 Task: Find connections with filter location Moreton with filter topic #Marketswith filter profile language English with filter current company National High Speed Rail Corporation Ltd (NHSRCL) with filter school Management Development Institute, Gurgaon with filter industry Audio and Video Equipment Manufacturing with filter service category Ghostwriting with filter keywords title Housekeeper
Action: Mouse moved to (635, 66)
Screenshot: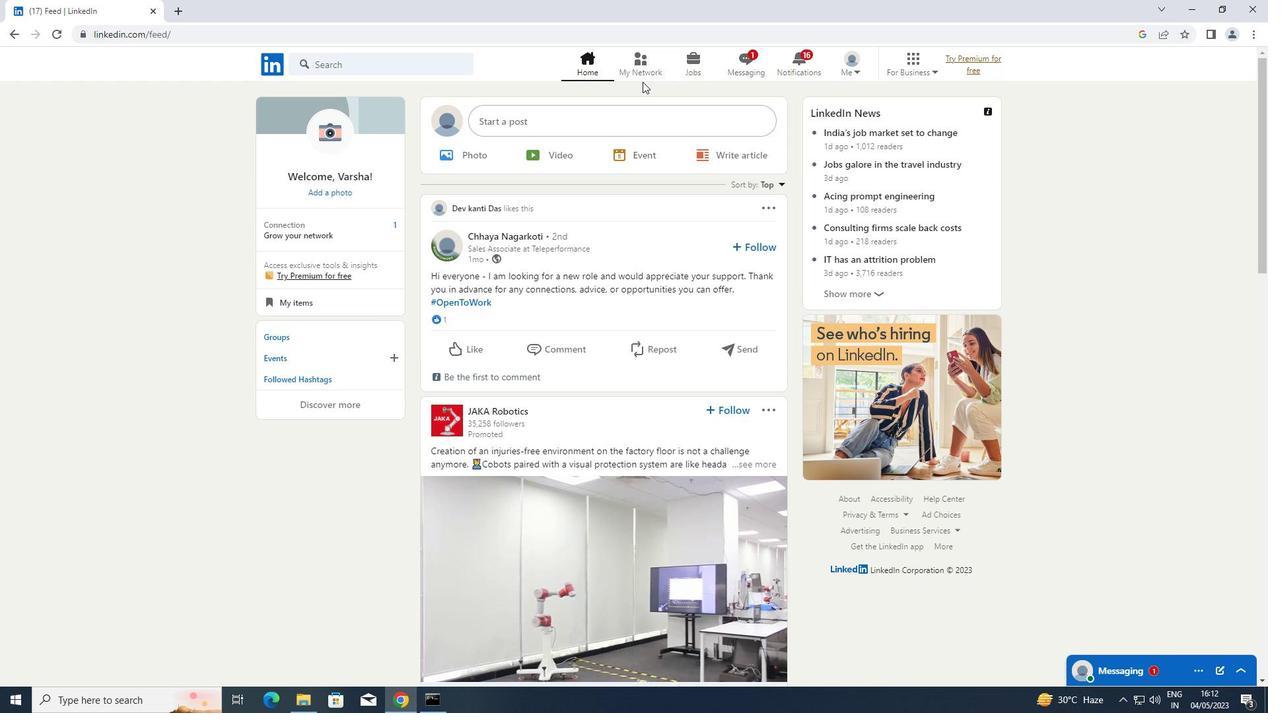 
Action: Mouse pressed left at (635, 66)
Screenshot: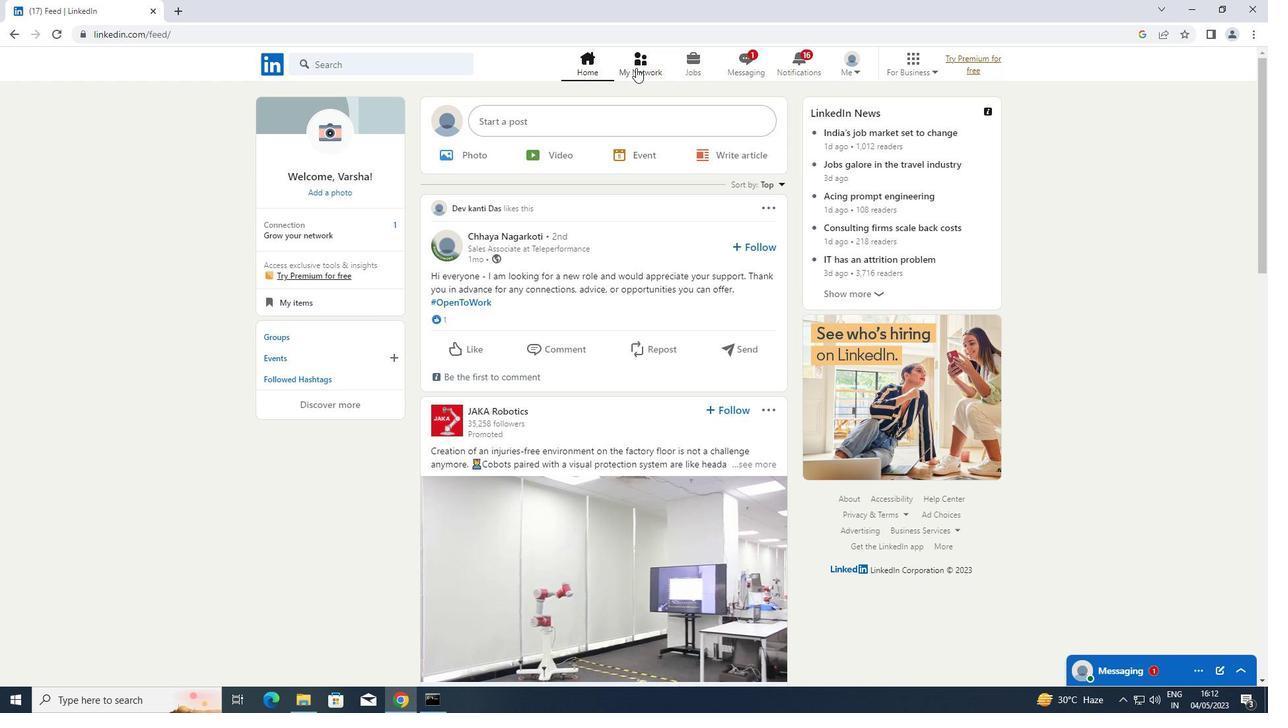 
Action: Mouse moved to (334, 130)
Screenshot: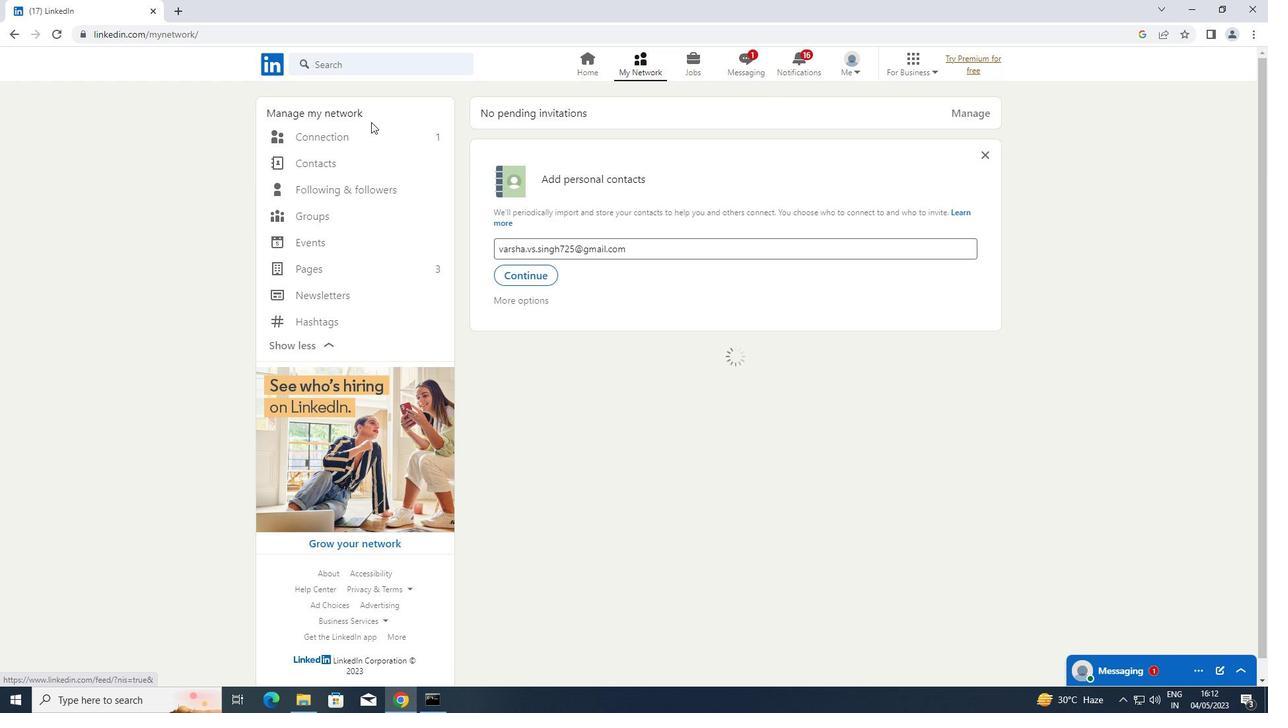 
Action: Mouse pressed left at (334, 130)
Screenshot: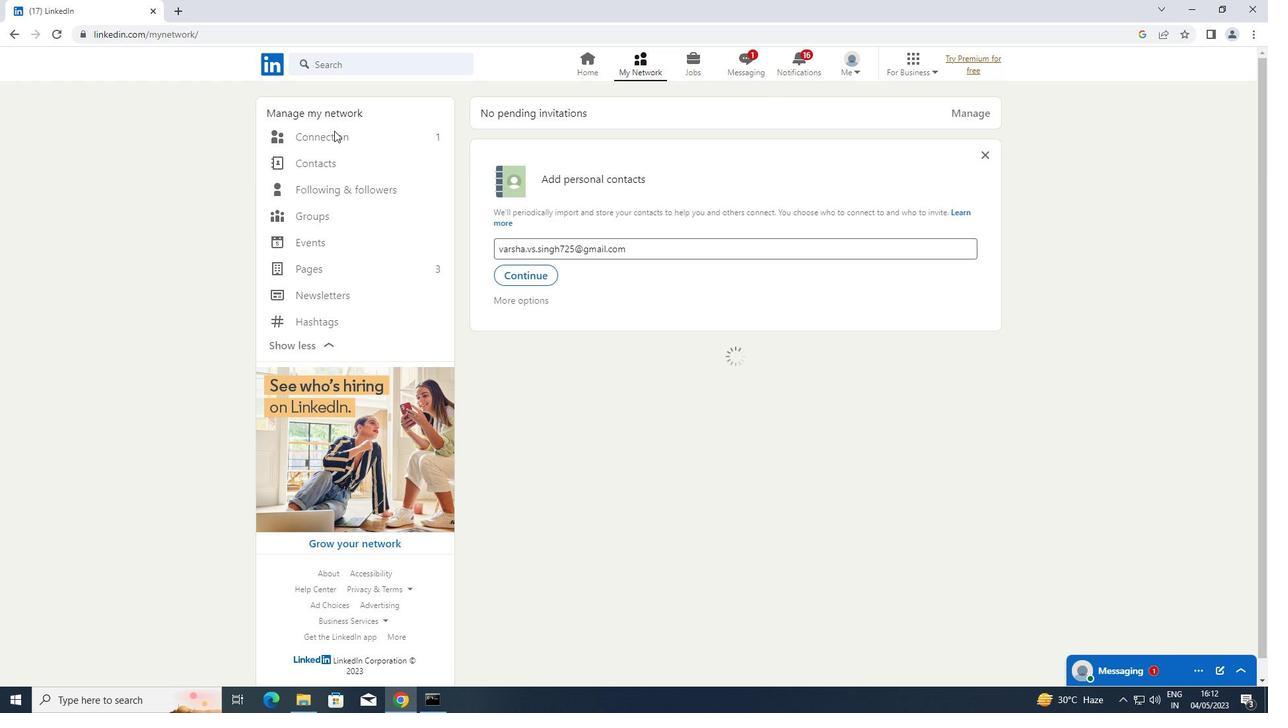 
Action: Mouse moved to (714, 137)
Screenshot: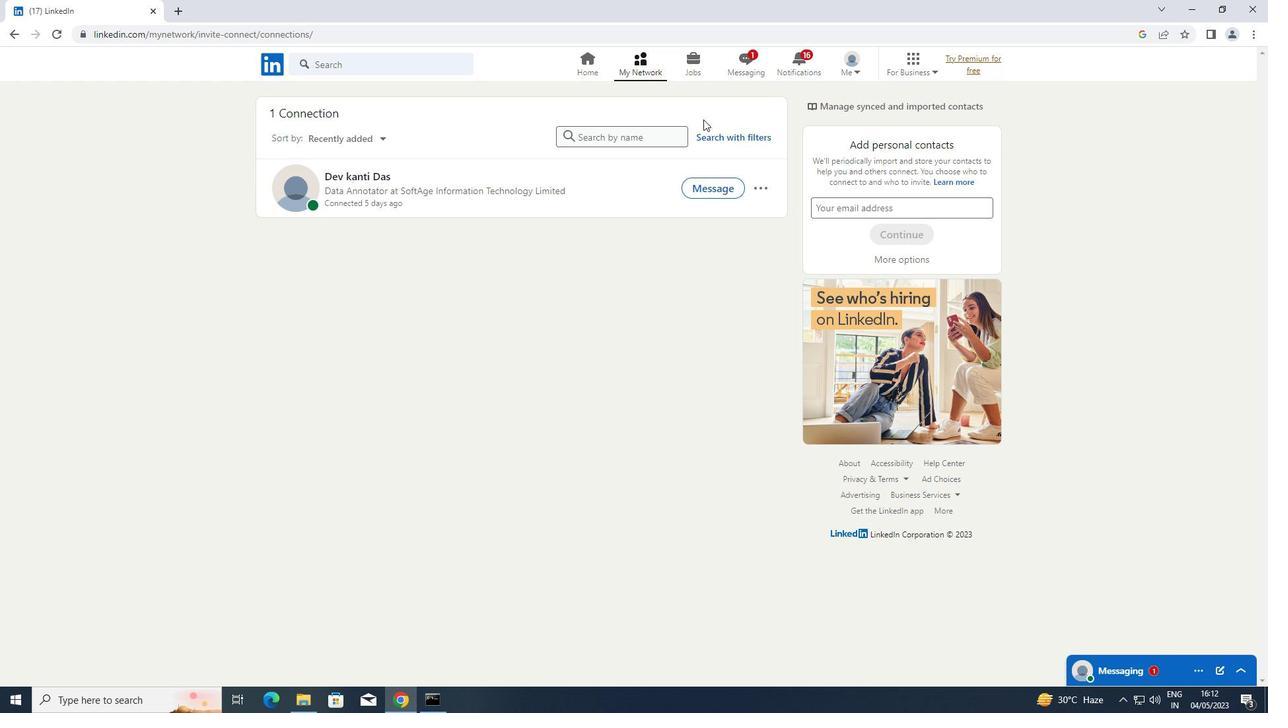 
Action: Mouse pressed left at (714, 137)
Screenshot: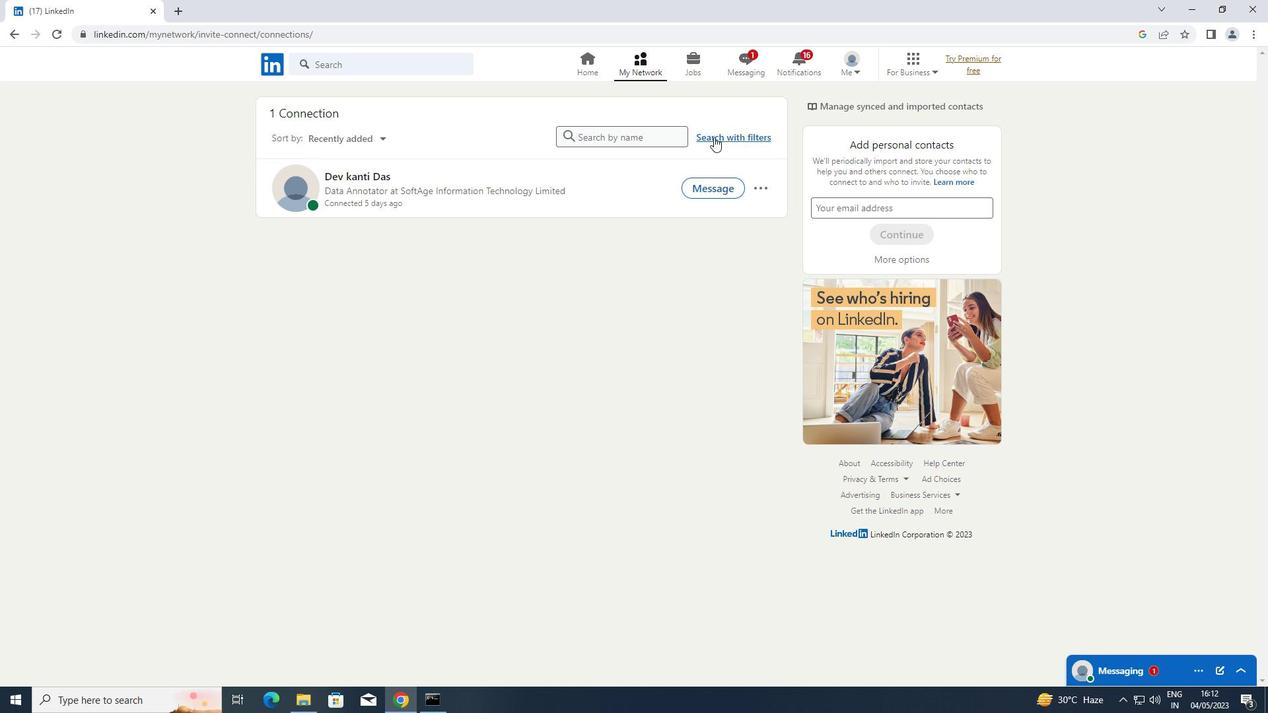 
Action: Mouse moved to (682, 99)
Screenshot: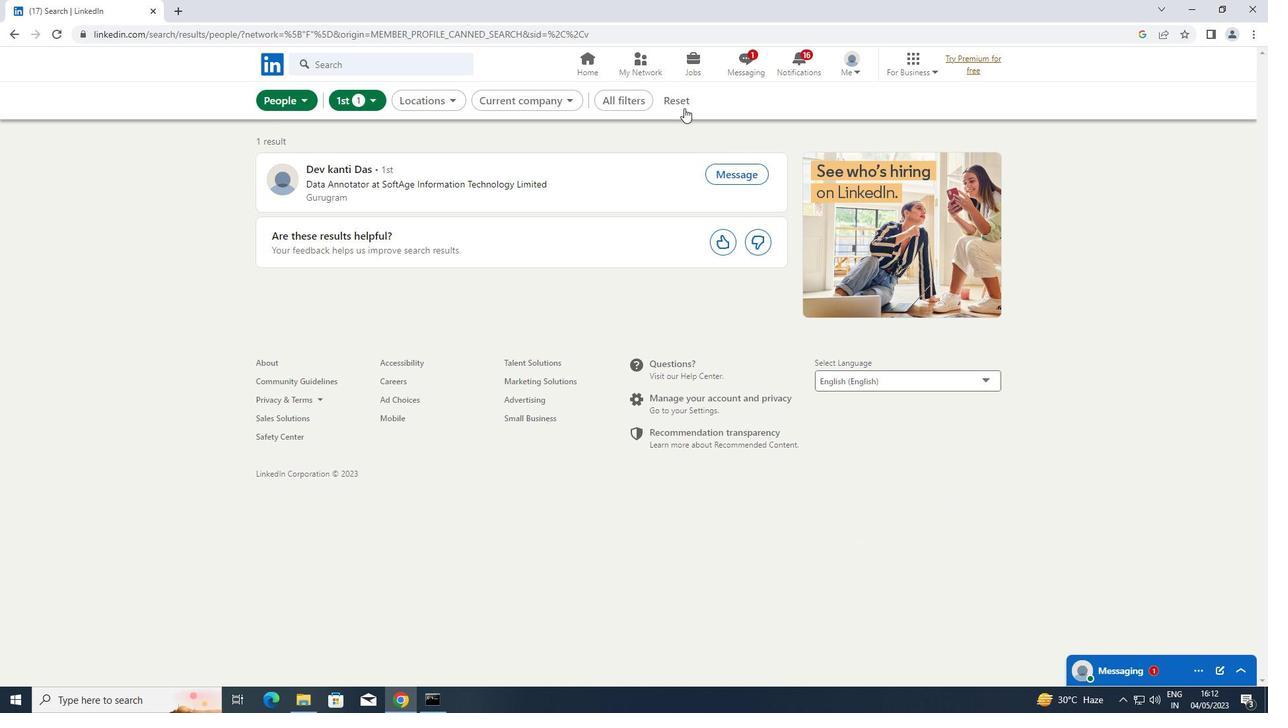 
Action: Mouse pressed left at (682, 99)
Screenshot: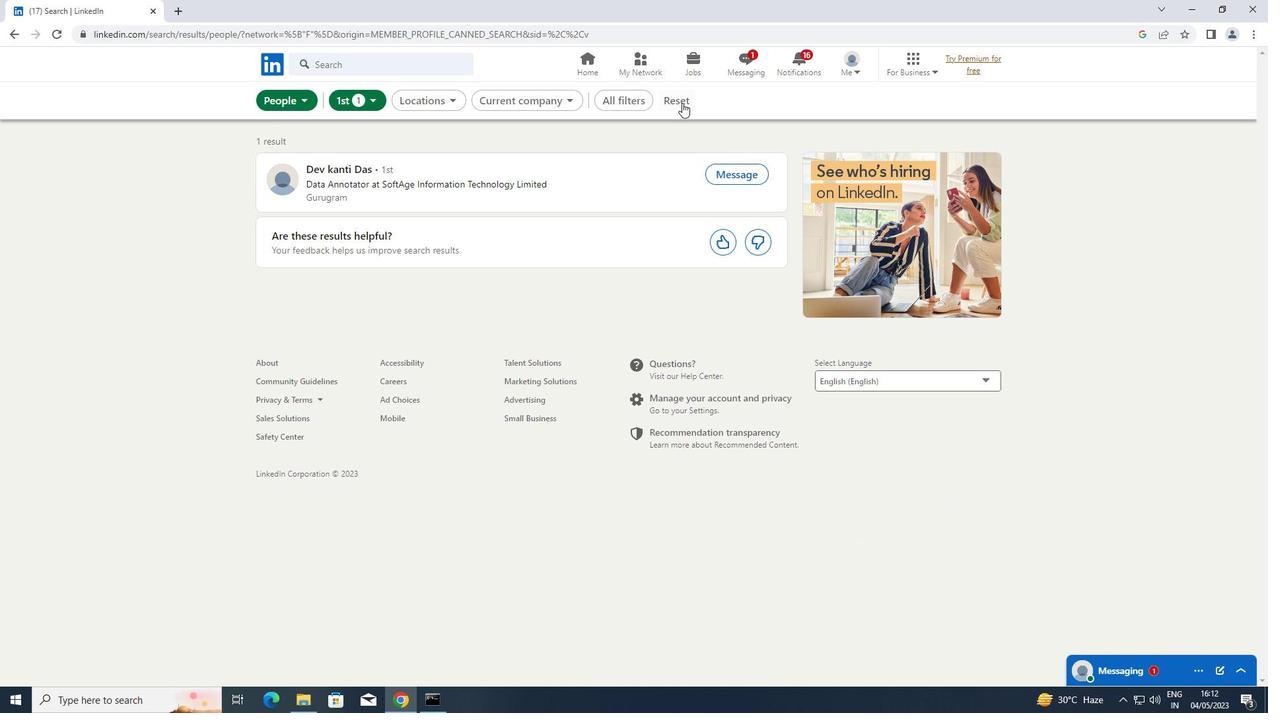 
Action: Mouse moved to (667, 97)
Screenshot: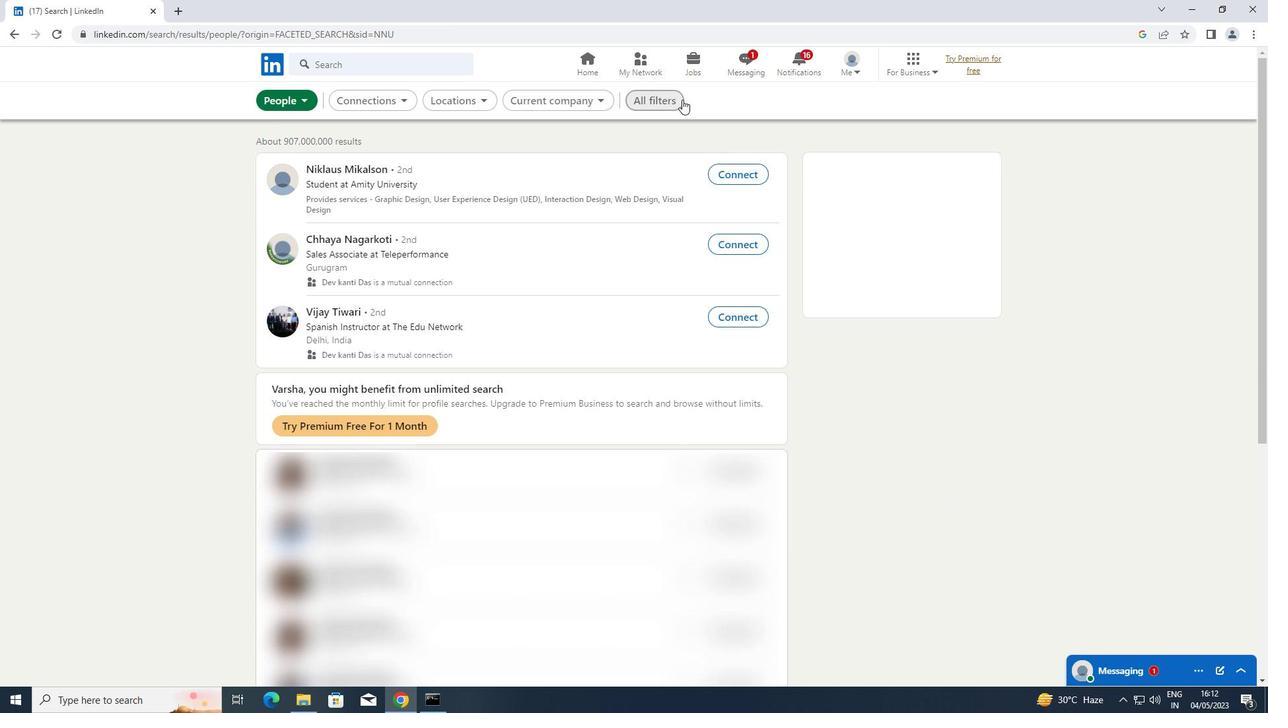 
Action: Mouse pressed left at (667, 97)
Screenshot: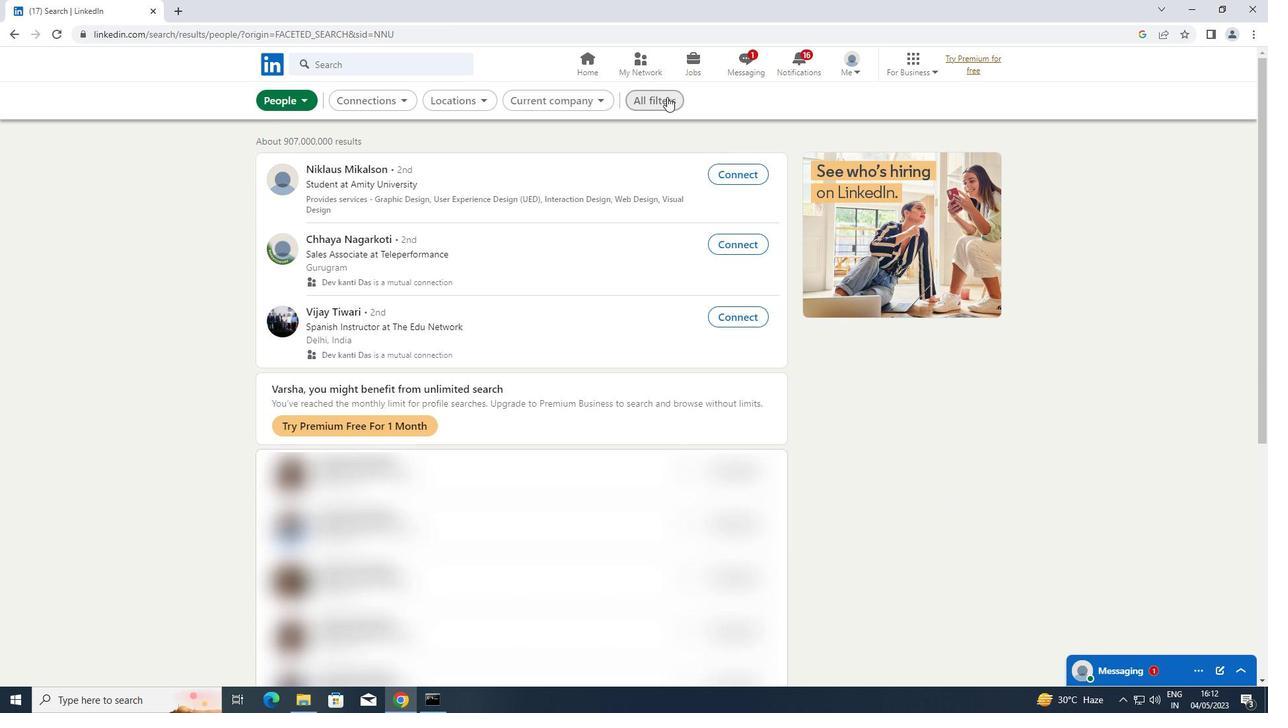 
Action: Mouse moved to (960, 243)
Screenshot: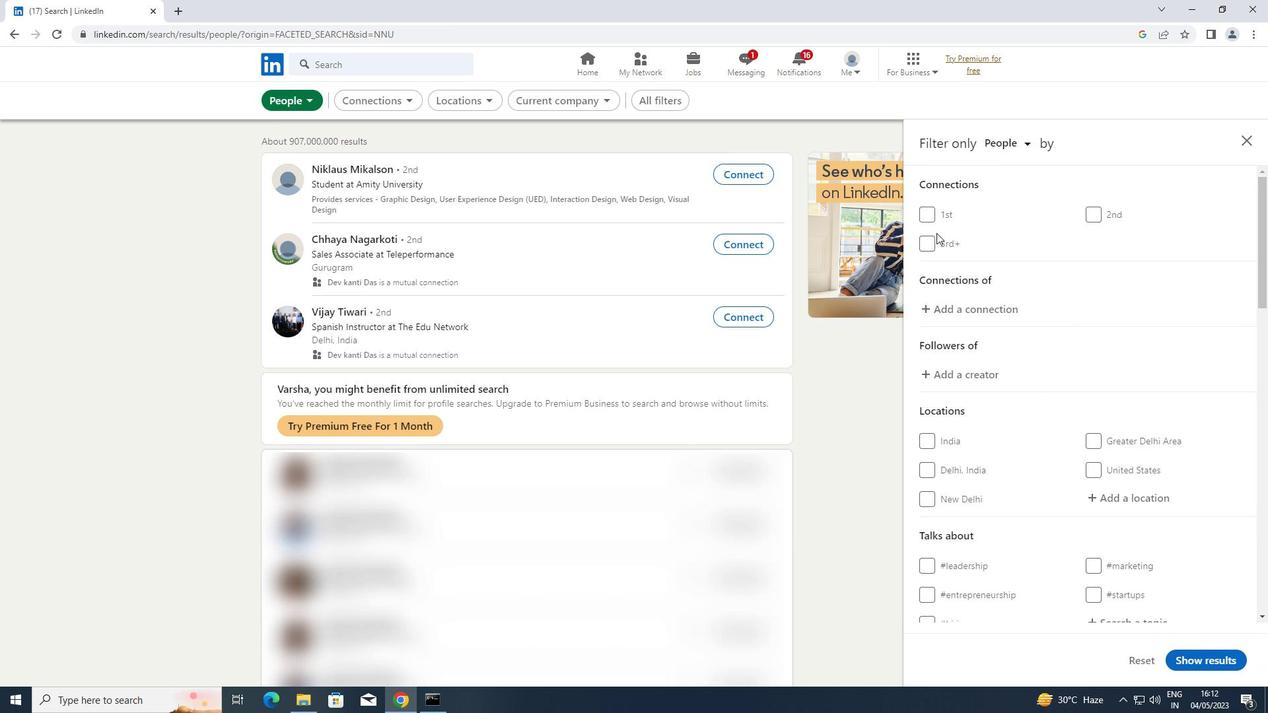 
Action: Mouse scrolled (960, 242) with delta (0, 0)
Screenshot: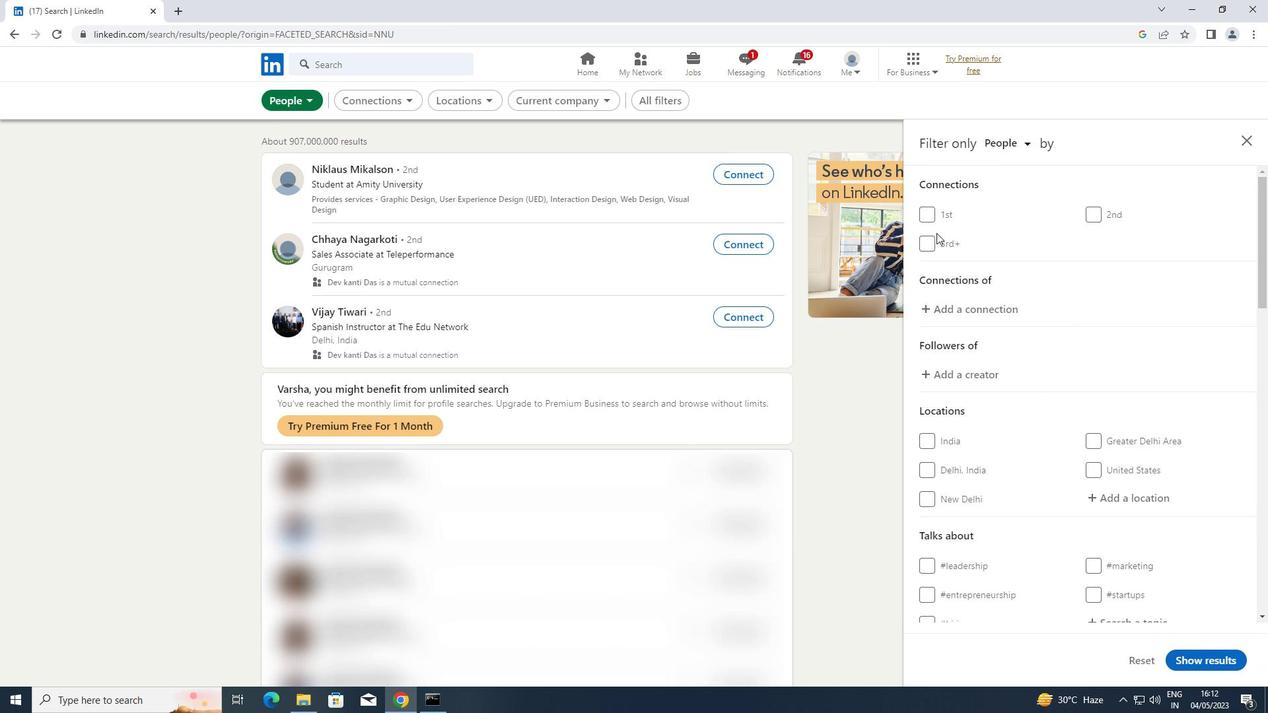 
Action: Mouse moved to (963, 245)
Screenshot: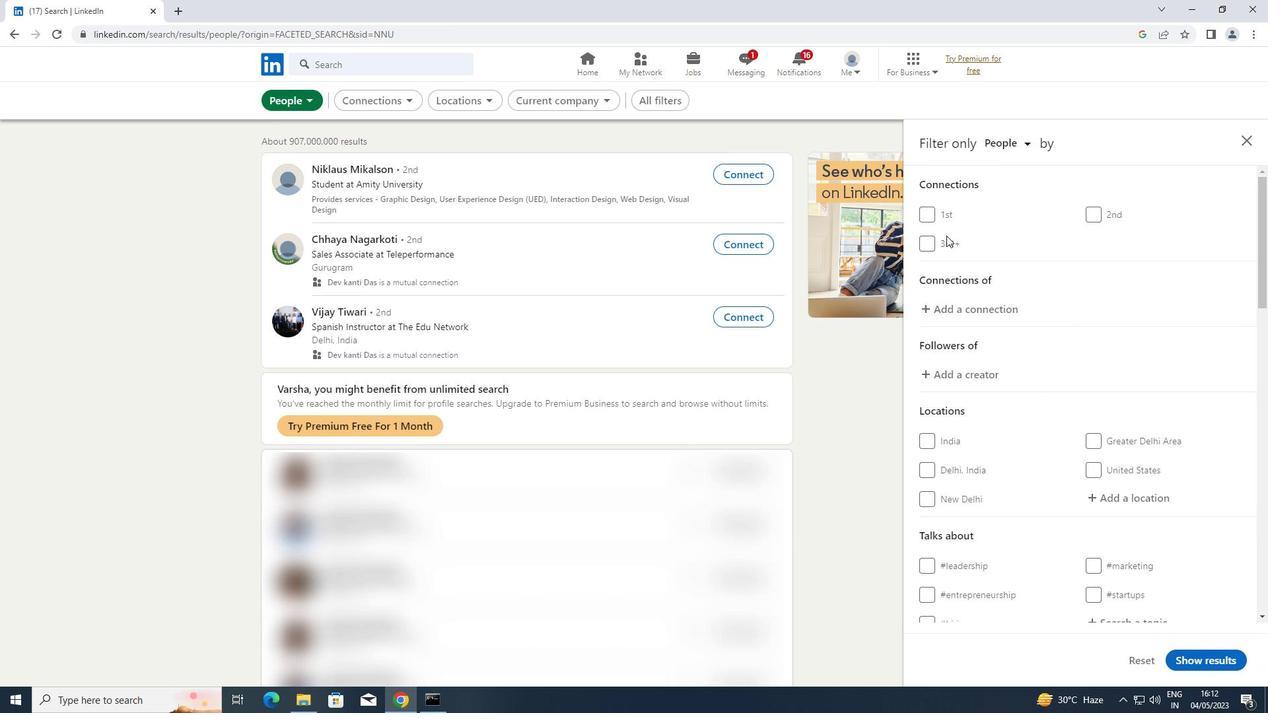 
Action: Mouse scrolled (963, 245) with delta (0, 0)
Screenshot: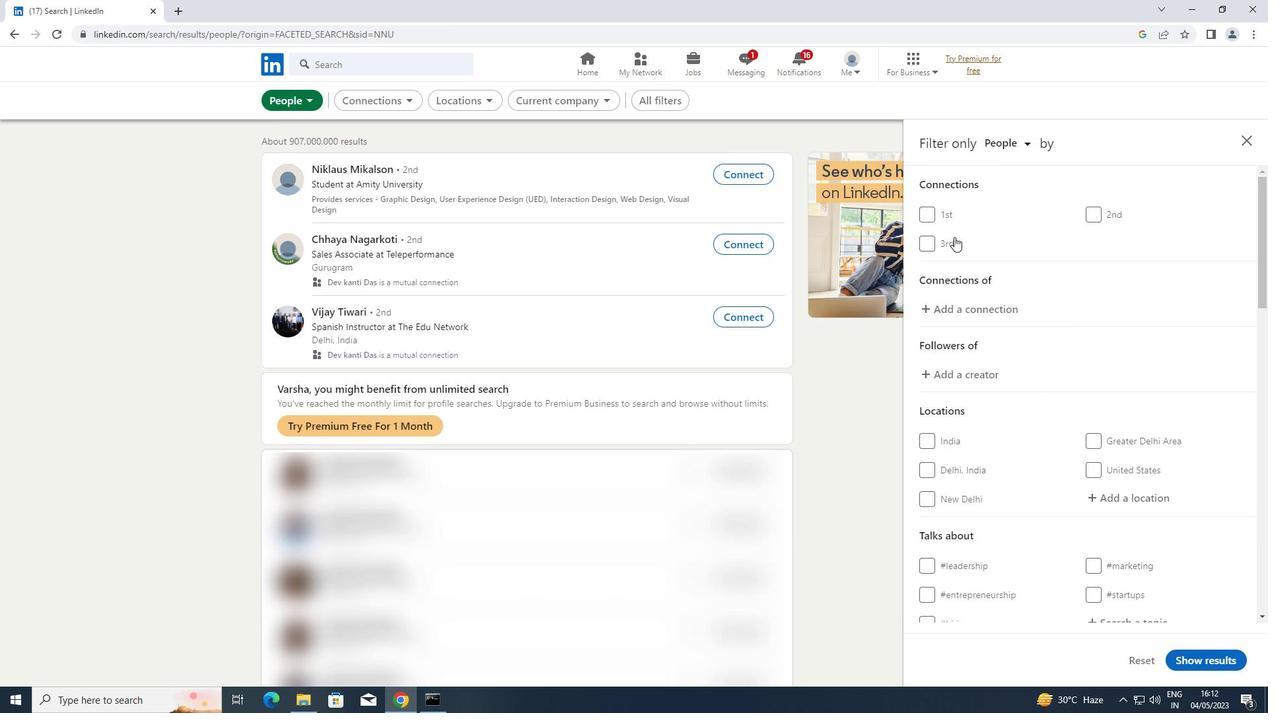 
Action: Mouse moved to (1115, 359)
Screenshot: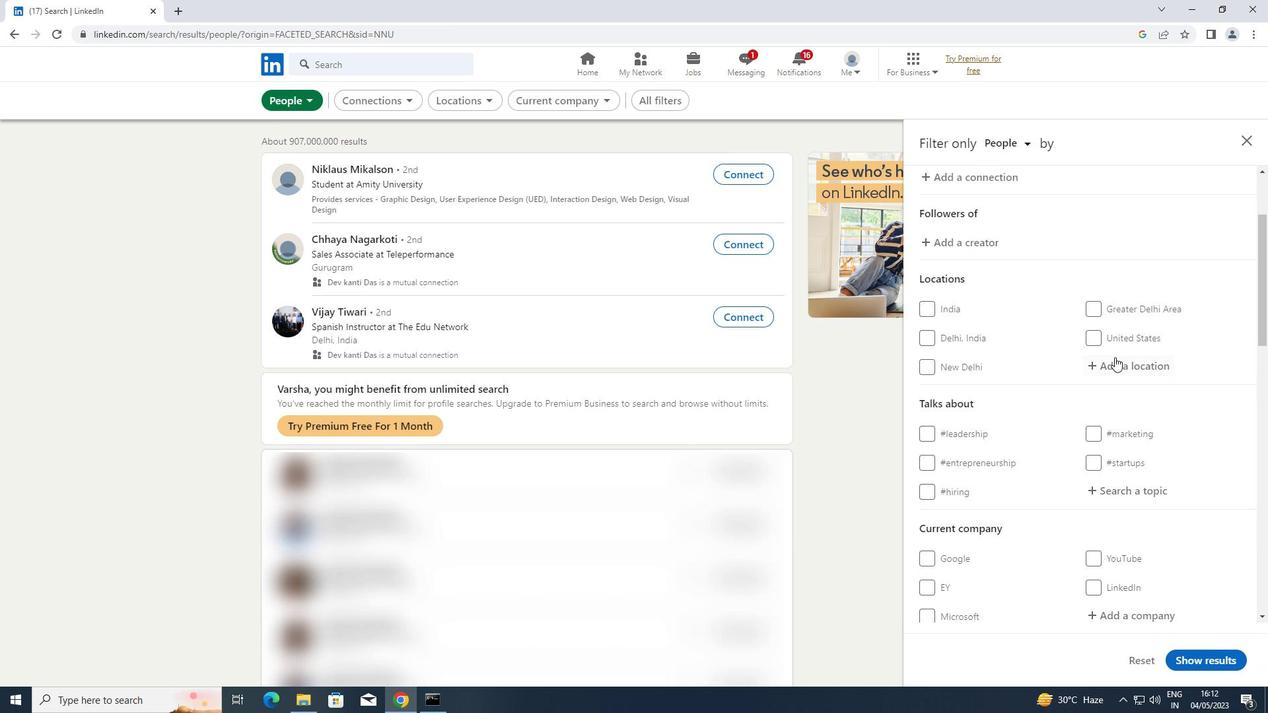 
Action: Mouse pressed left at (1115, 359)
Screenshot: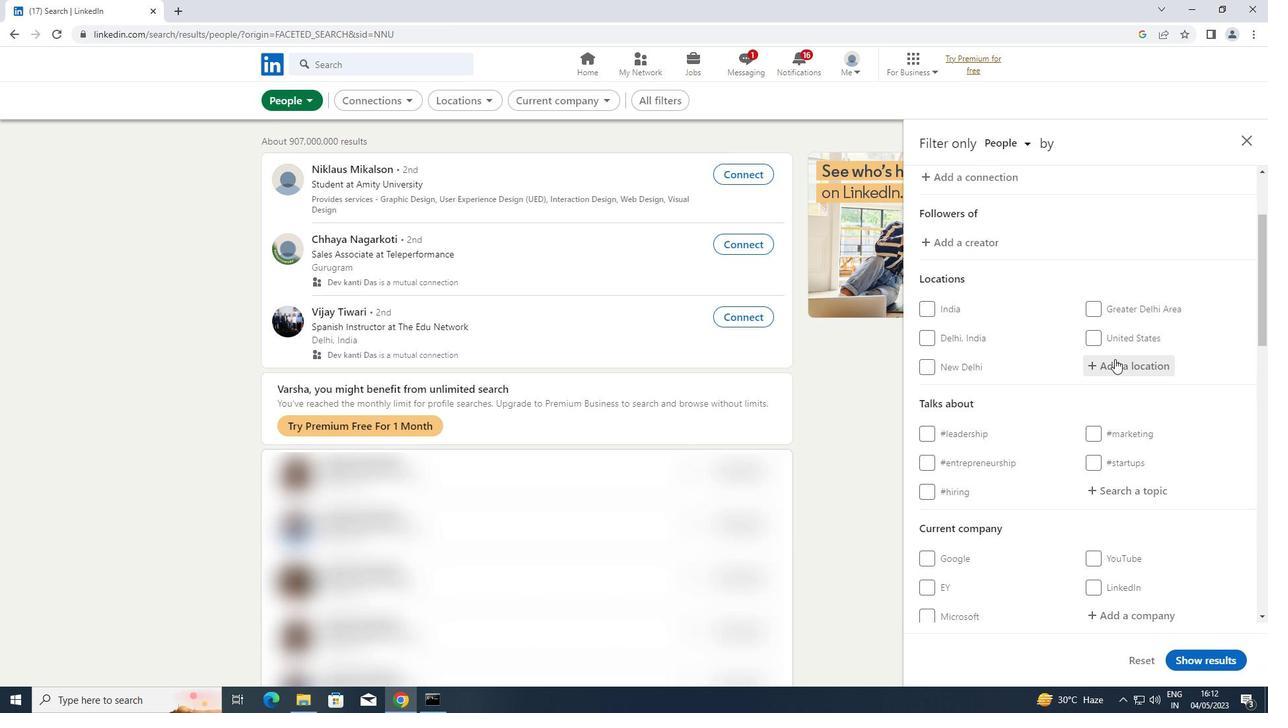 
Action: Key pressed <Key.shift>MORETON
Screenshot: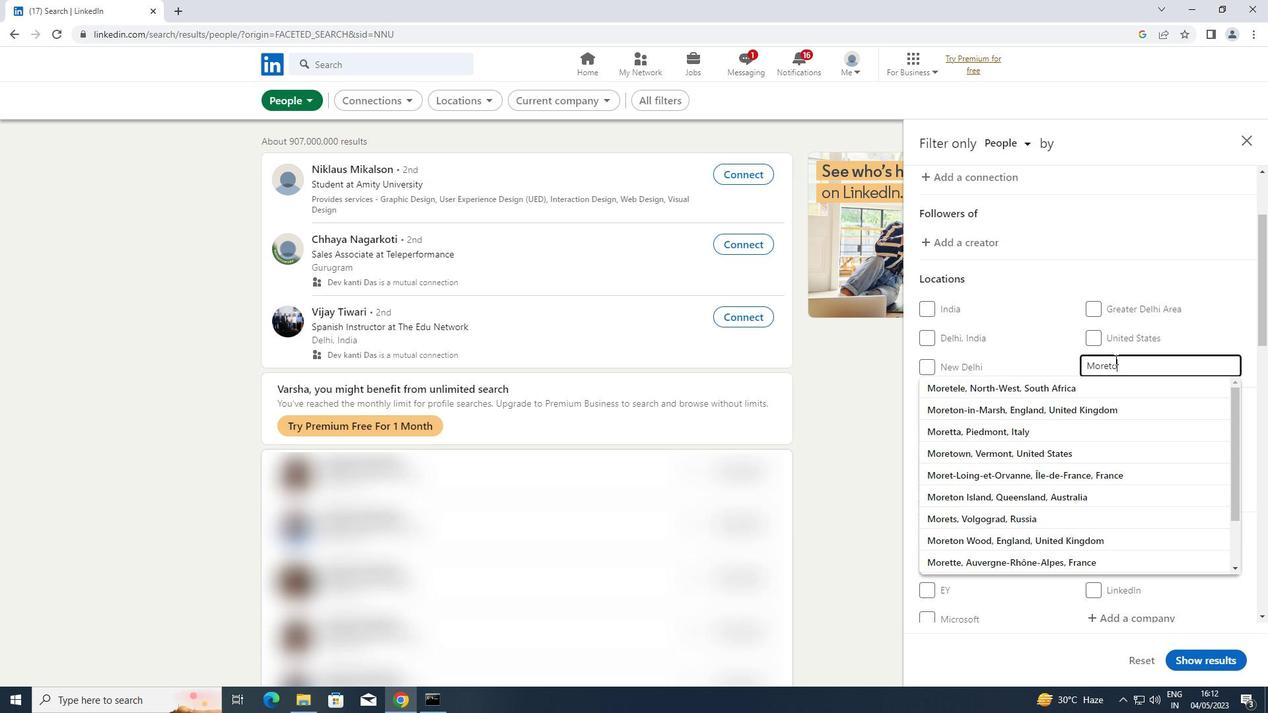
Action: Mouse moved to (1104, 490)
Screenshot: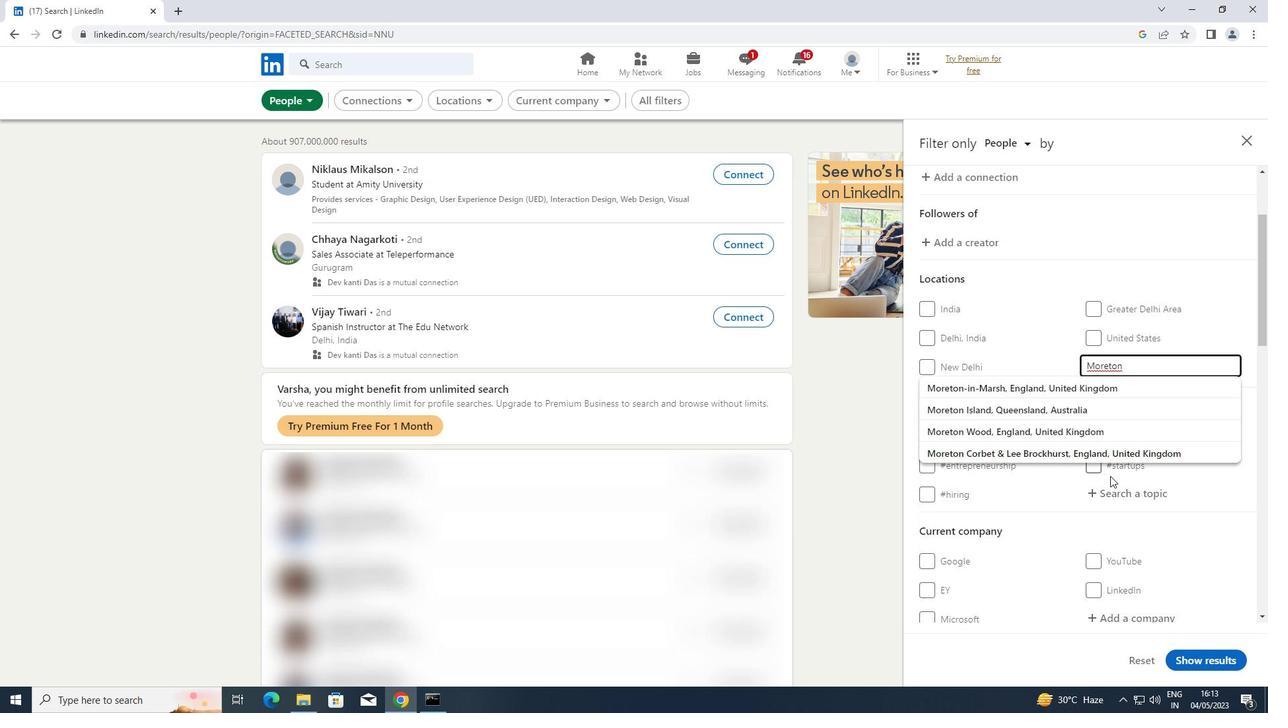 
Action: Mouse pressed left at (1104, 490)
Screenshot: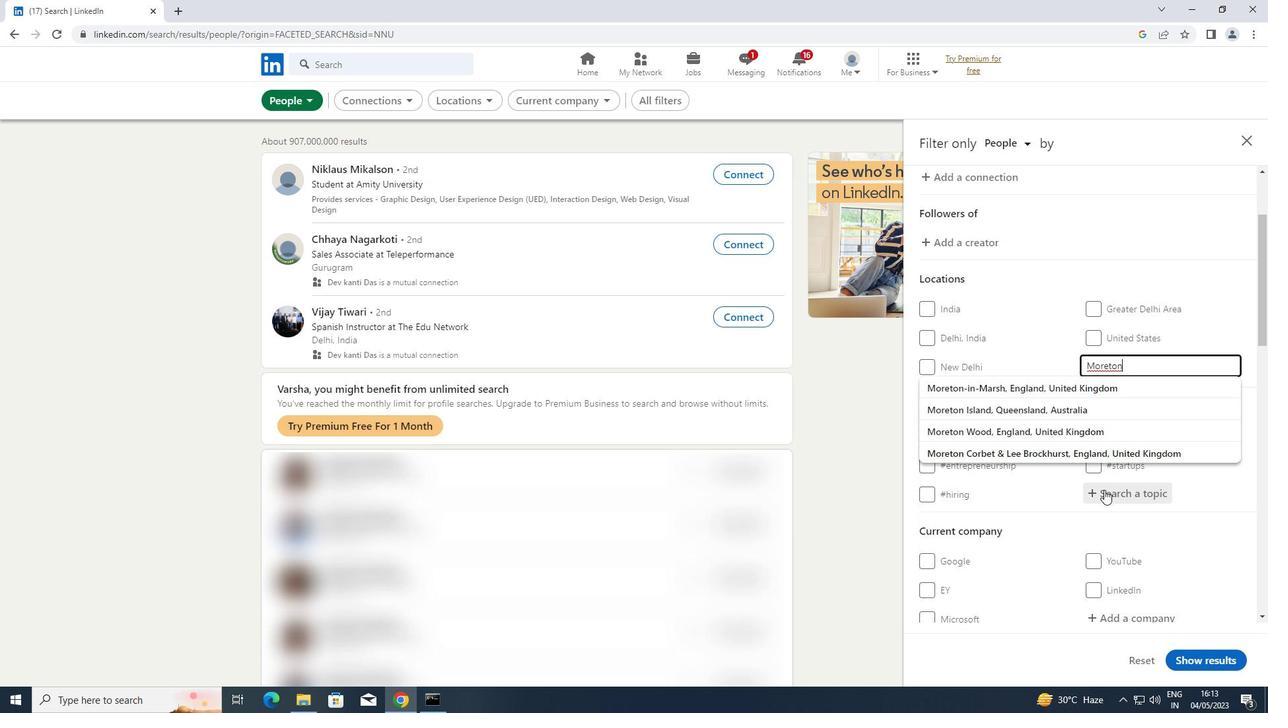 
Action: Key pressed <Key.shift>MARKETS
Screenshot: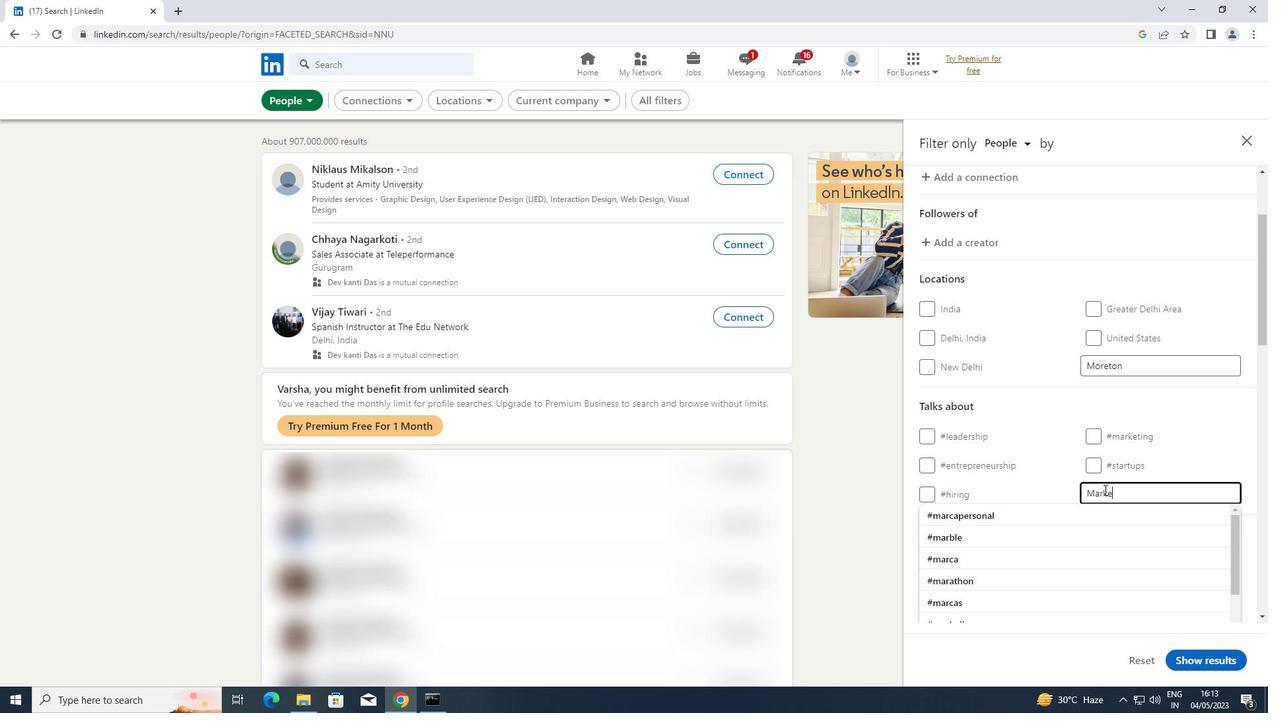 
Action: Mouse moved to (1027, 515)
Screenshot: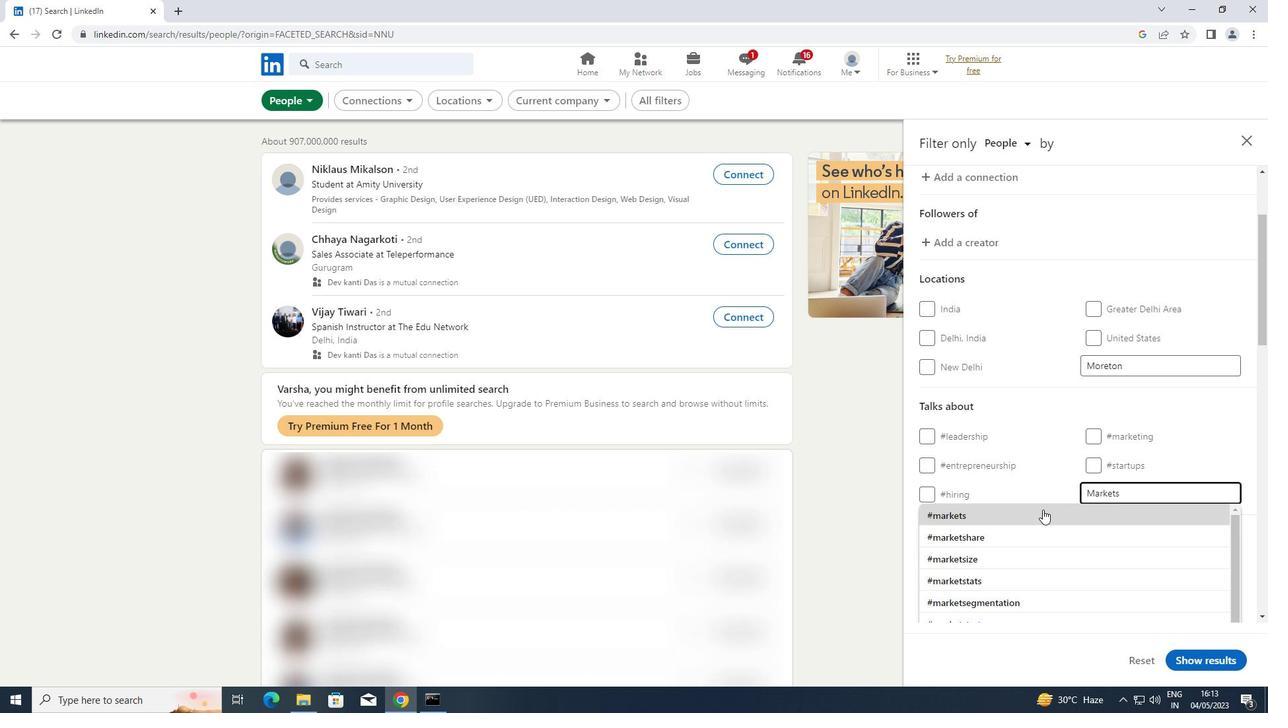 
Action: Mouse pressed left at (1027, 515)
Screenshot: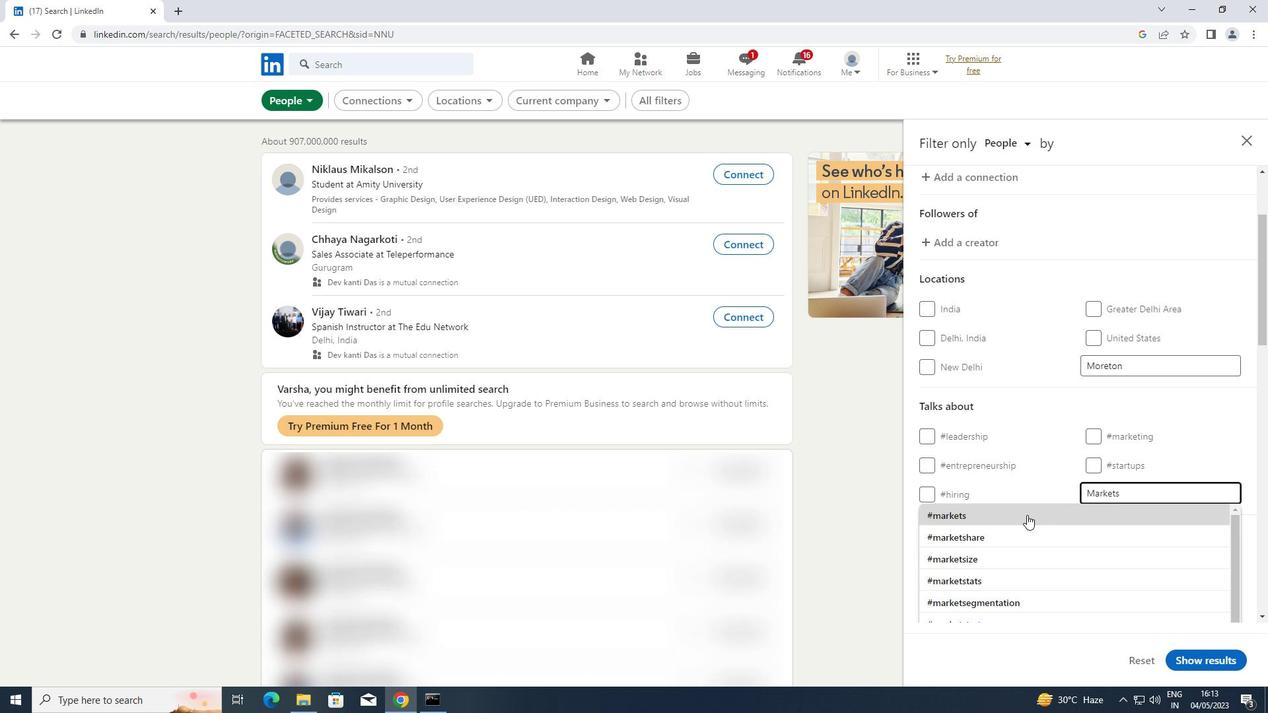 
Action: Mouse moved to (1025, 514)
Screenshot: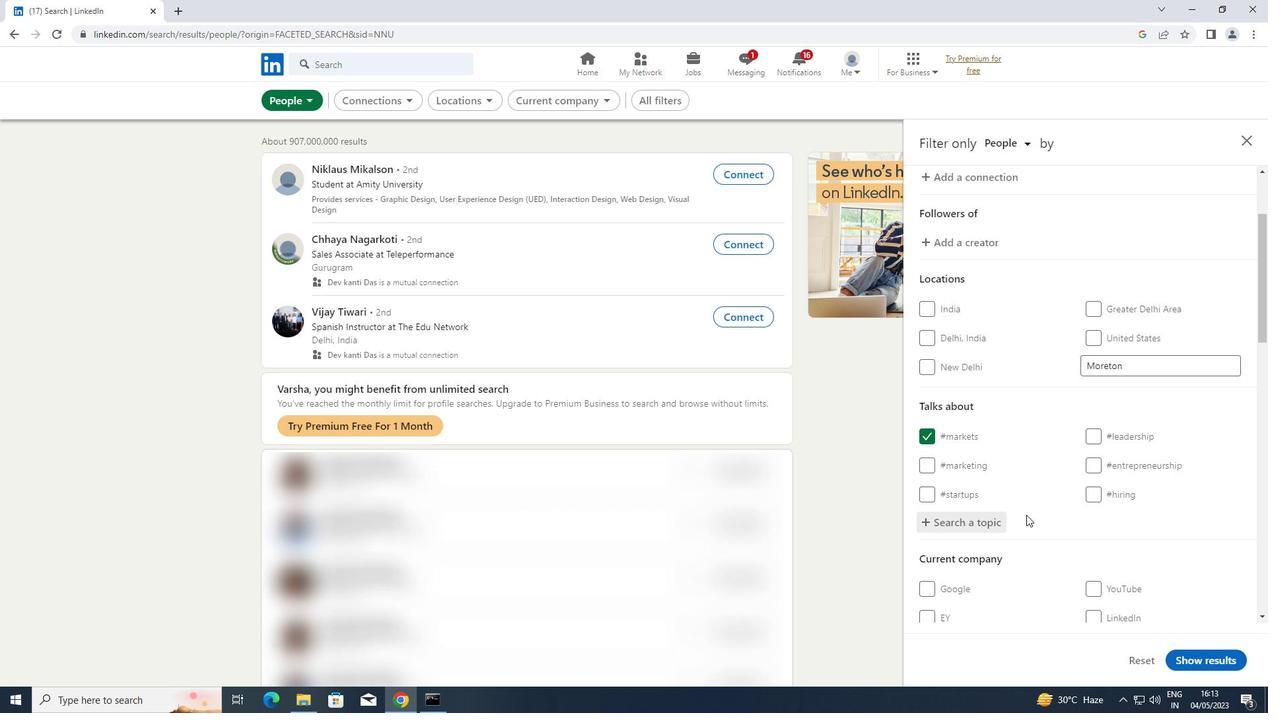 
Action: Mouse scrolled (1025, 513) with delta (0, 0)
Screenshot: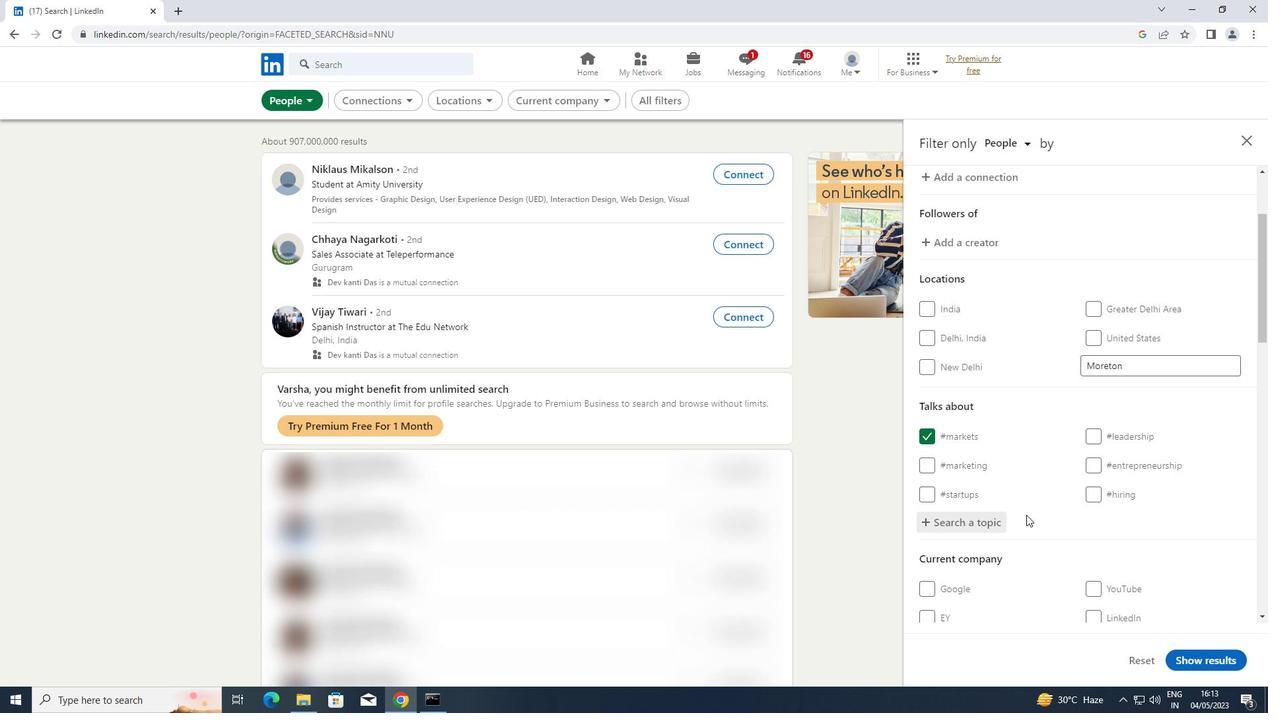 
Action: Mouse scrolled (1025, 513) with delta (0, 0)
Screenshot: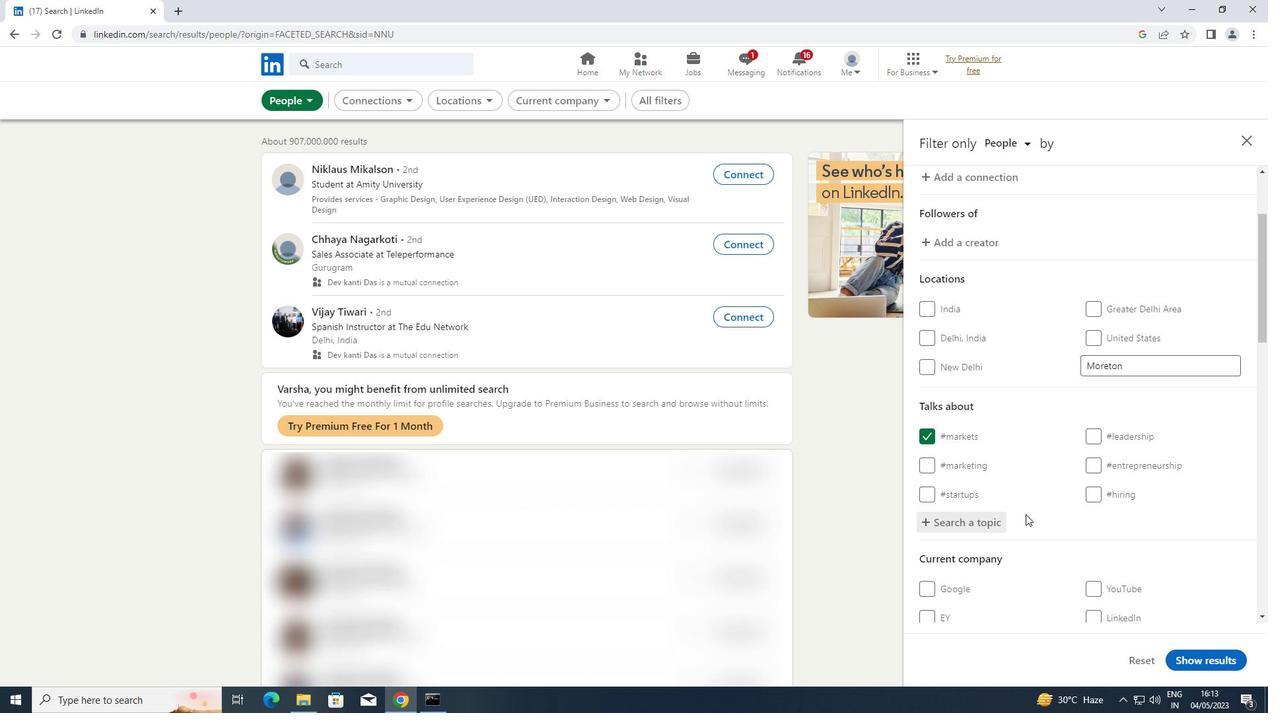 
Action: Mouse scrolled (1025, 513) with delta (0, 0)
Screenshot: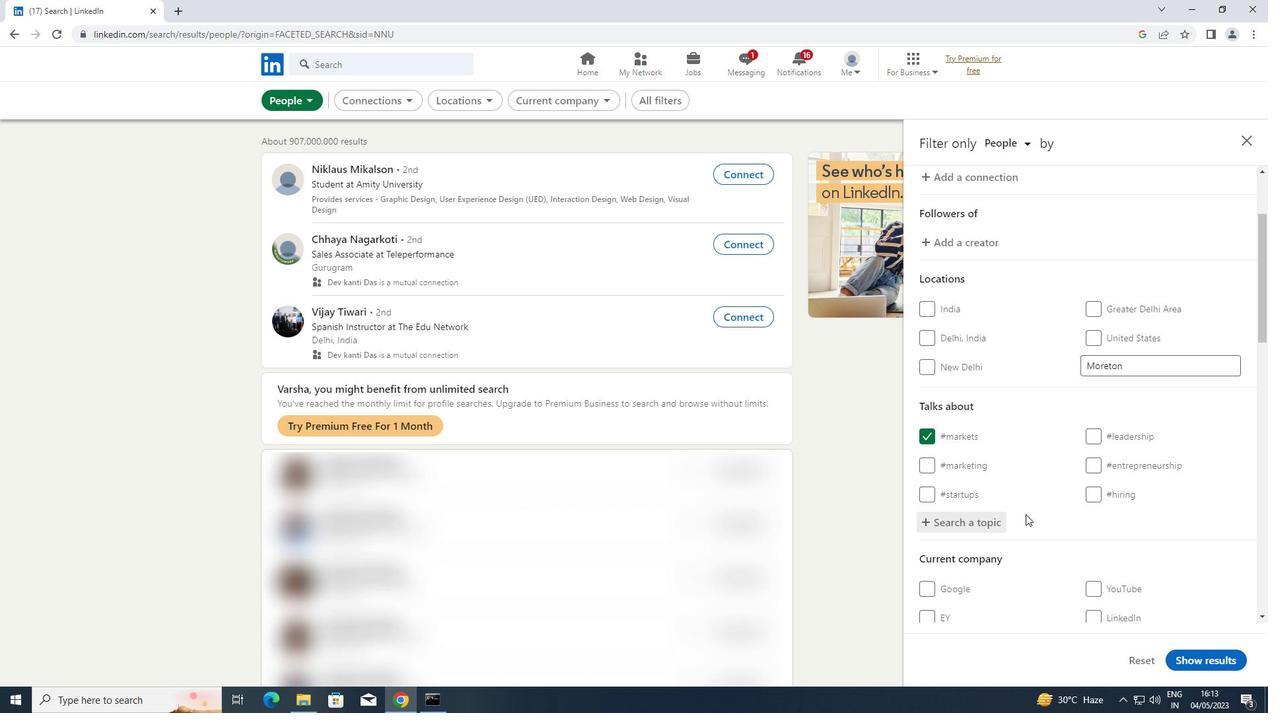 
Action: Mouse scrolled (1025, 513) with delta (0, 0)
Screenshot: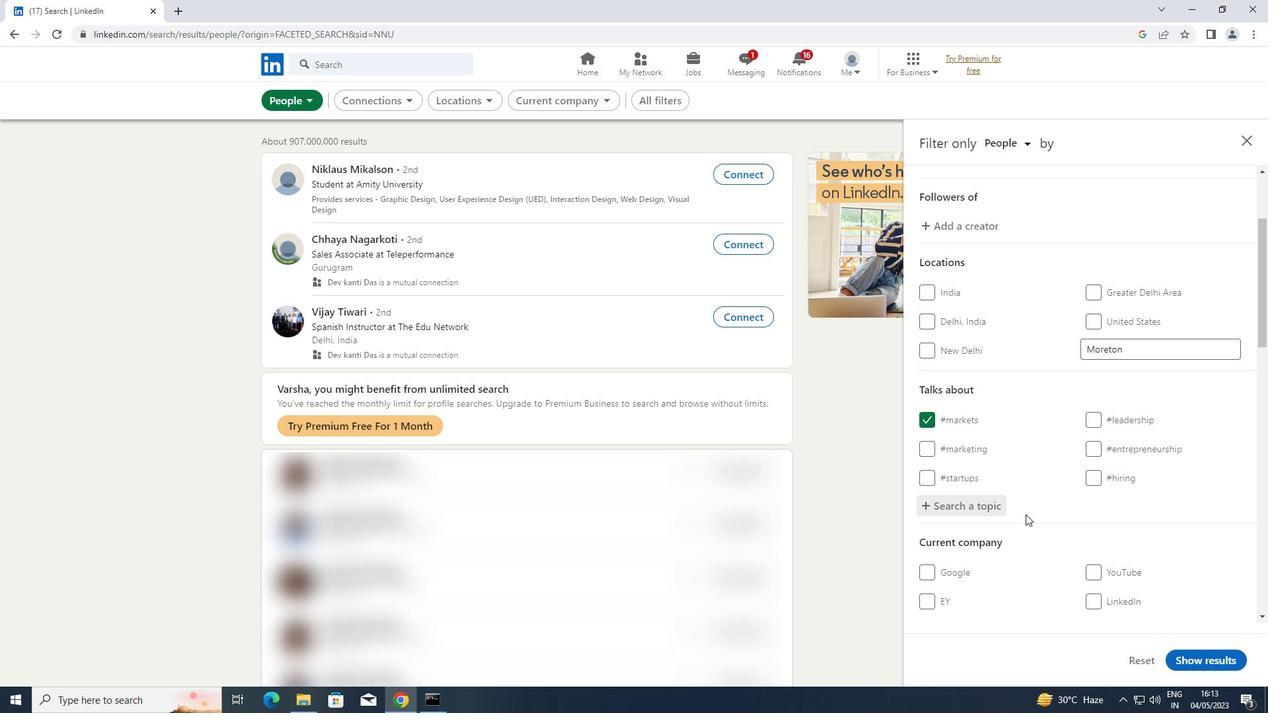 
Action: Mouse moved to (1024, 513)
Screenshot: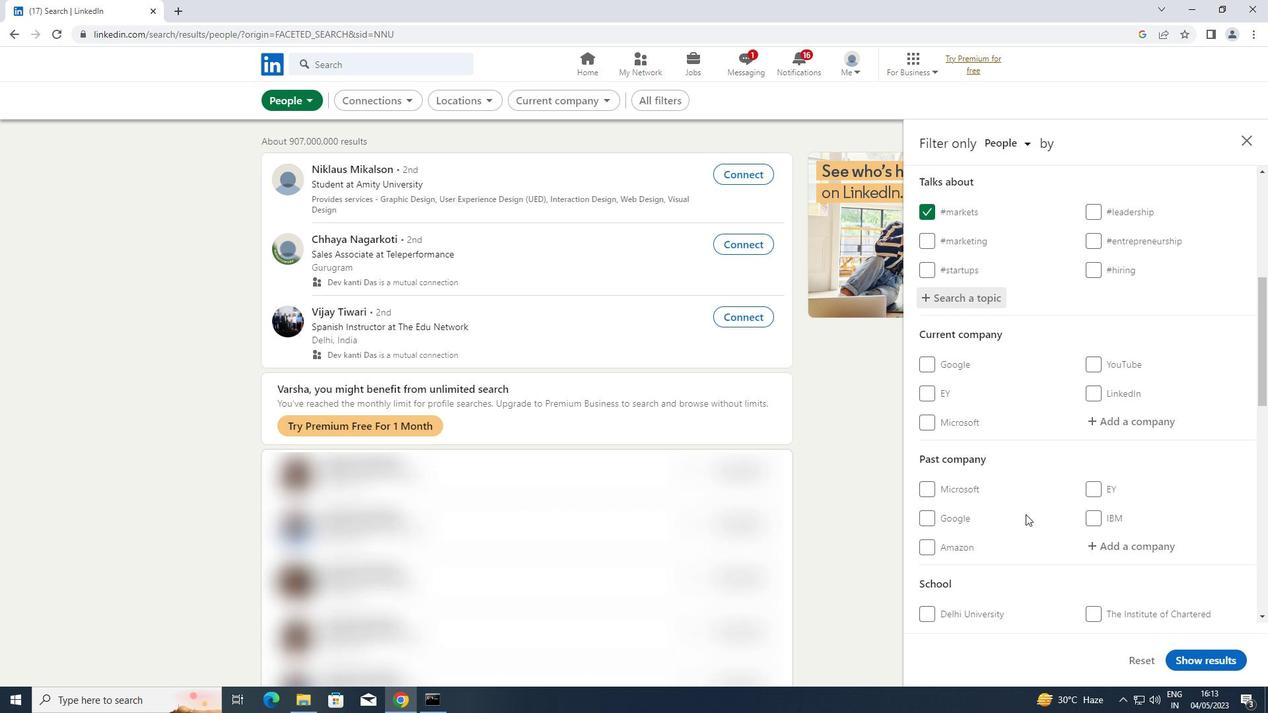 
Action: Mouse scrolled (1024, 513) with delta (0, 0)
Screenshot: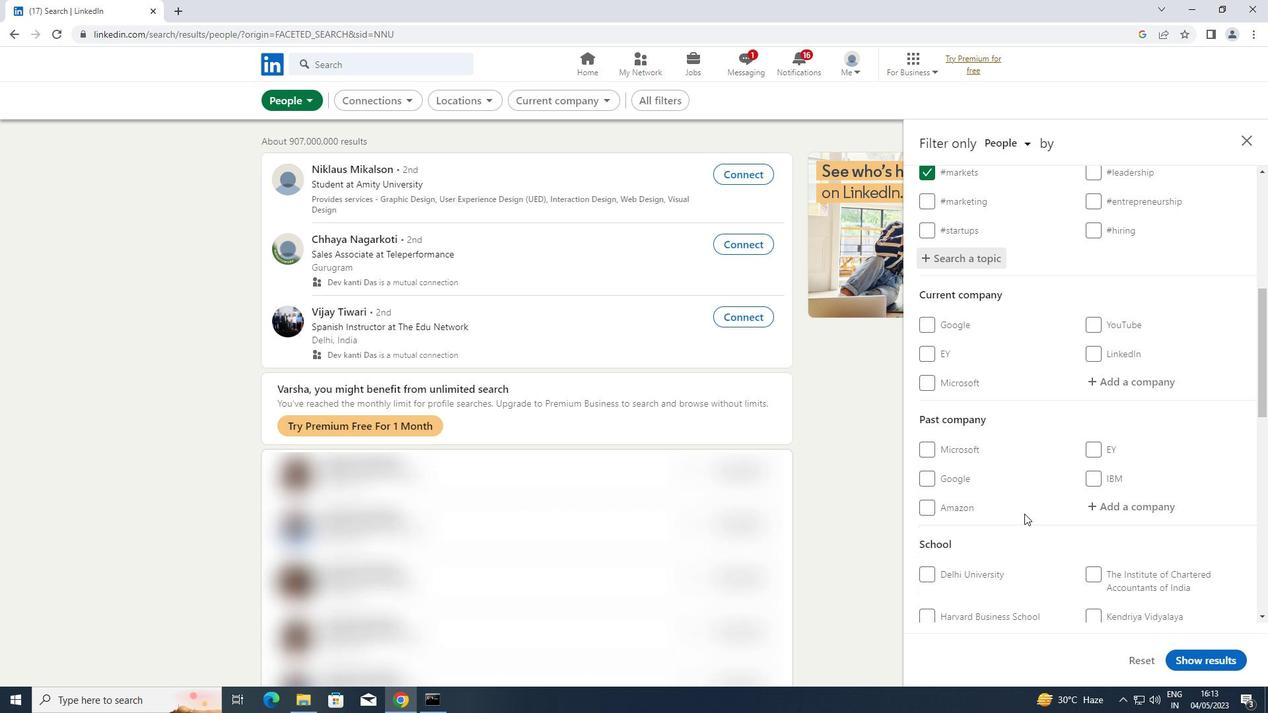 
Action: Mouse scrolled (1024, 513) with delta (0, 0)
Screenshot: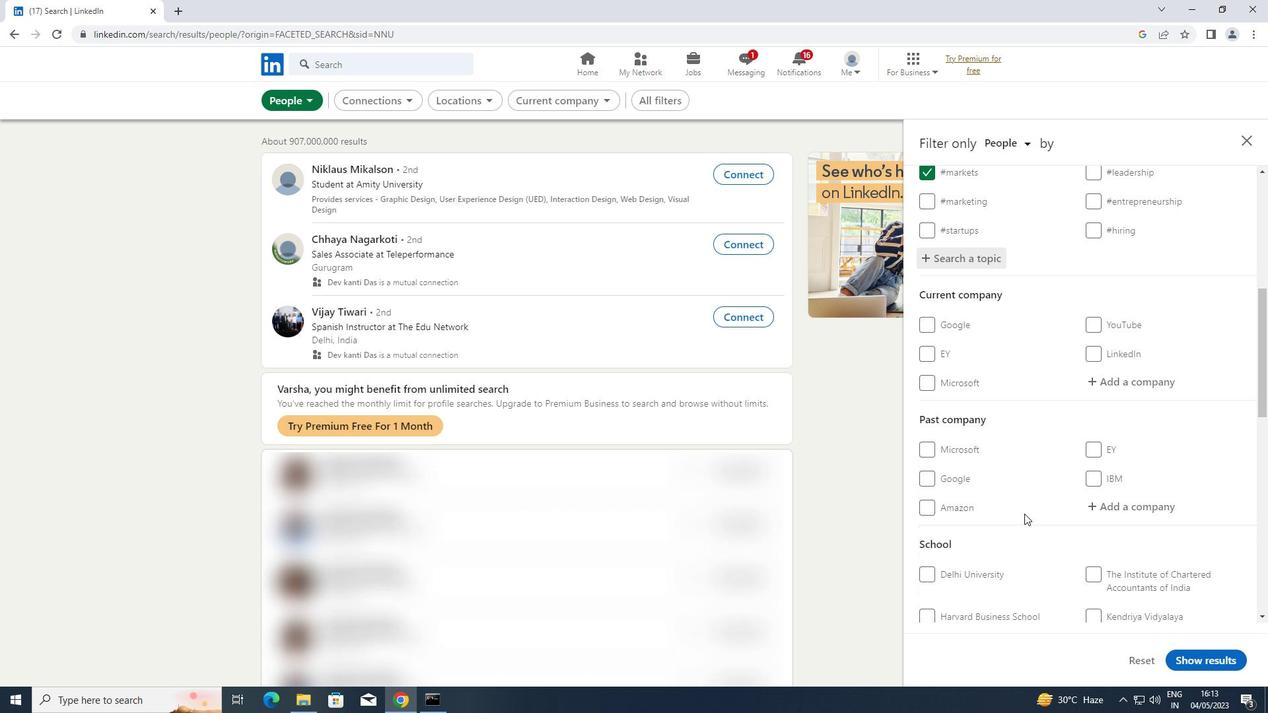 
Action: Mouse scrolled (1024, 513) with delta (0, 0)
Screenshot: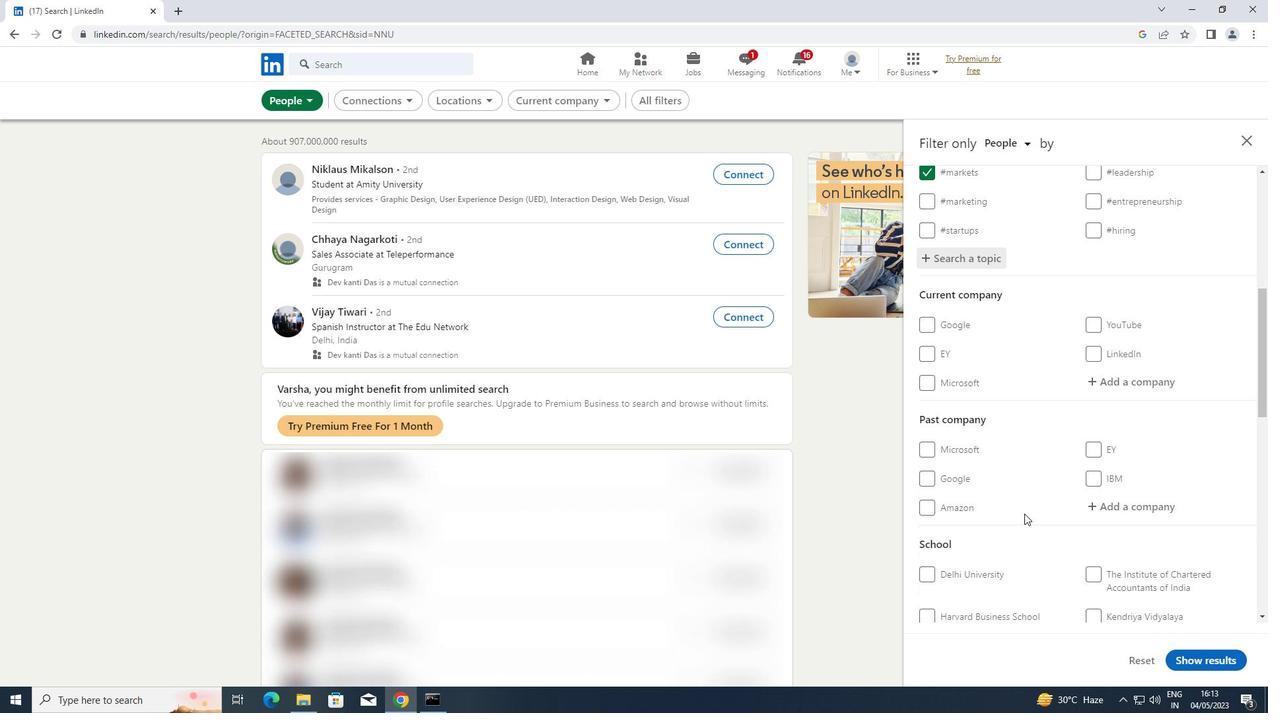 
Action: Mouse scrolled (1024, 513) with delta (0, 0)
Screenshot: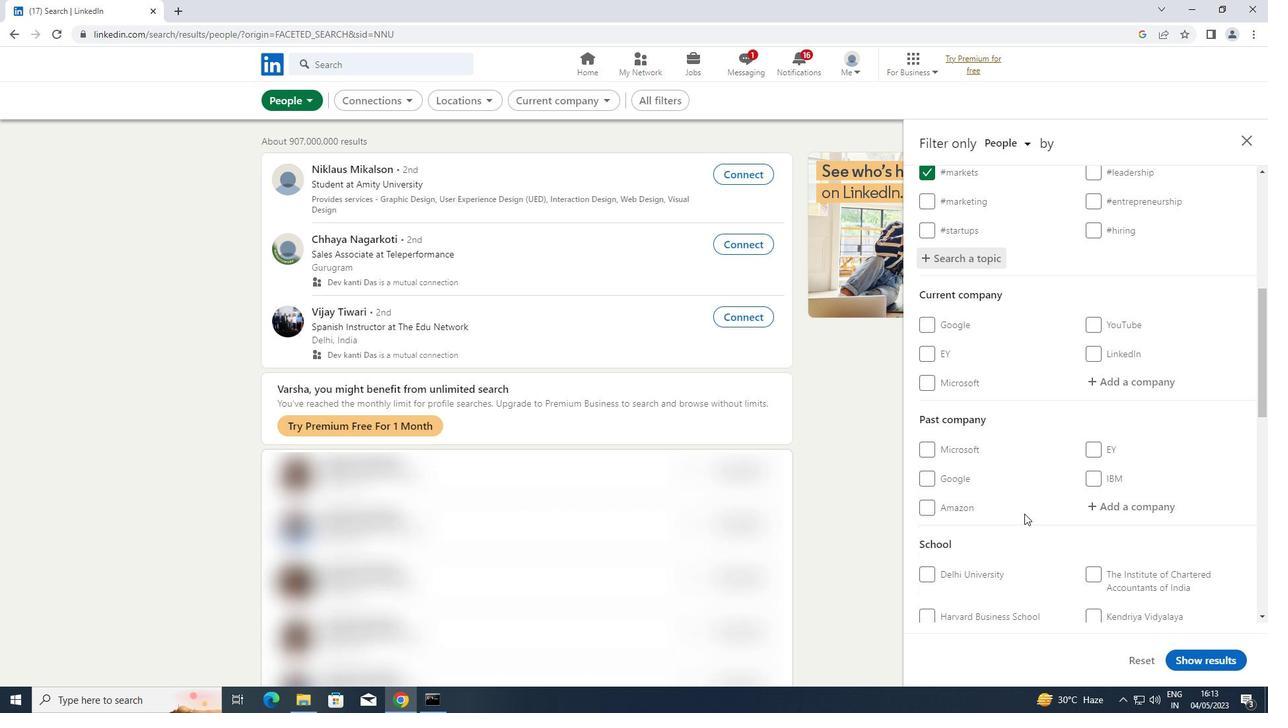 
Action: Mouse moved to (930, 599)
Screenshot: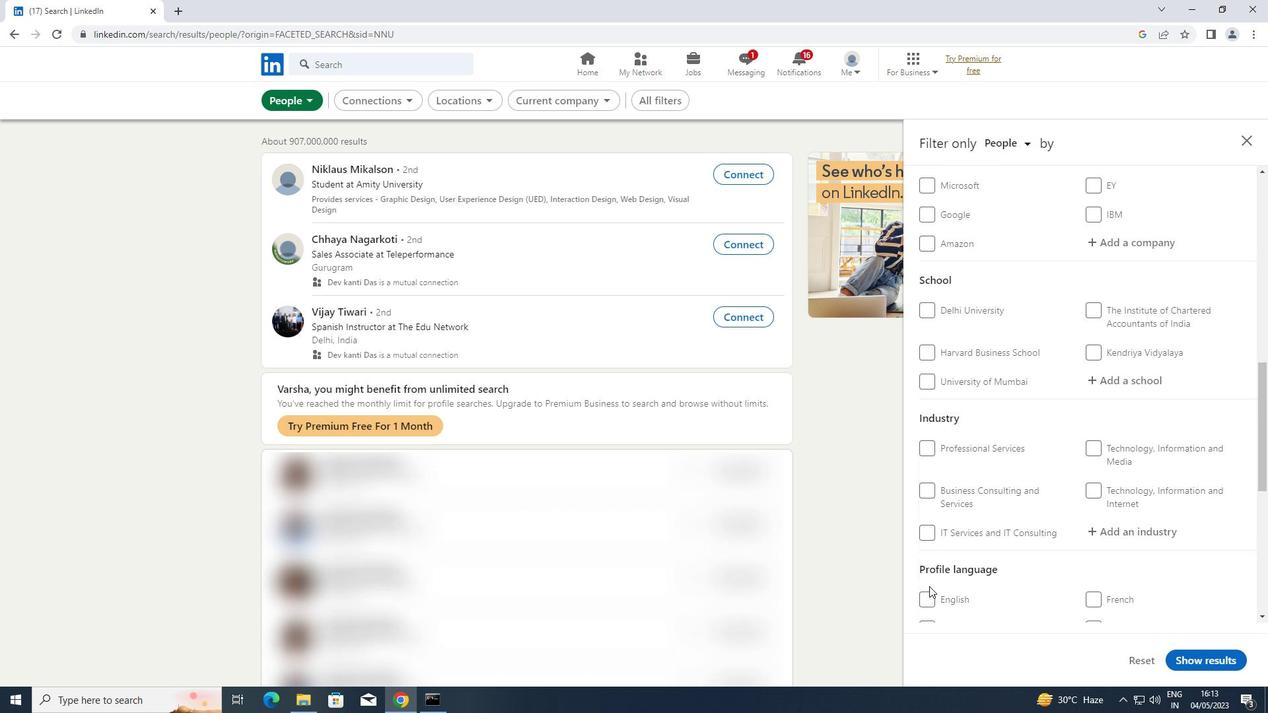 
Action: Mouse pressed left at (930, 599)
Screenshot: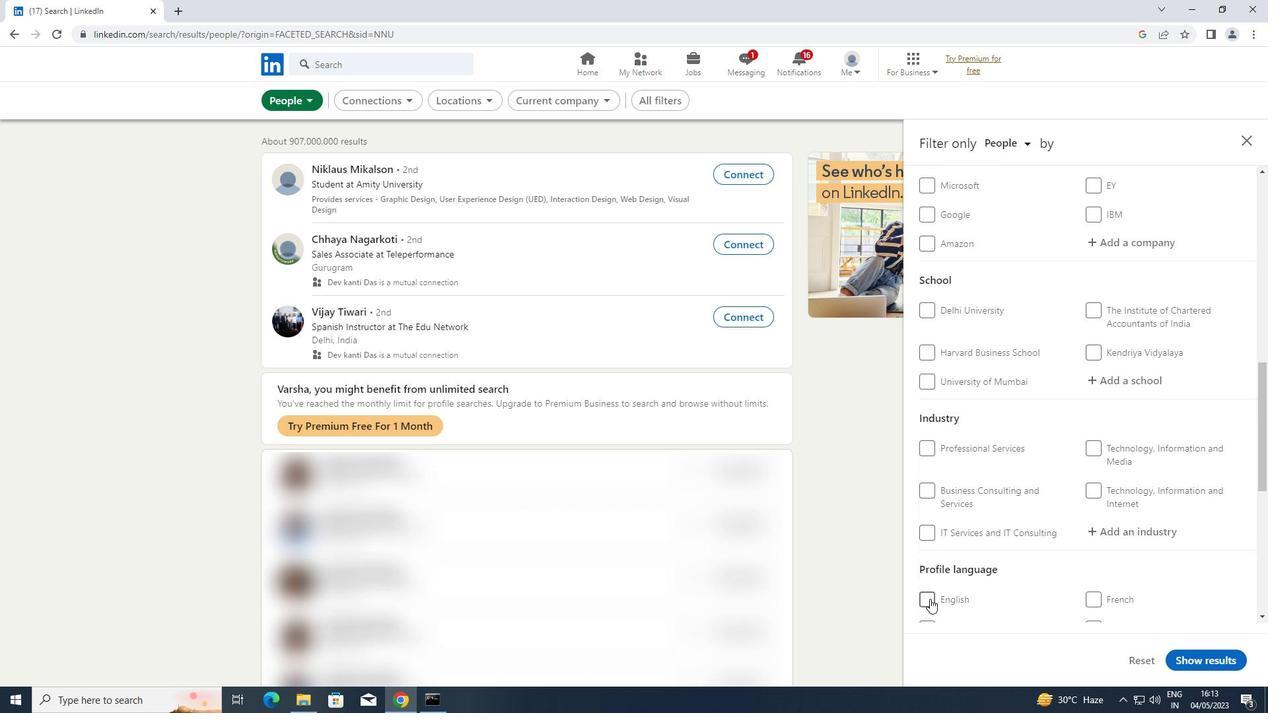 
Action: Mouse moved to (986, 547)
Screenshot: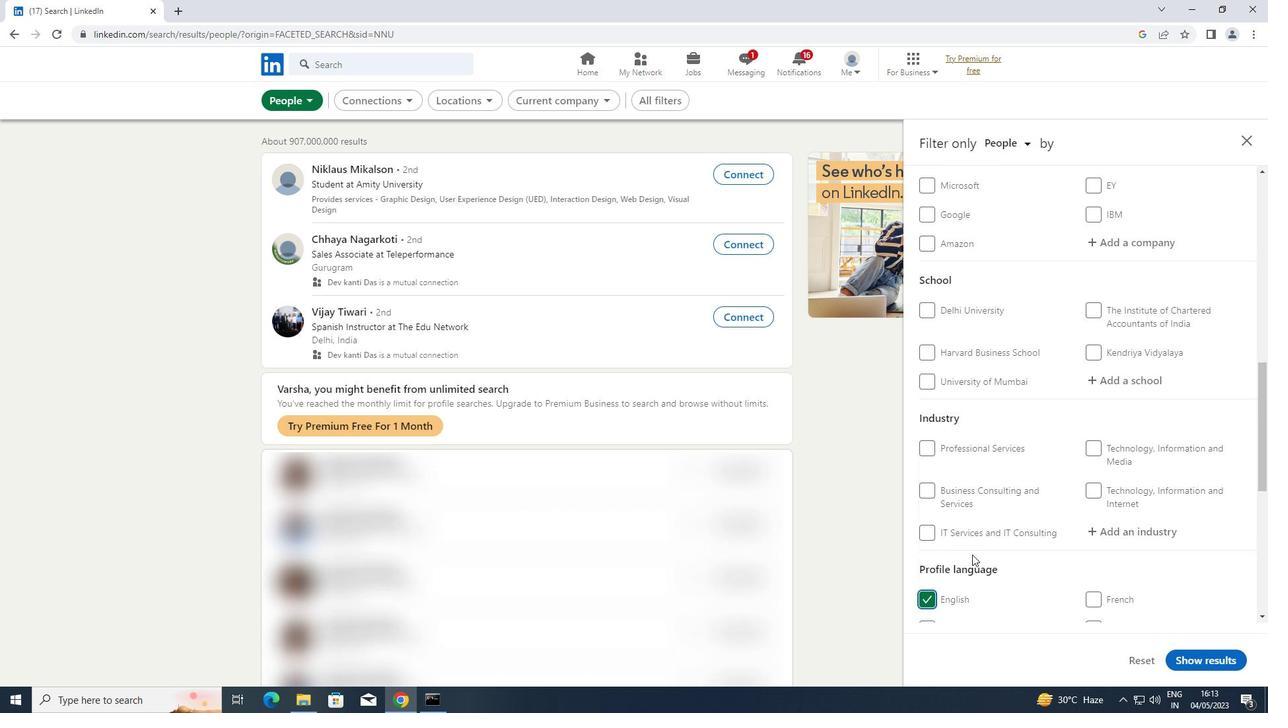 
Action: Mouse scrolled (986, 548) with delta (0, 0)
Screenshot: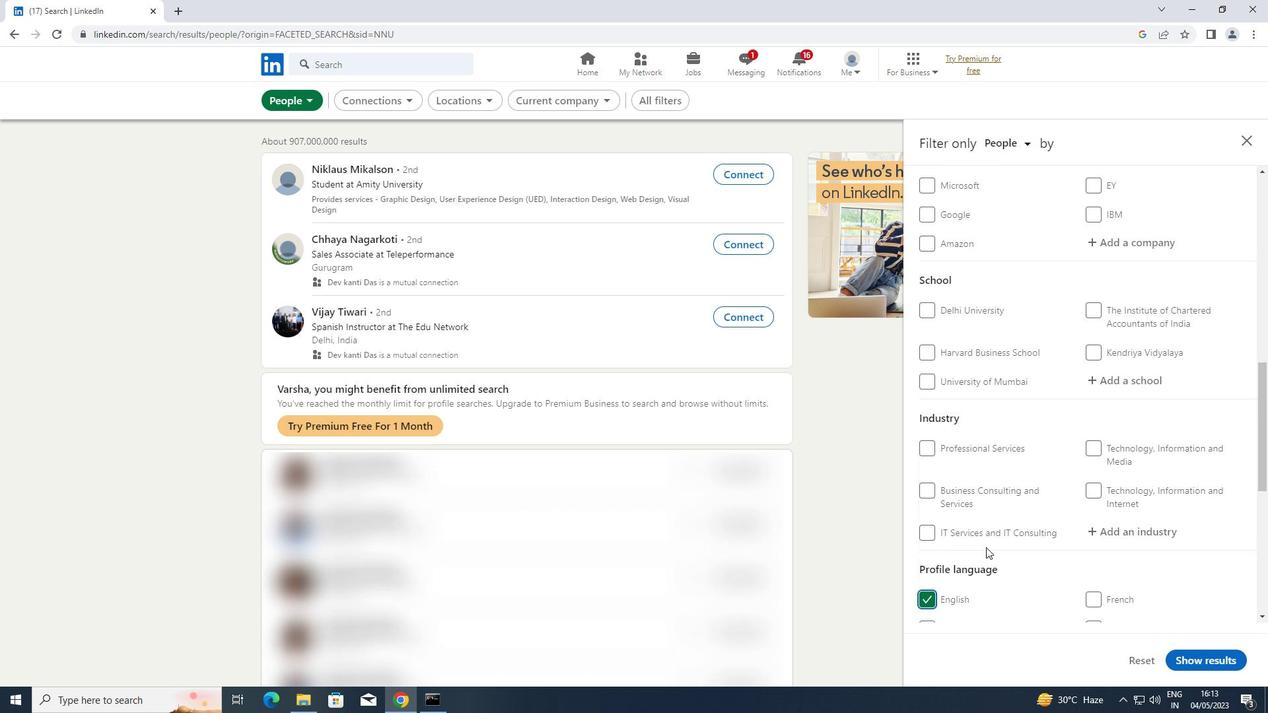 
Action: Mouse scrolled (986, 548) with delta (0, 0)
Screenshot: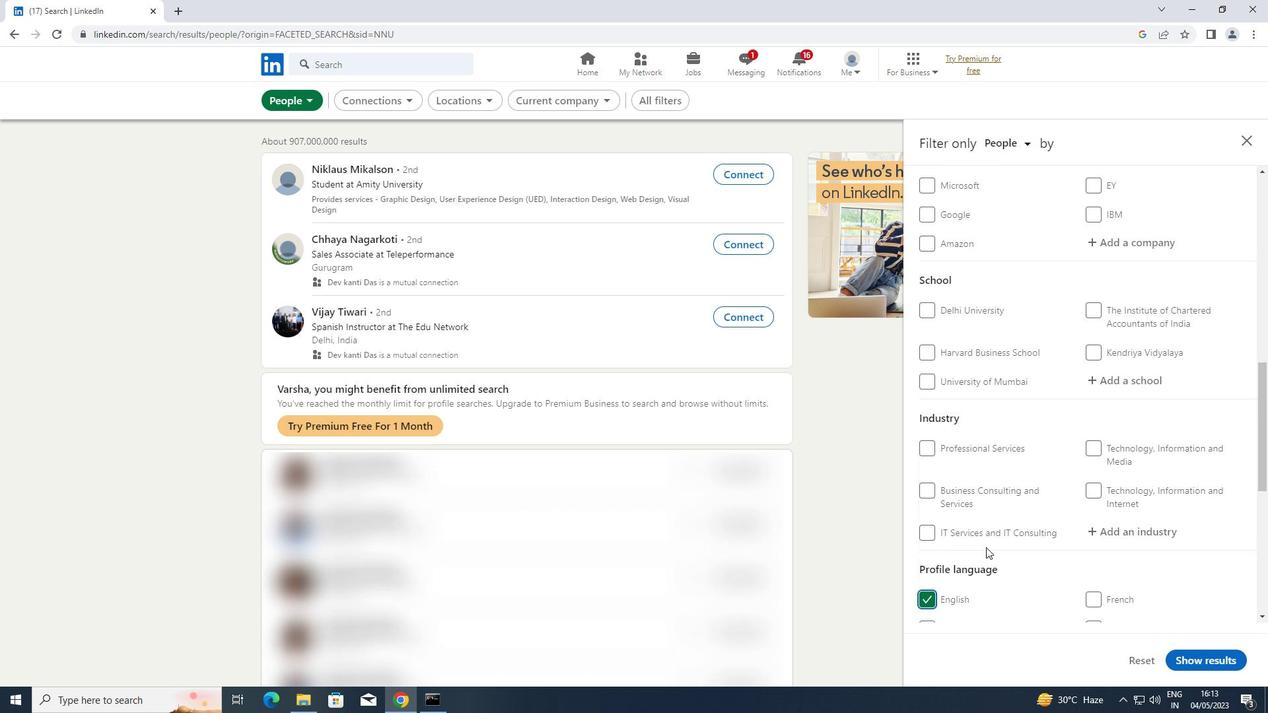 
Action: Mouse scrolled (986, 548) with delta (0, 0)
Screenshot: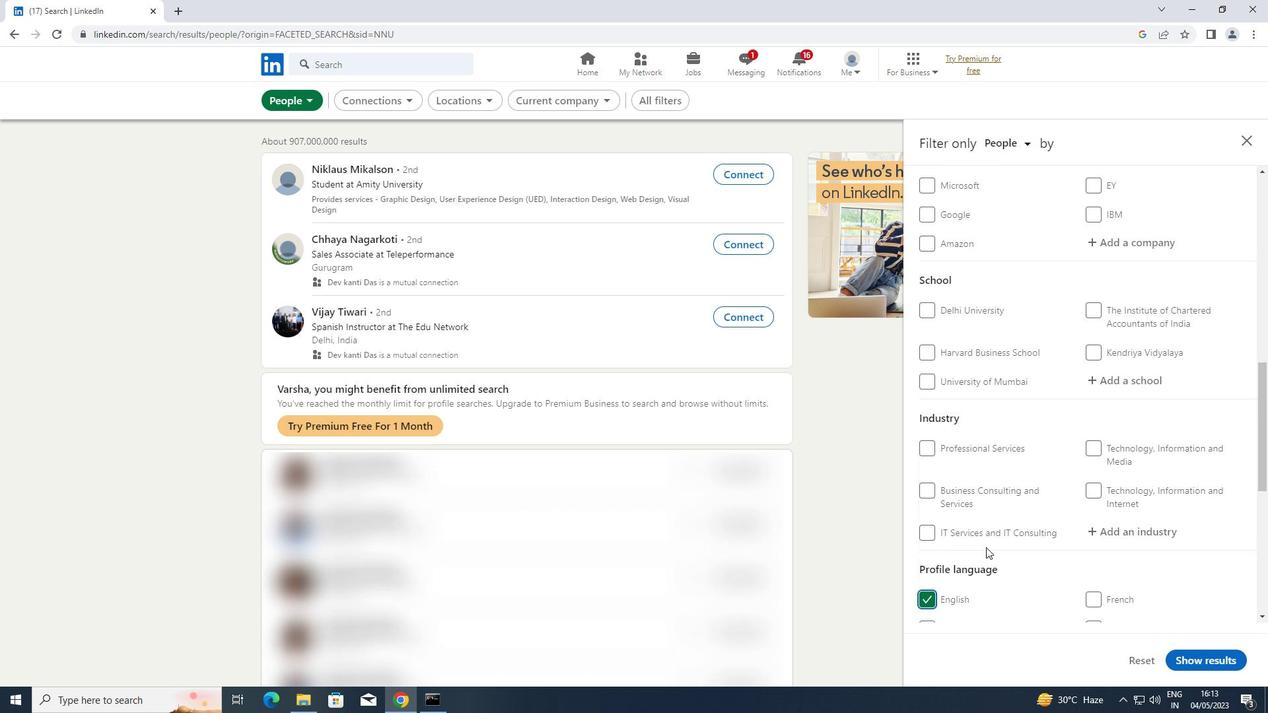 
Action: Mouse scrolled (986, 548) with delta (0, 0)
Screenshot: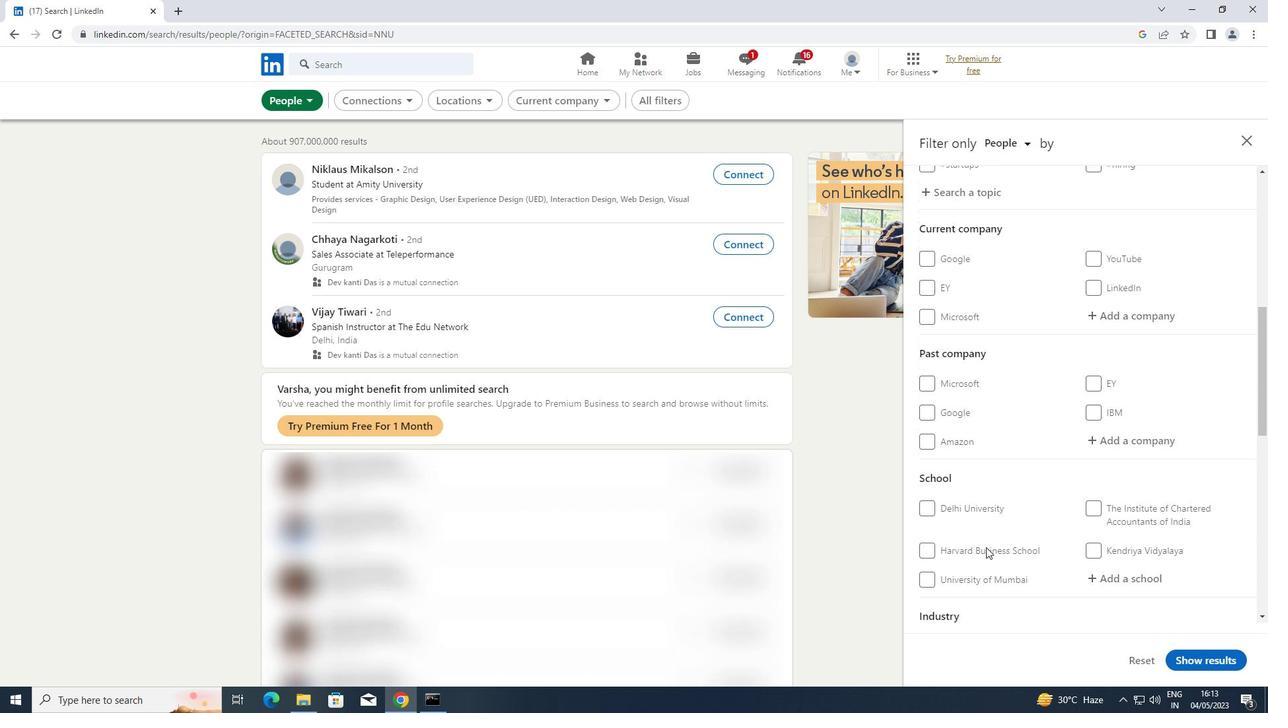 
Action: Mouse moved to (1131, 384)
Screenshot: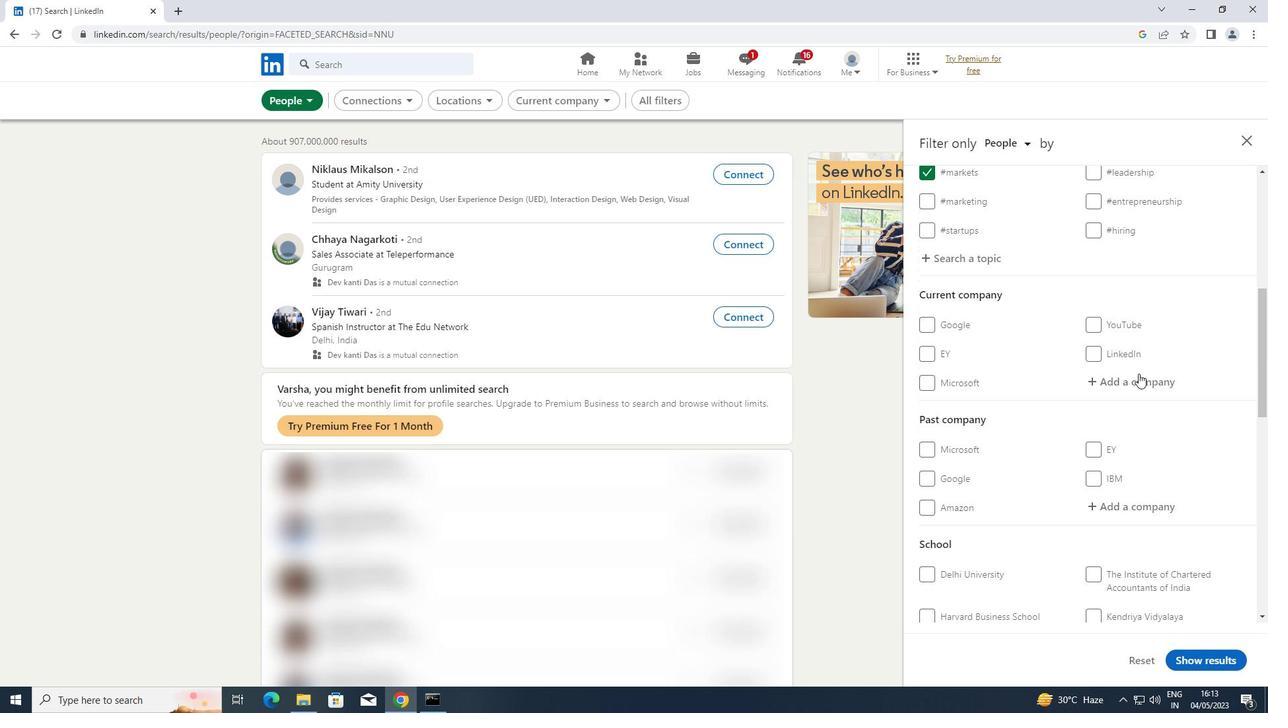 
Action: Mouse pressed left at (1131, 384)
Screenshot: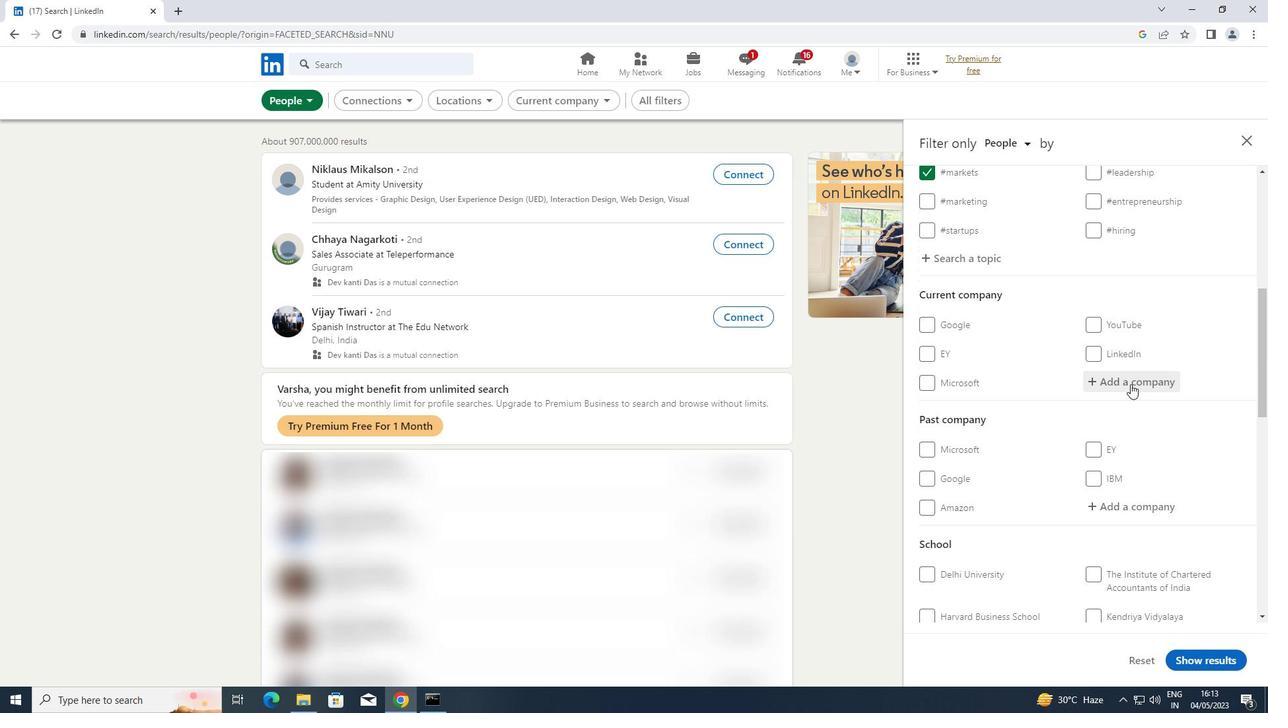 
Action: Key pressed <Key.shift>NATIONAL<Key.space><Key.shift>HIGH<Key.space><Key.shift>SPEED
Screenshot: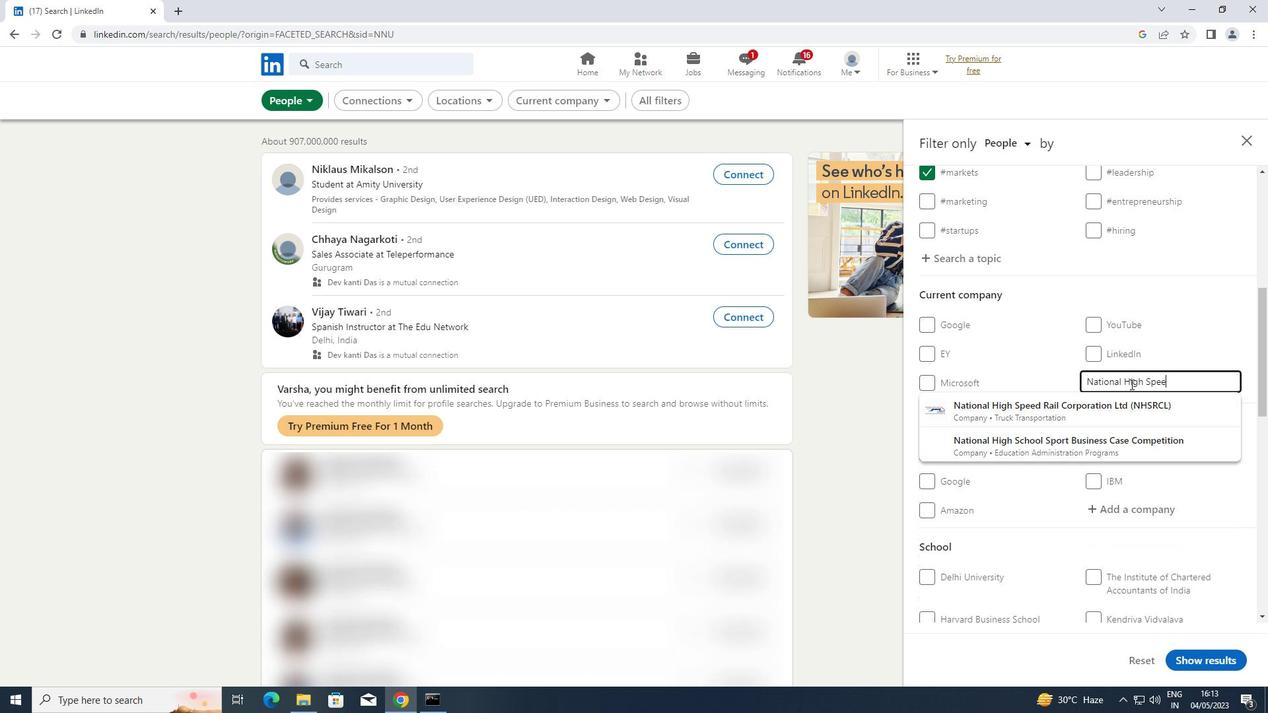 
Action: Mouse moved to (1074, 415)
Screenshot: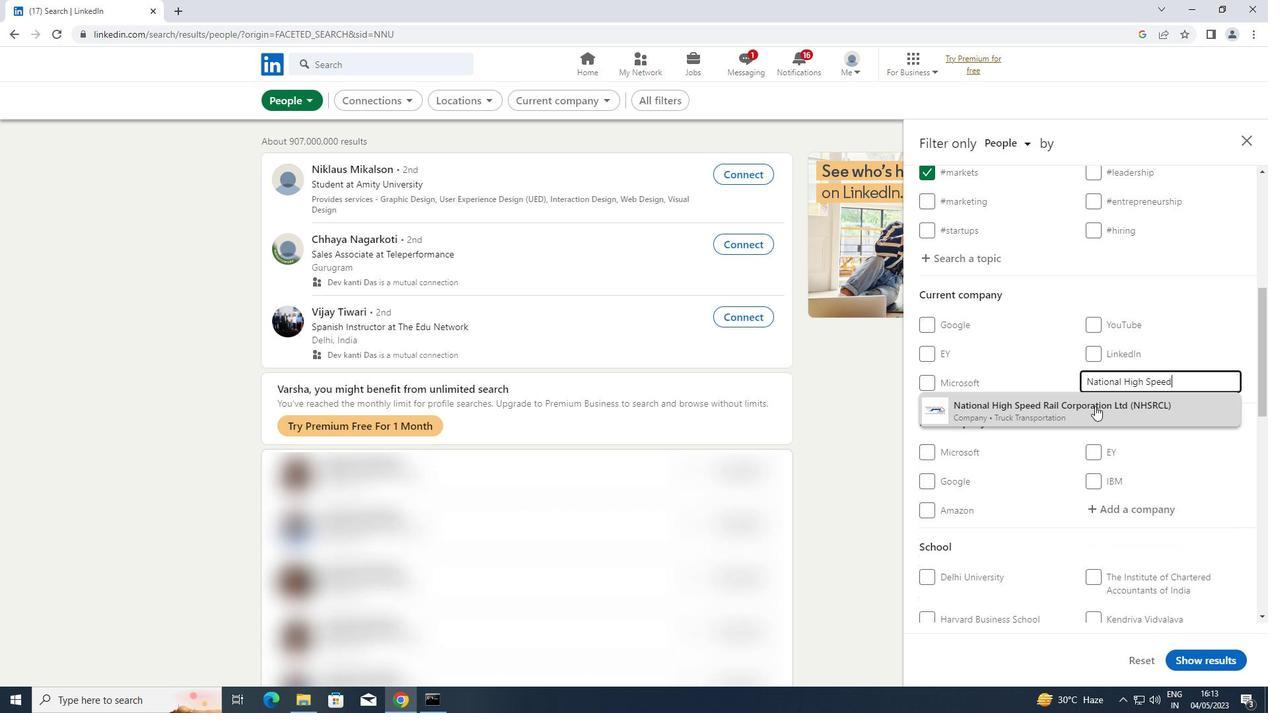 
Action: Mouse pressed left at (1074, 415)
Screenshot: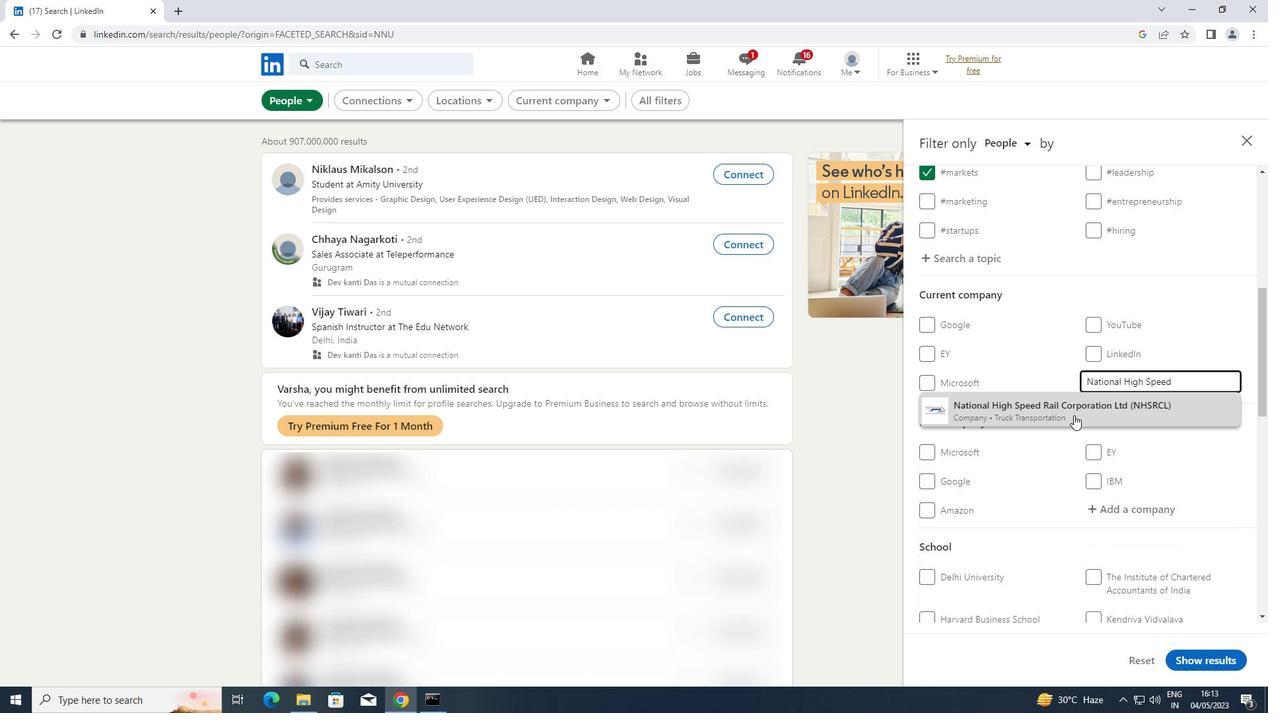 
Action: Mouse scrolled (1074, 414) with delta (0, 0)
Screenshot: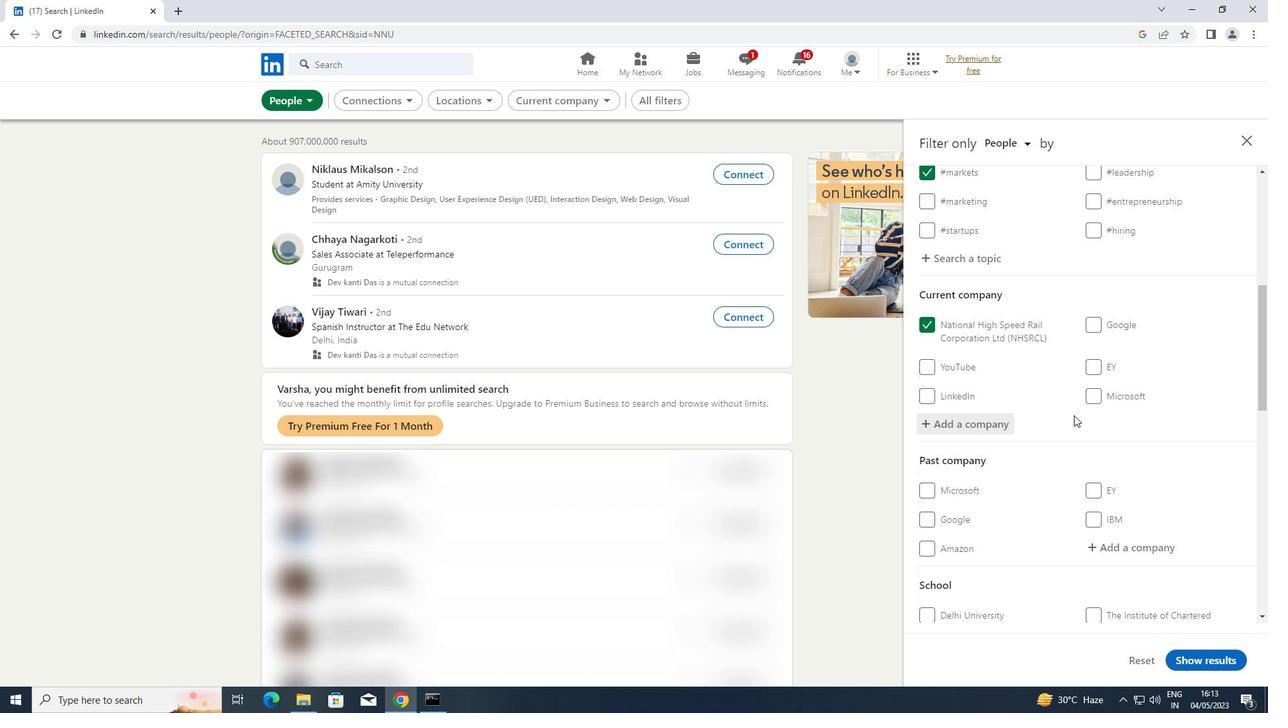 
Action: Mouse scrolled (1074, 414) with delta (0, 0)
Screenshot: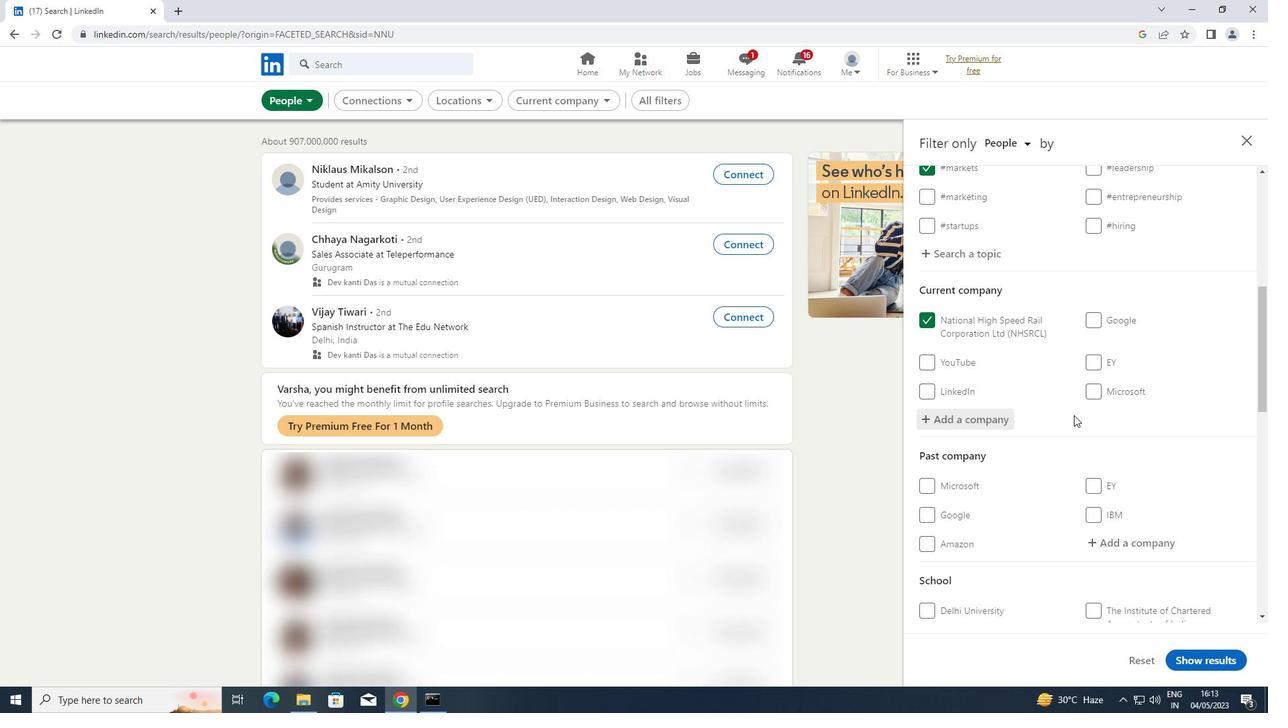 
Action: Mouse moved to (1124, 416)
Screenshot: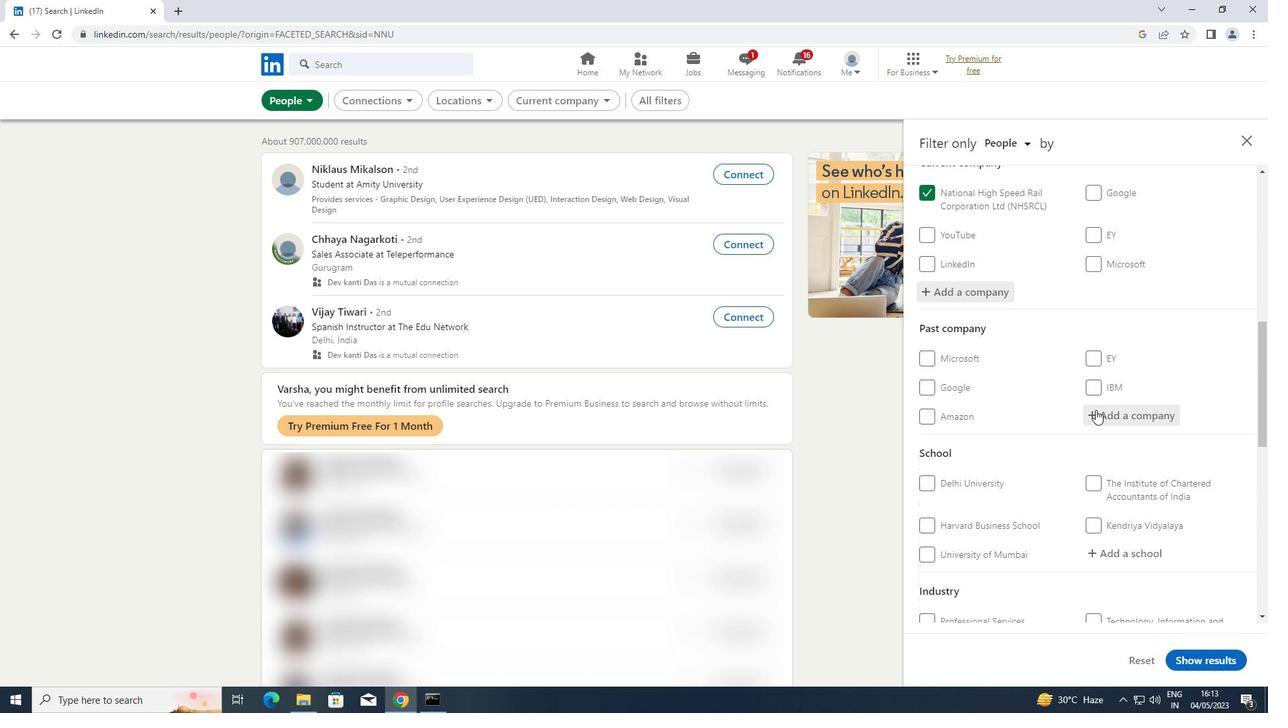 
Action: Mouse scrolled (1124, 415) with delta (0, 0)
Screenshot: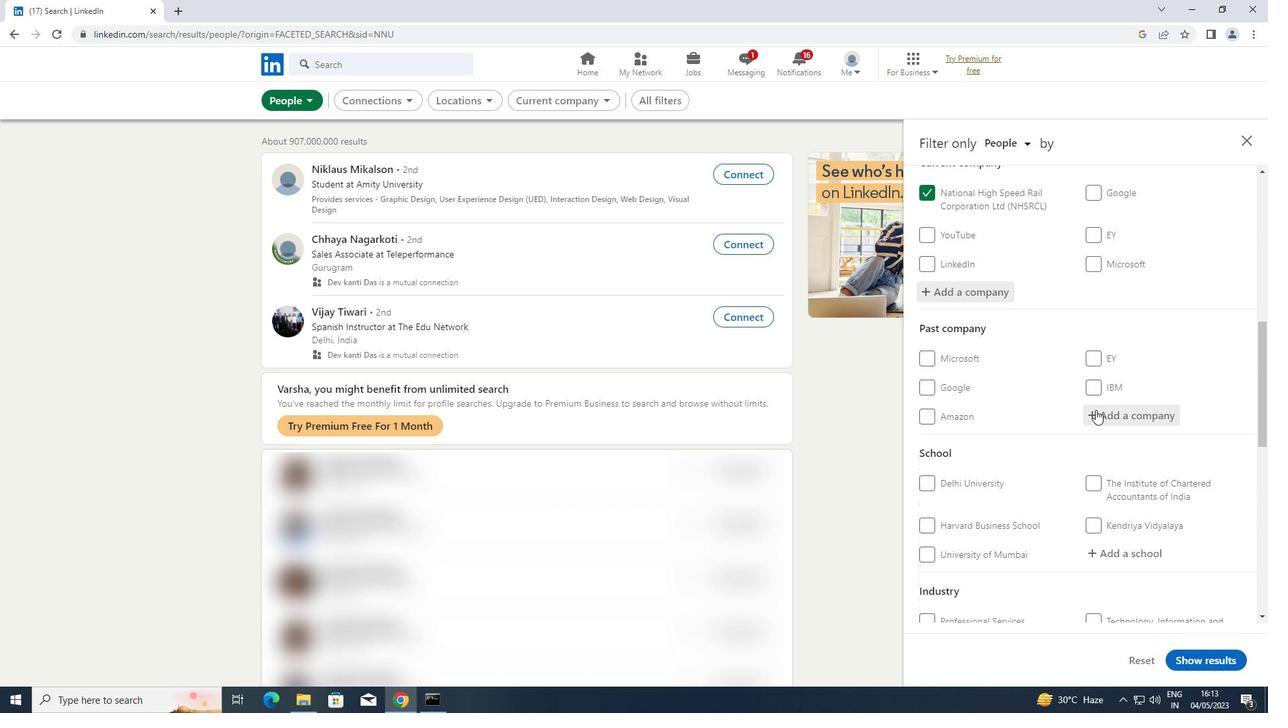 
Action: Mouse moved to (1124, 416)
Screenshot: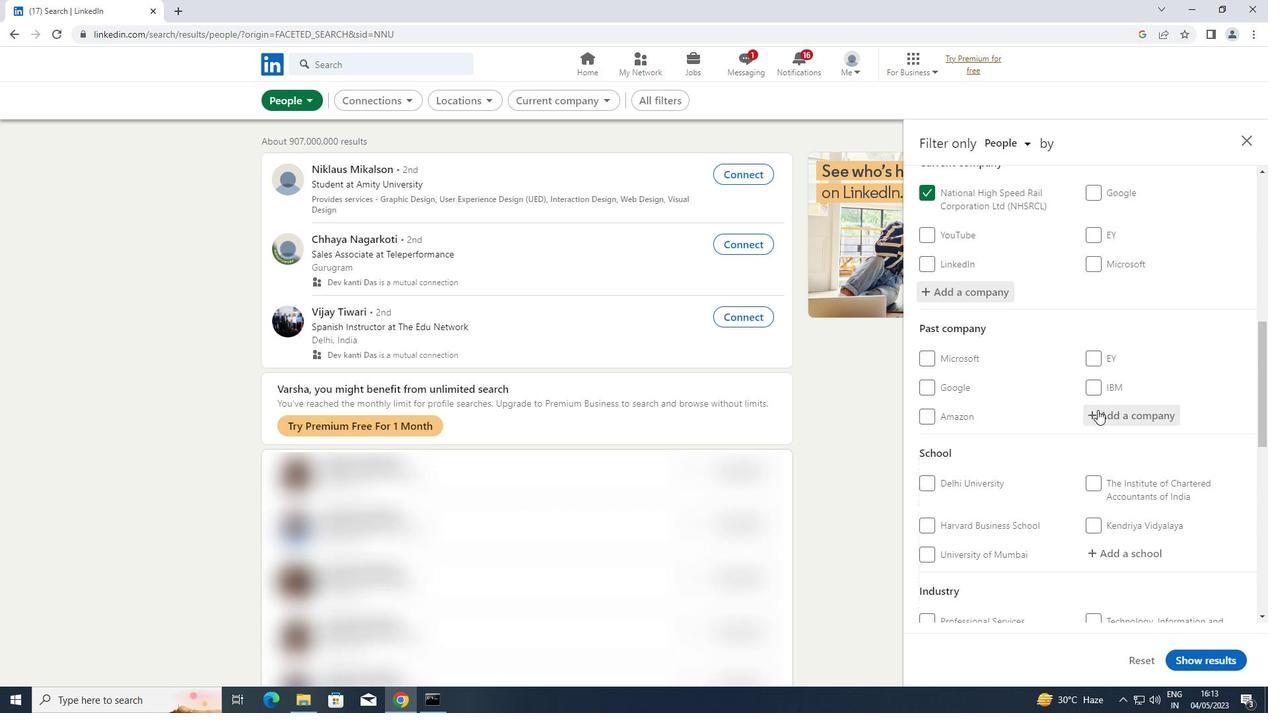 
Action: Mouse scrolled (1124, 415) with delta (0, 0)
Screenshot: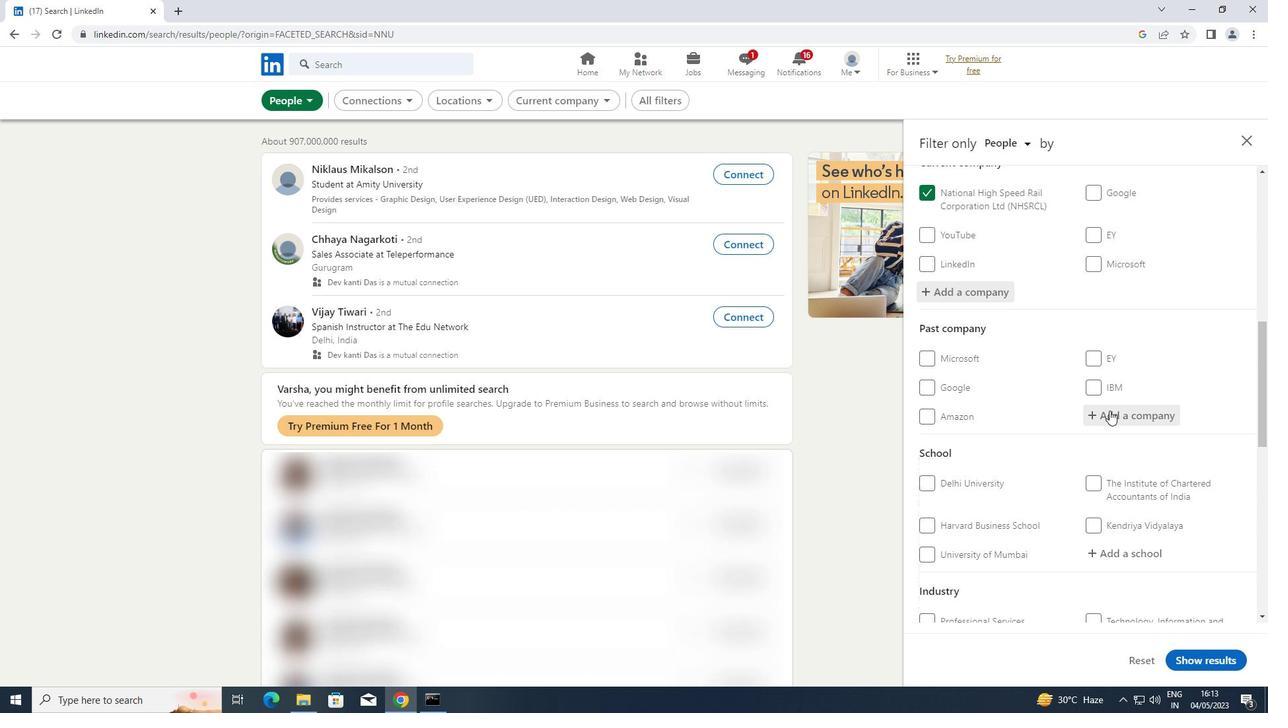 
Action: Mouse moved to (1119, 426)
Screenshot: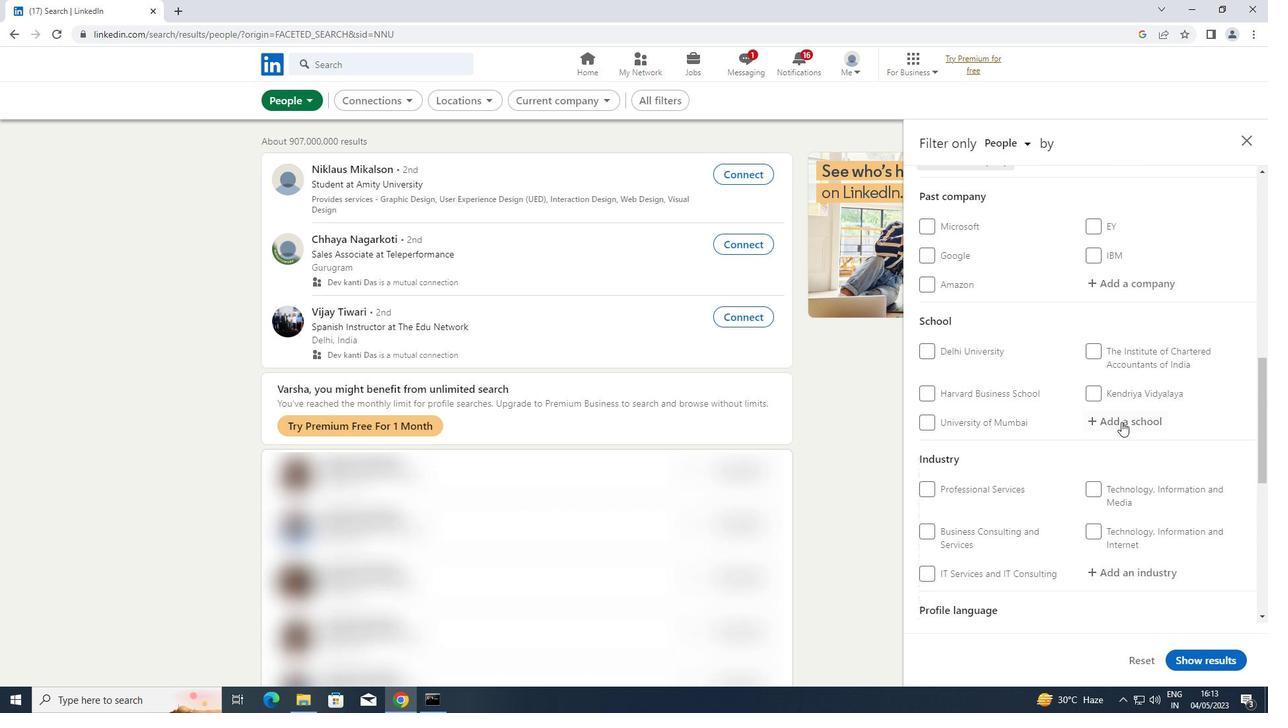 
Action: Mouse pressed left at (1119, 426)
Screenshot: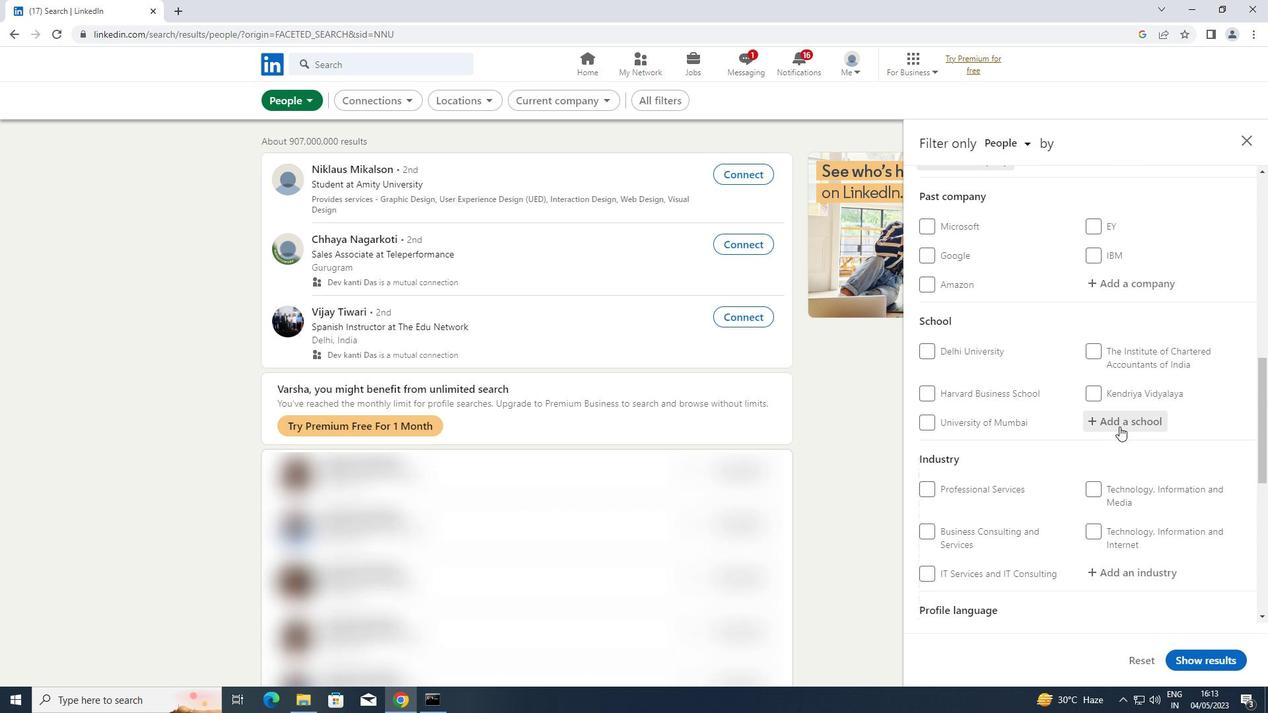 
Action: Key pressed <Key.shift>MANAGEMENT<Key.space><Key.shift>DEVE
Screenshot: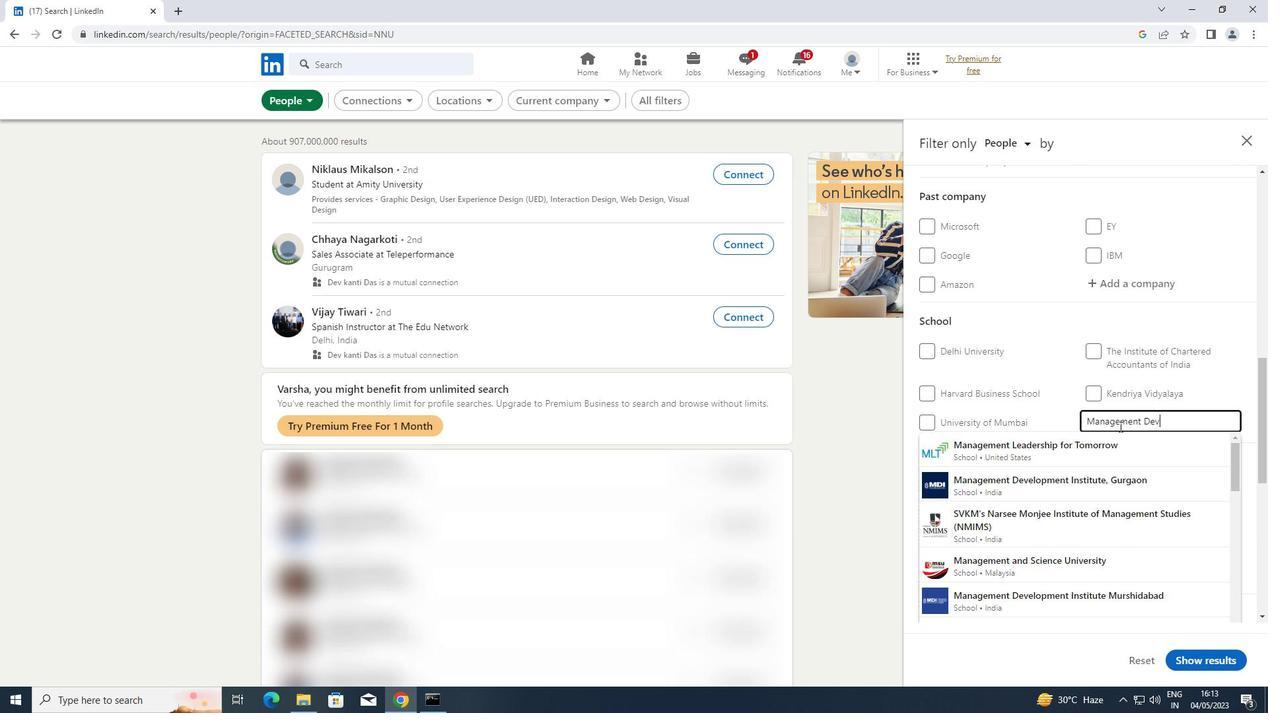 
Action: Mouse moved to (1084, 441)
Screenshot: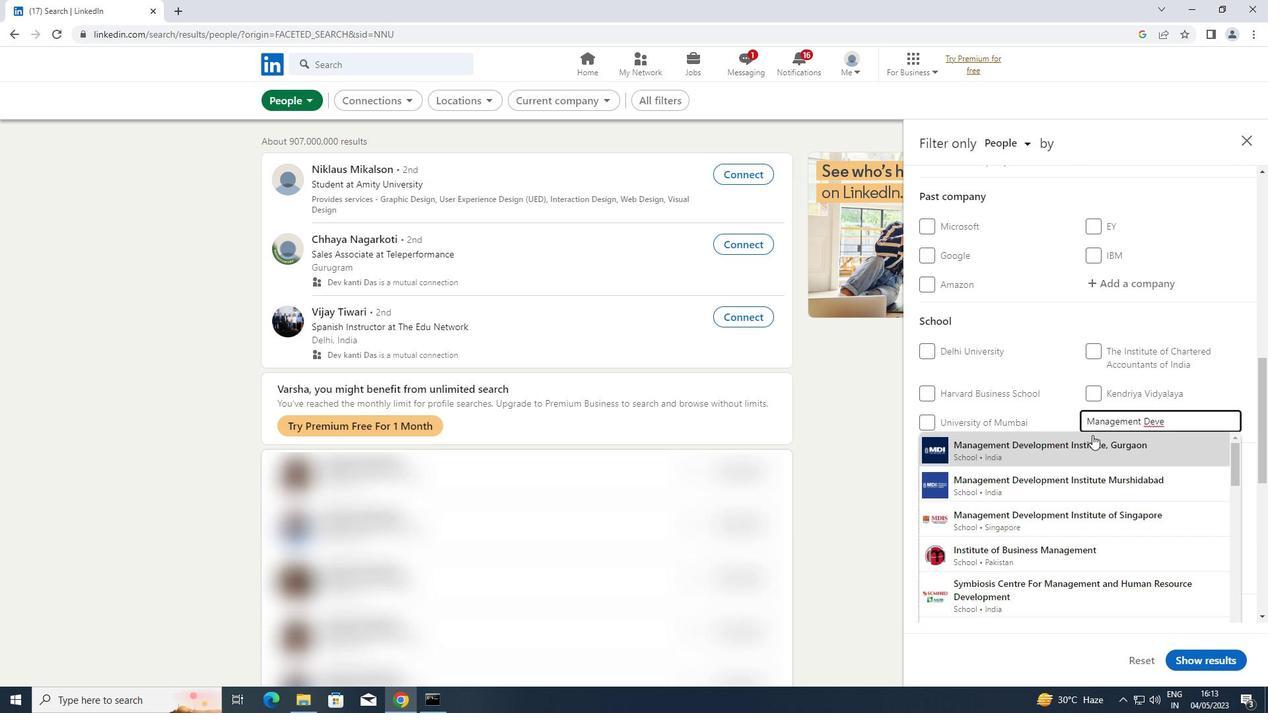 
Action: Mouse pressed left at (1084, 441)
Screenshot: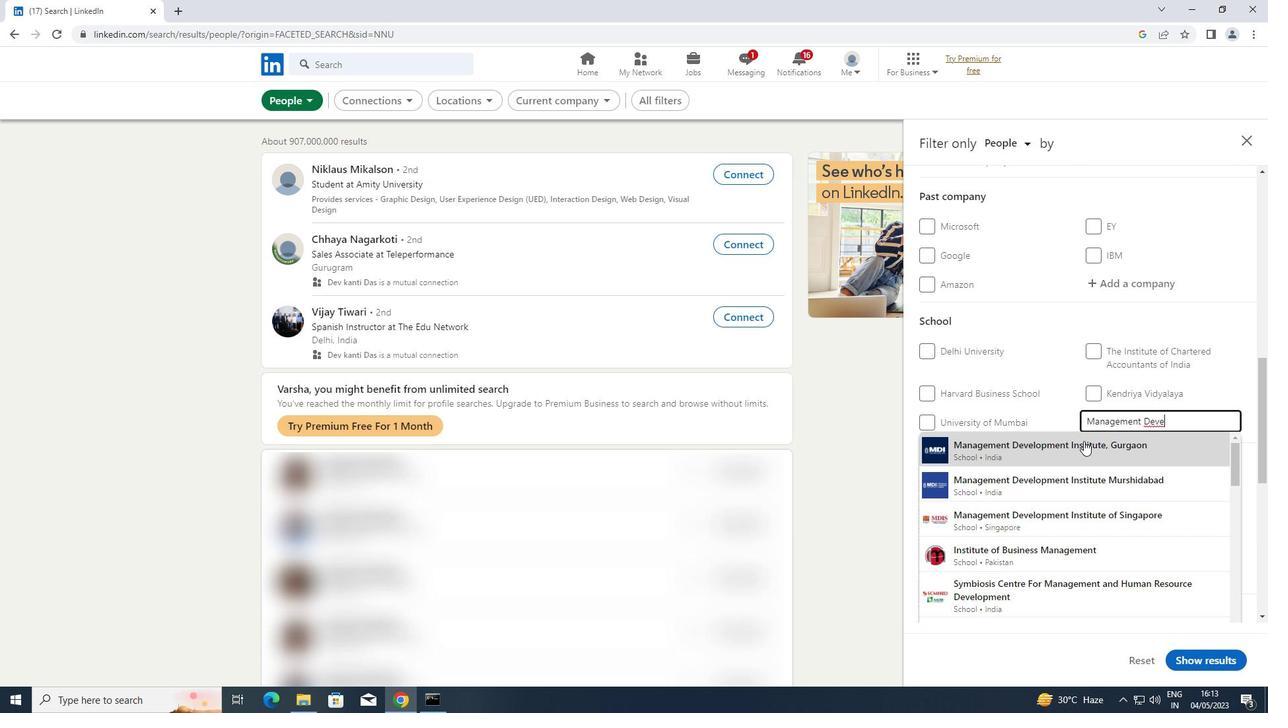 
Action: Mouse scrolled (1084, 440) with delta (0, 0)
Screenshot: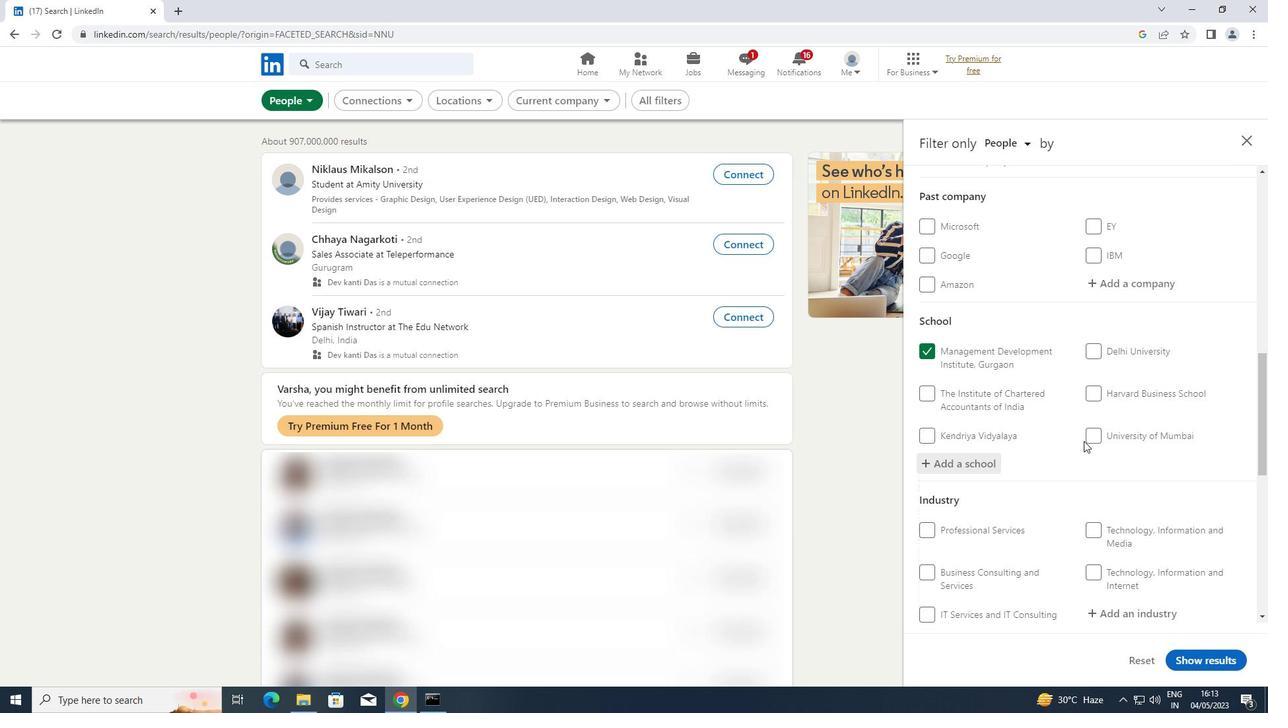 
Action: Mouse scrolled (1084, 440) with delta (0, 0)
Screenshot: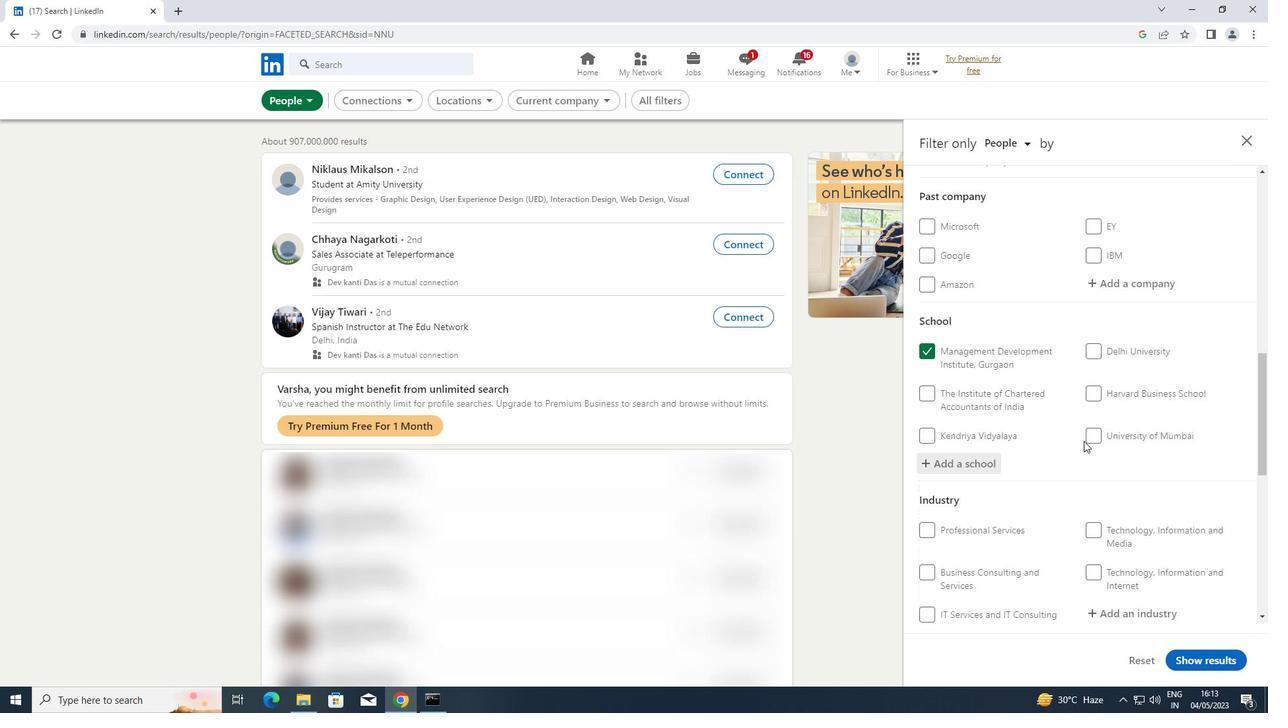 
Action: Mouse scrolled (1084, 440) with delta (0, 0)
Screenshot: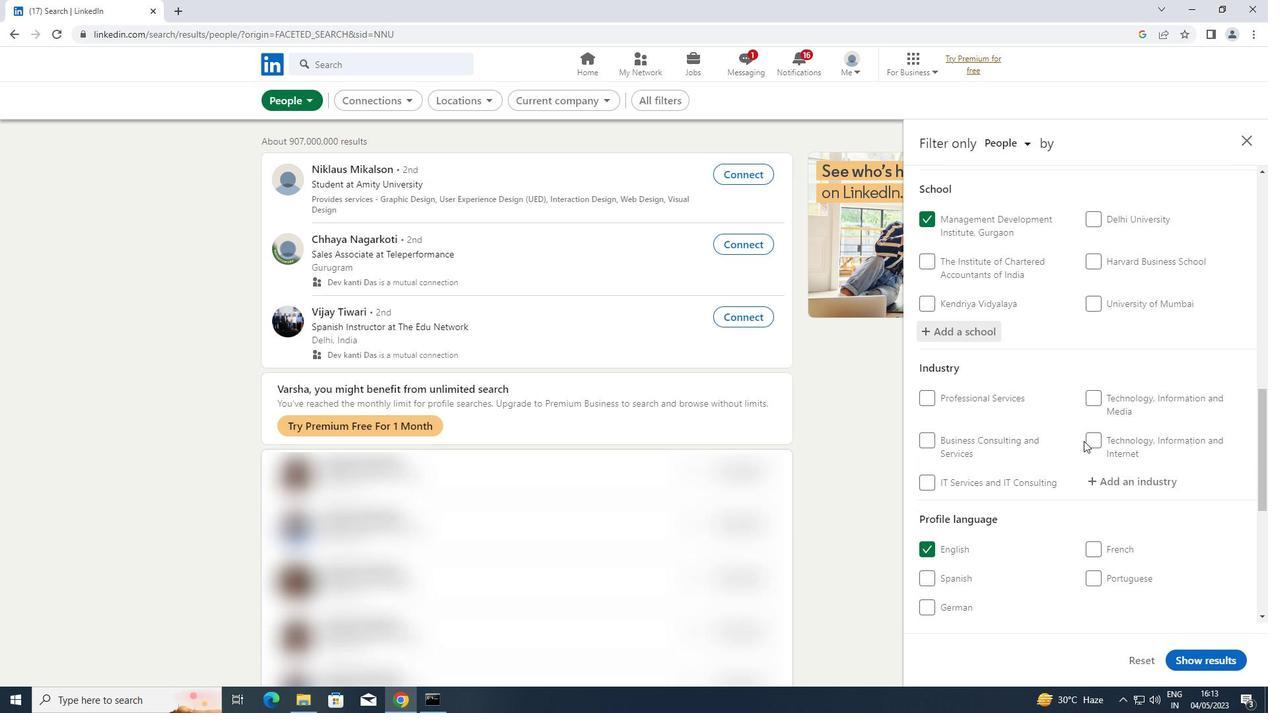 
Action: Mouse scrolled (1084, 440) with delta (0, 0)
Screenshot: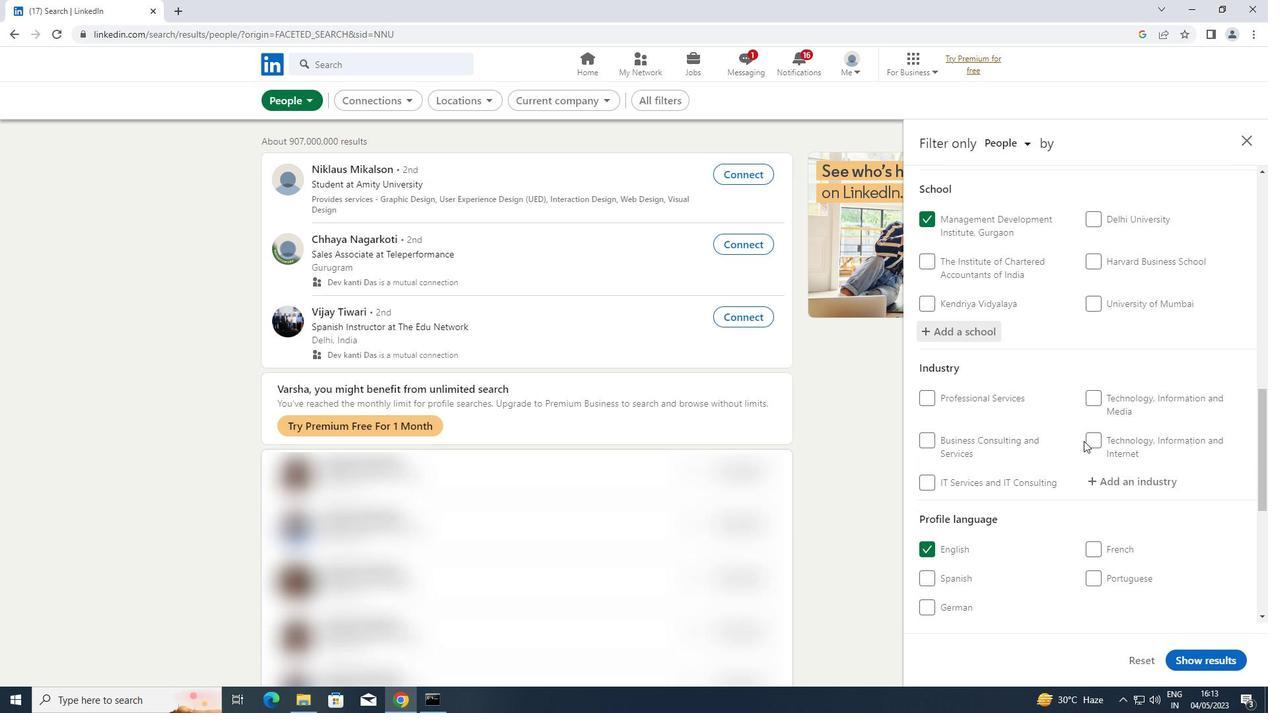 
Action: Mouse moved to (1154, 351)
Screenshot: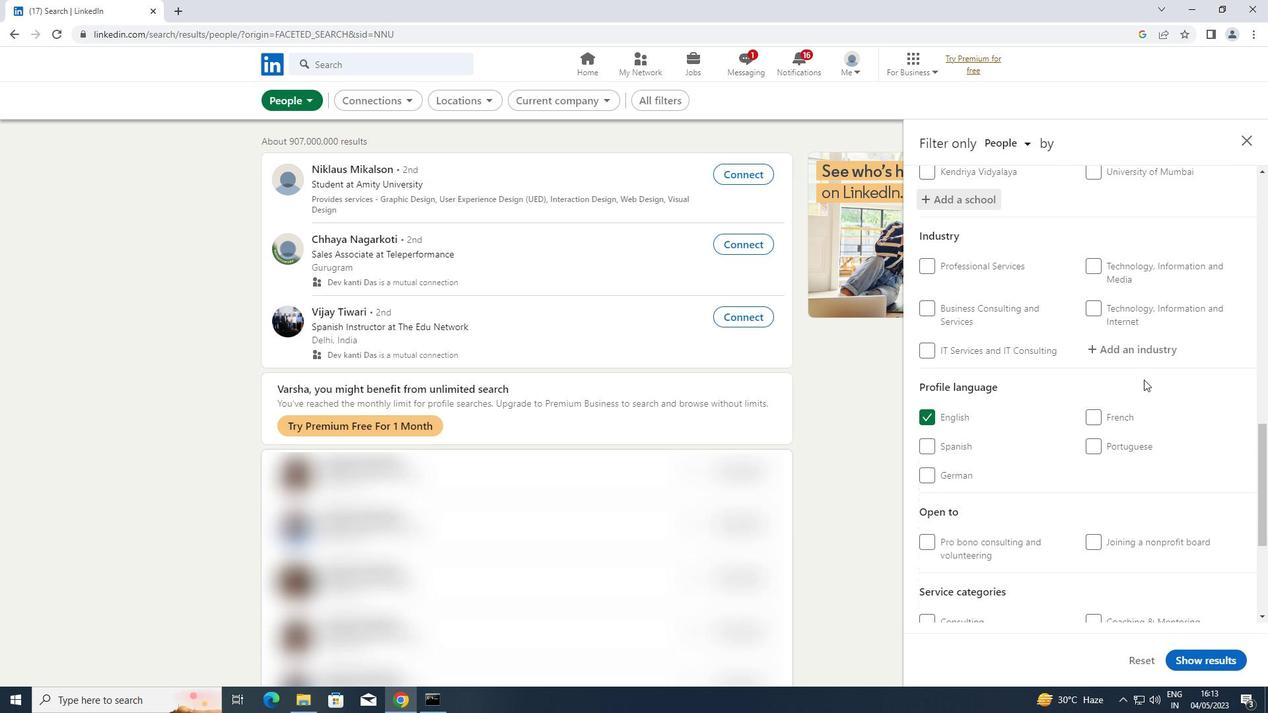 
Action: Mouse pressed left at (1154, 351)
Screenshot: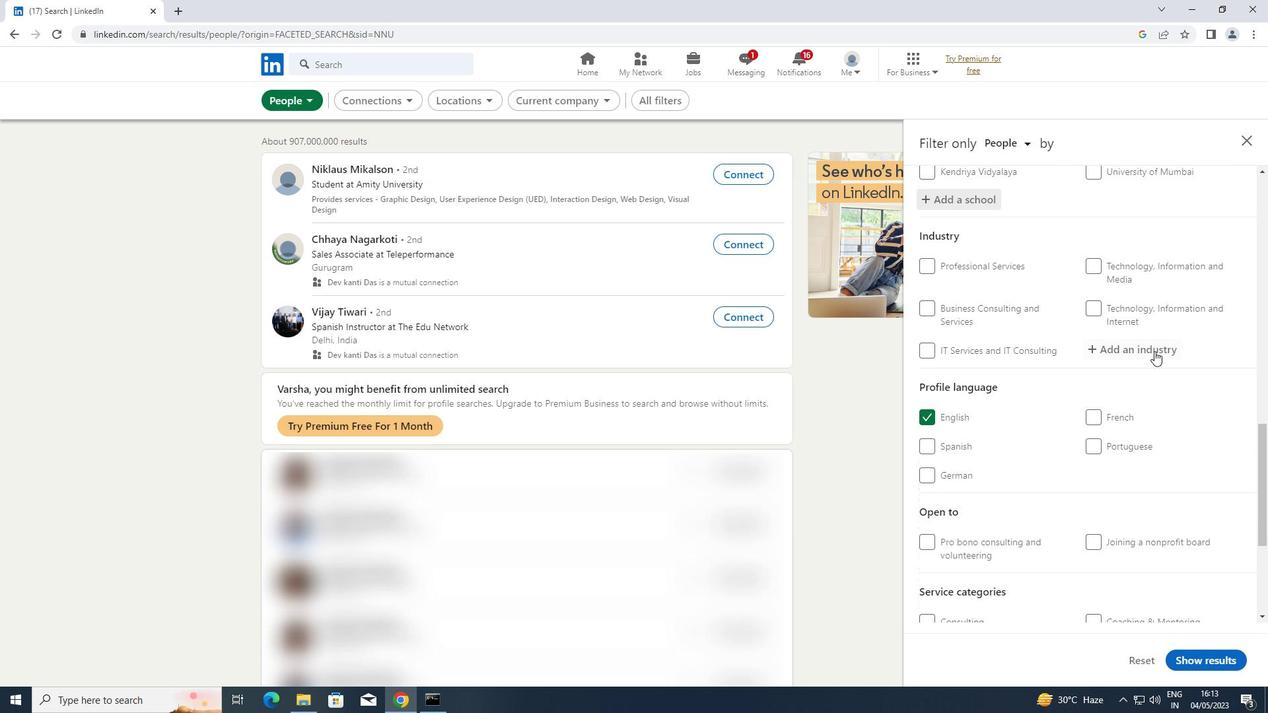 
Action: Key pressed <Key.shift>AUDIO<Key.space>AND
Screenshot: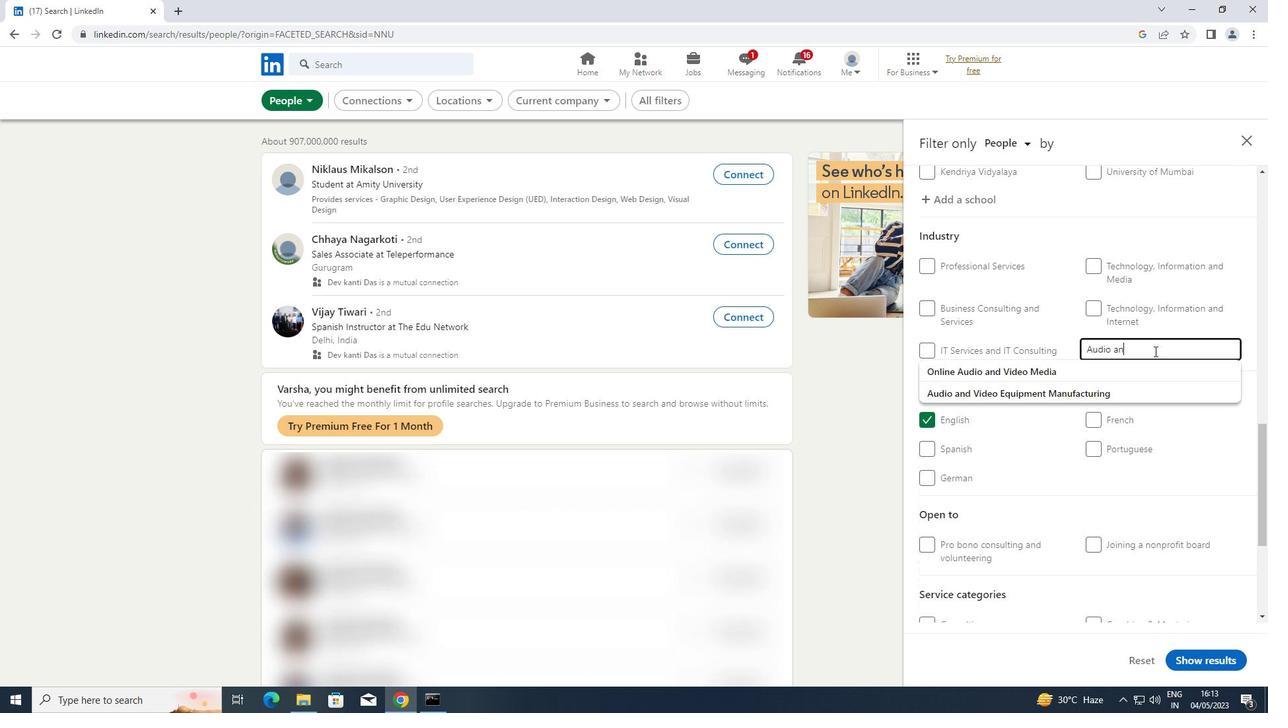 
Action: Mouse moved to (1062, 387)
Screenshot: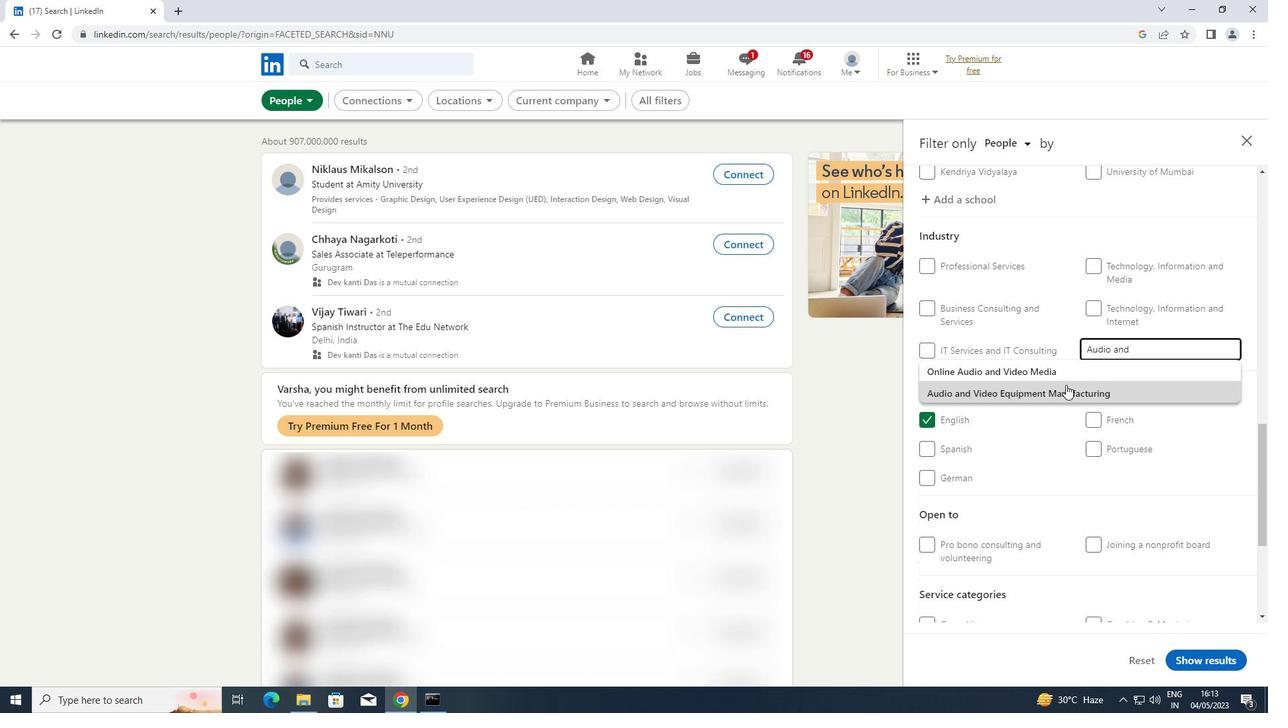 
Action: Mouse pressed left at (1062, 387)
Screenshot: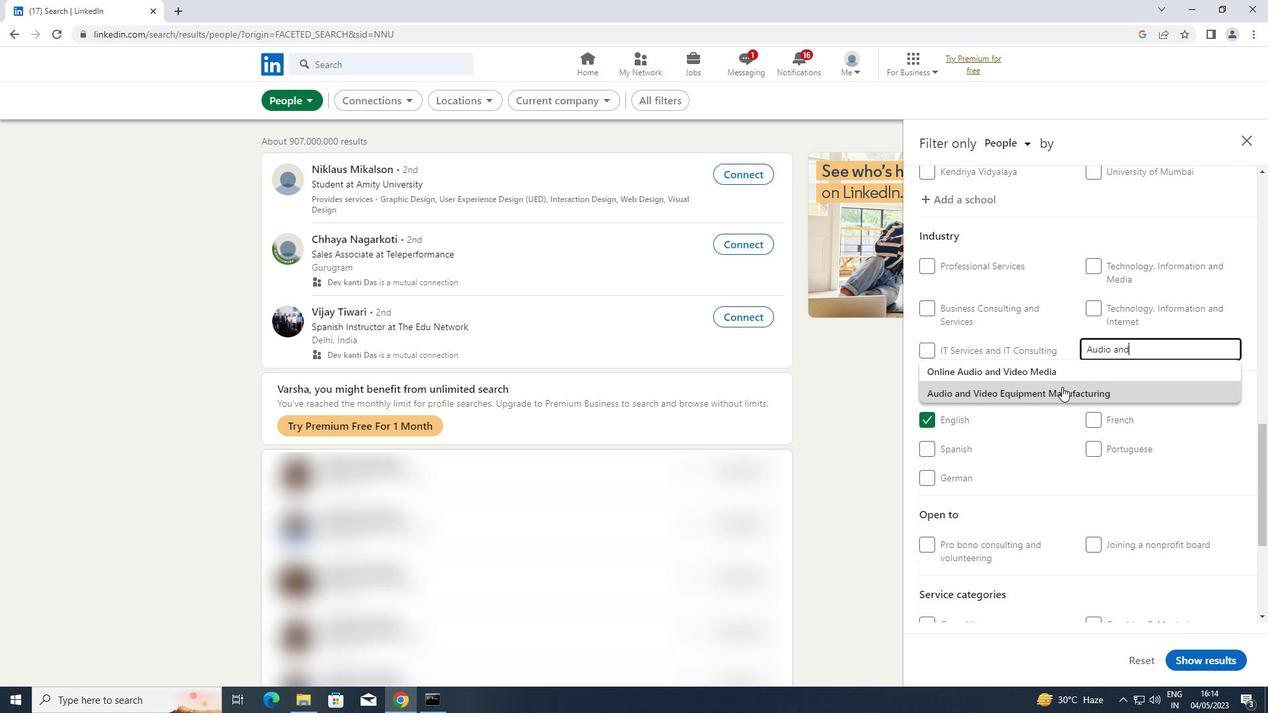 
Action: Mouse scrolled (1062, 386) with delta (0, 0)
Screenshot: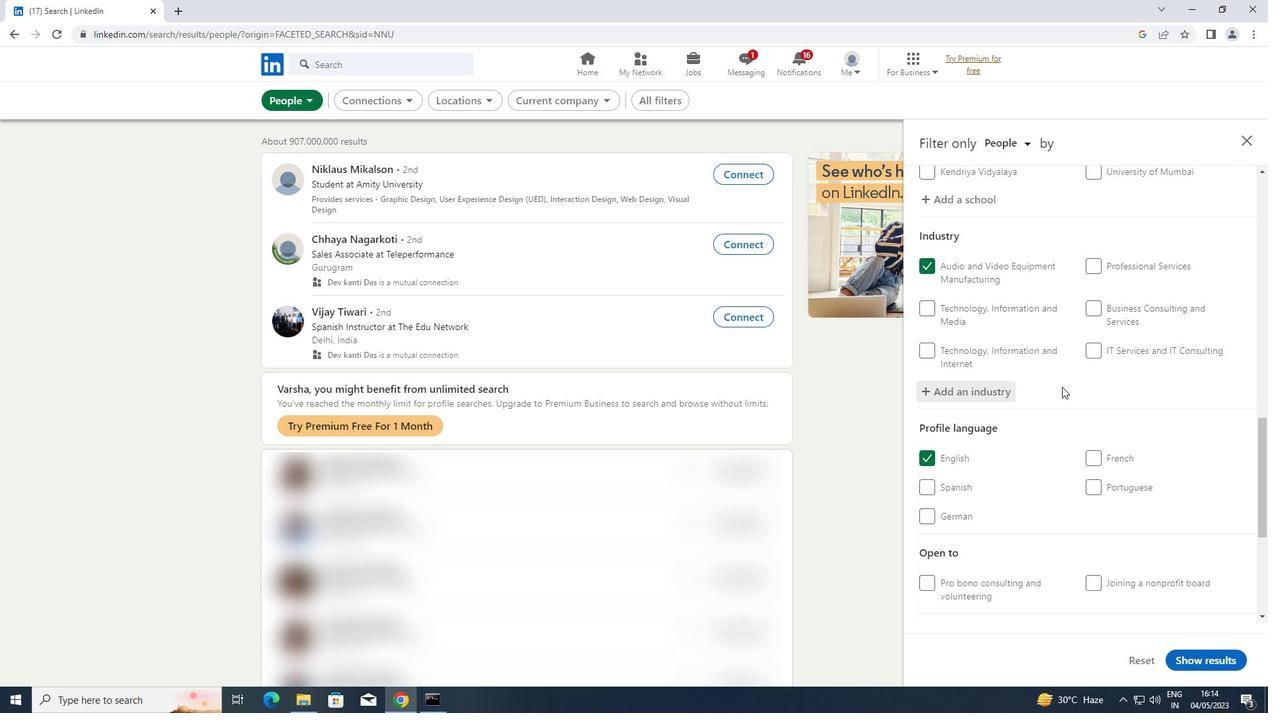 
Action: Mouse scrolled (1062, 386) with delta (0, 0)
Screenshot: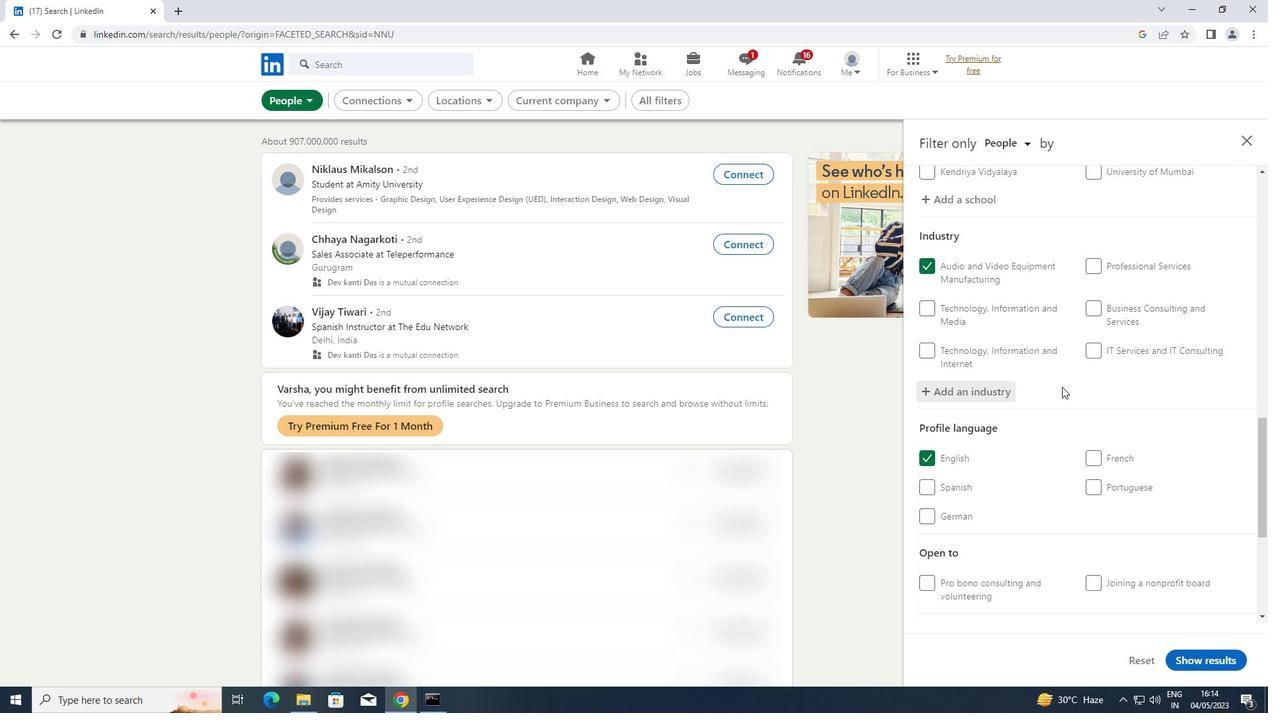 
Action: Mouse scrolled (1062, 386) with delta (0, 0)
Screenshot: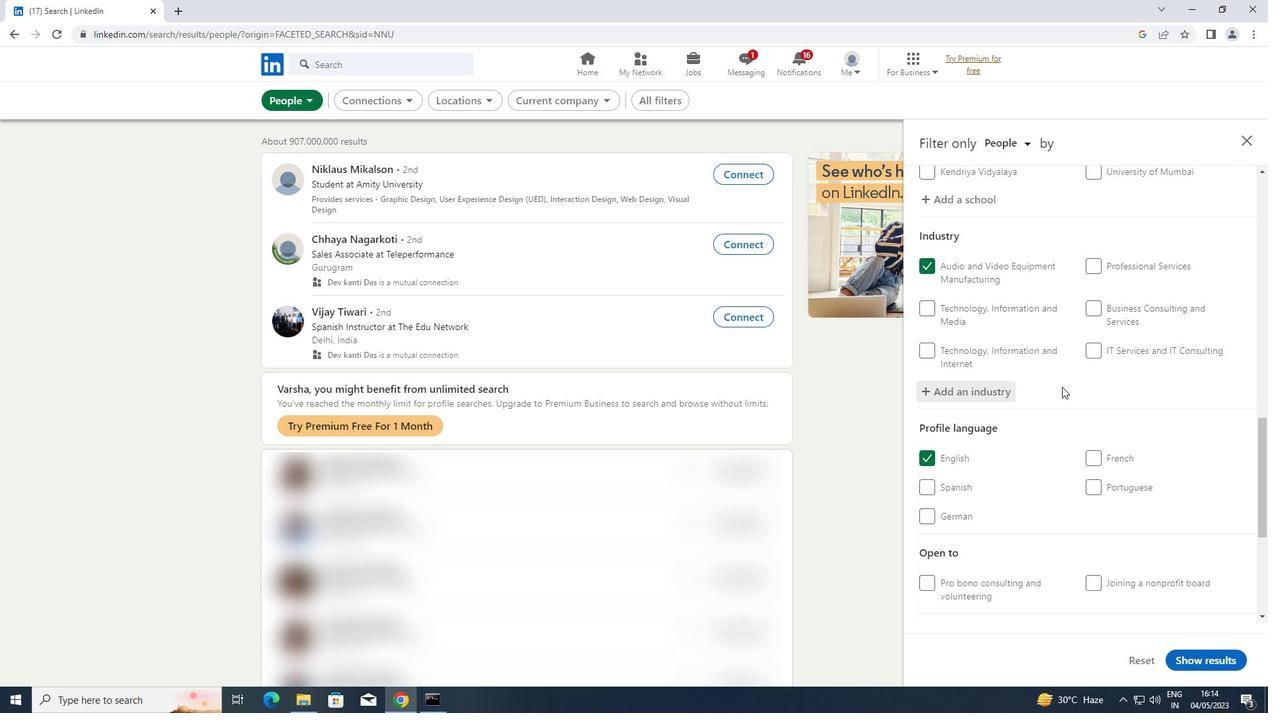 
Action: Mouse moved to (1100, 521)
Screenshot: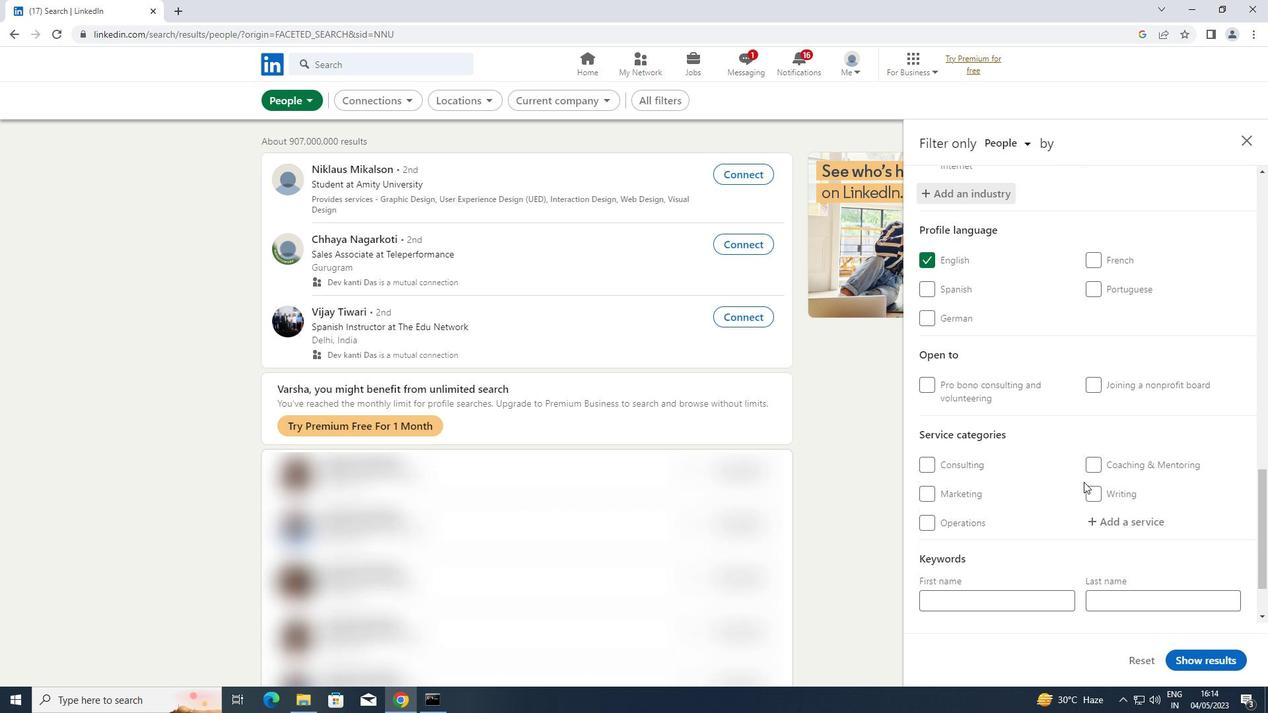 
Action: Mouse pressed left at (1100, 521)
Screenshot: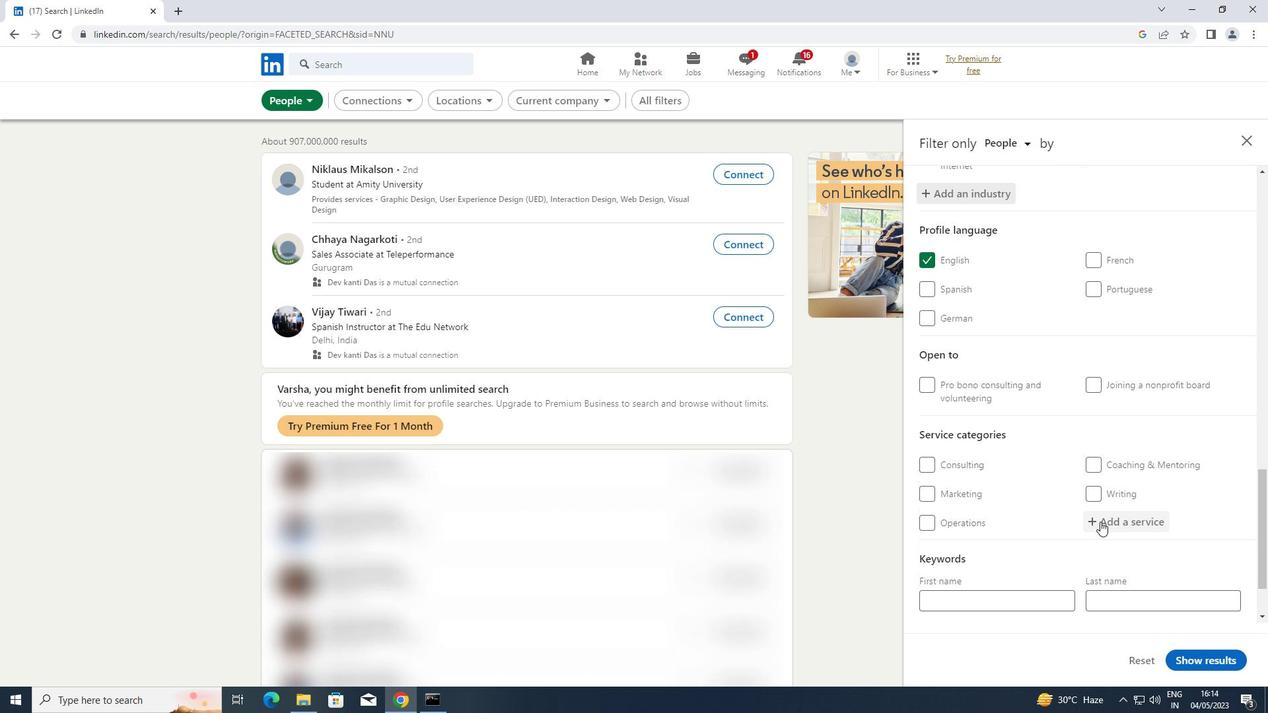 
Action: Key pressed <Key.shift>GHOSTWRITING
Screenshot: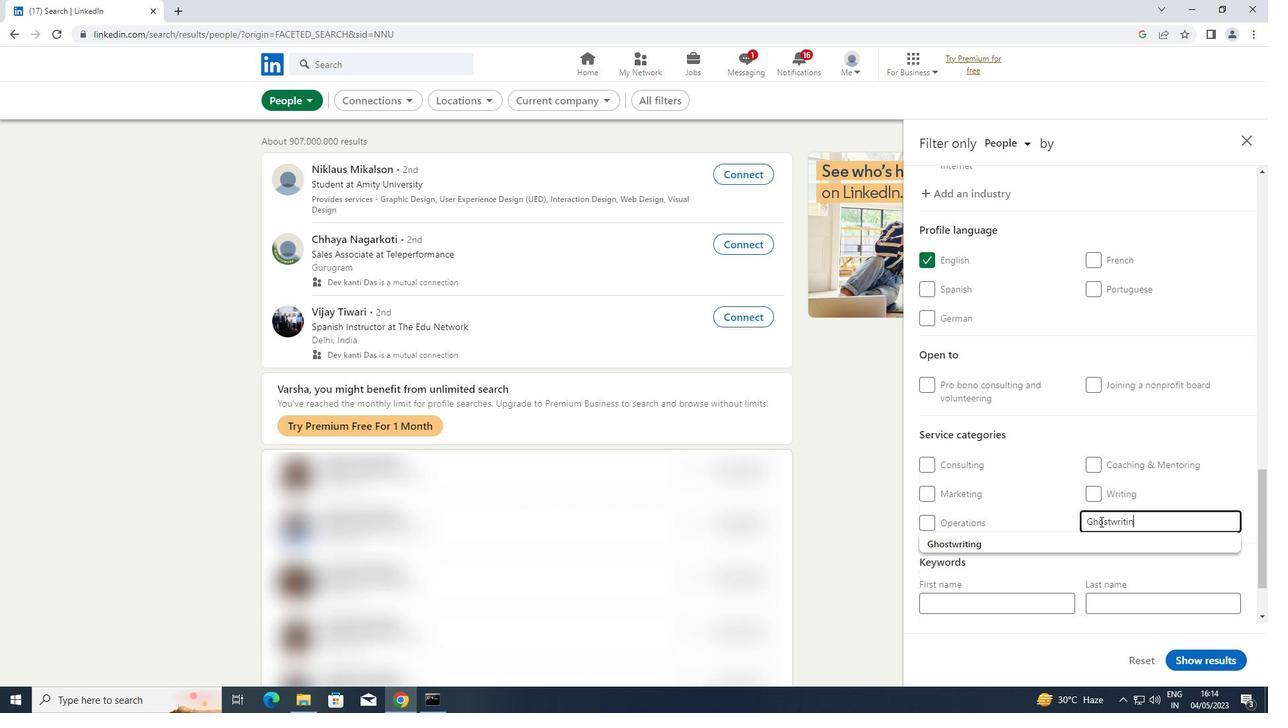 
Action: Mouse moved to (1039, 537)
Screenshot: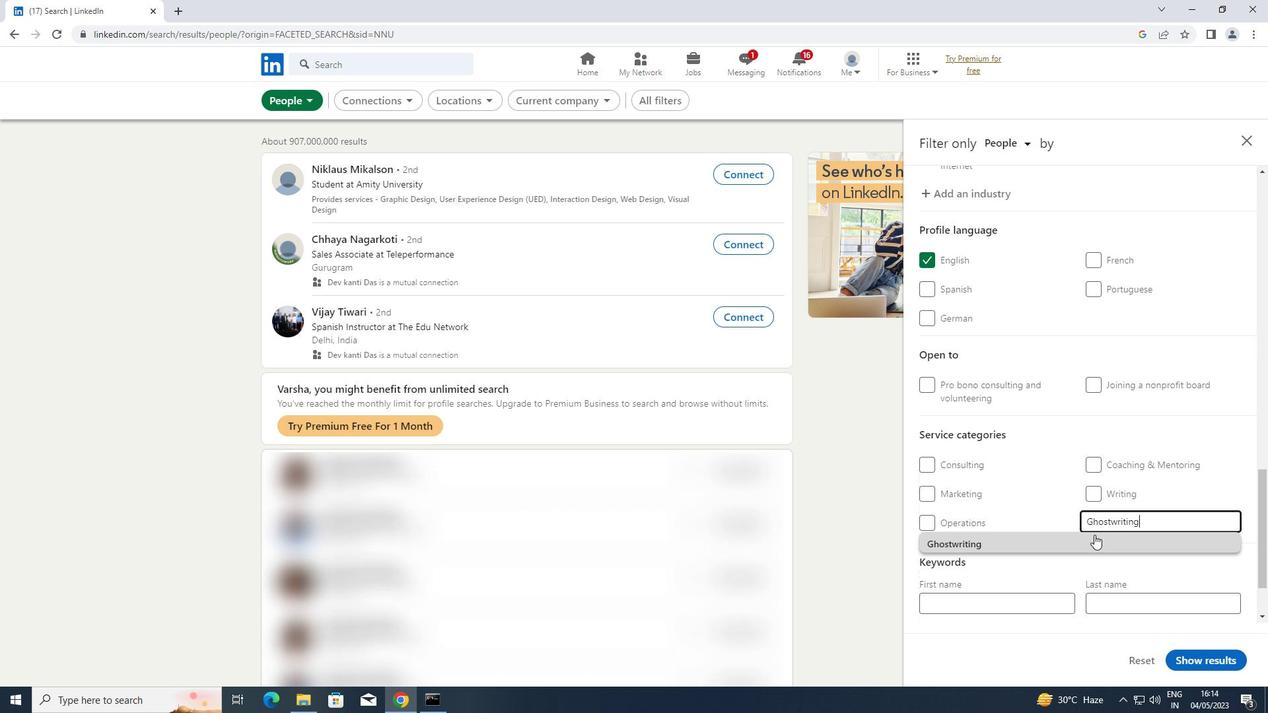 
Action: Mouse pressed left at (1039, 537)
Screenshot: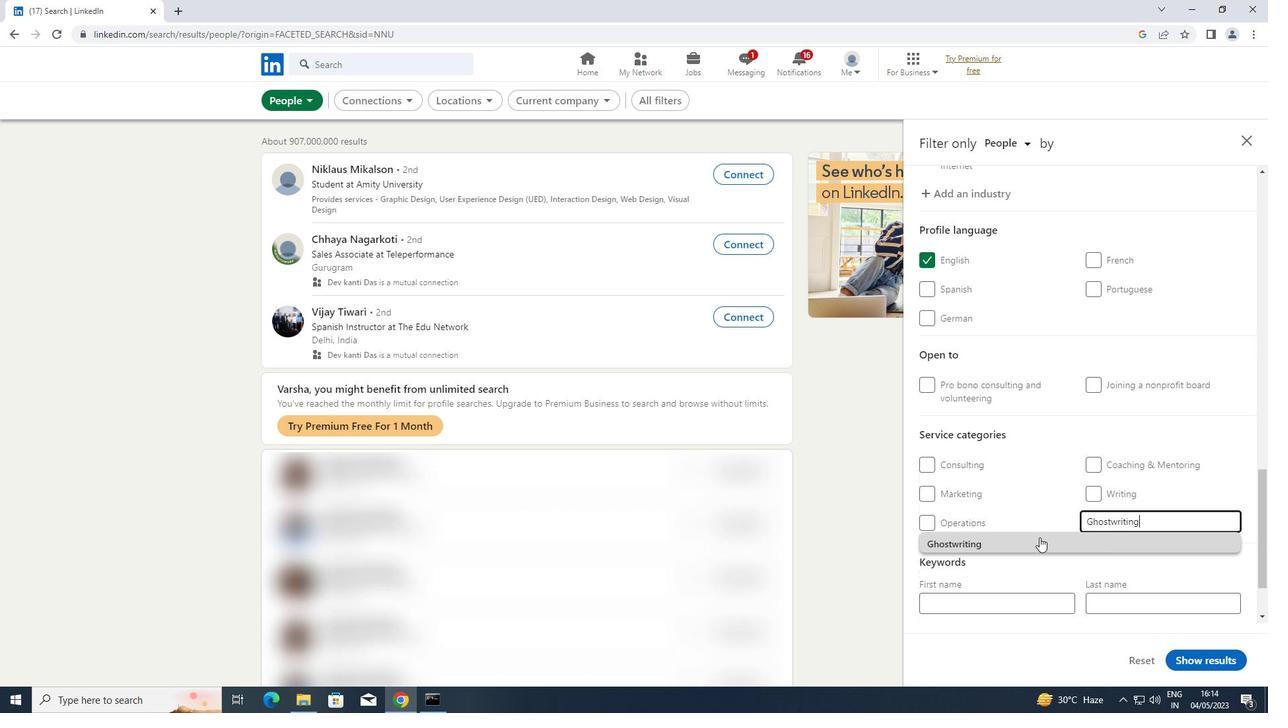 
Action: Mouse scrolled (1039, 537) with delta (0, 0)
Screenshot: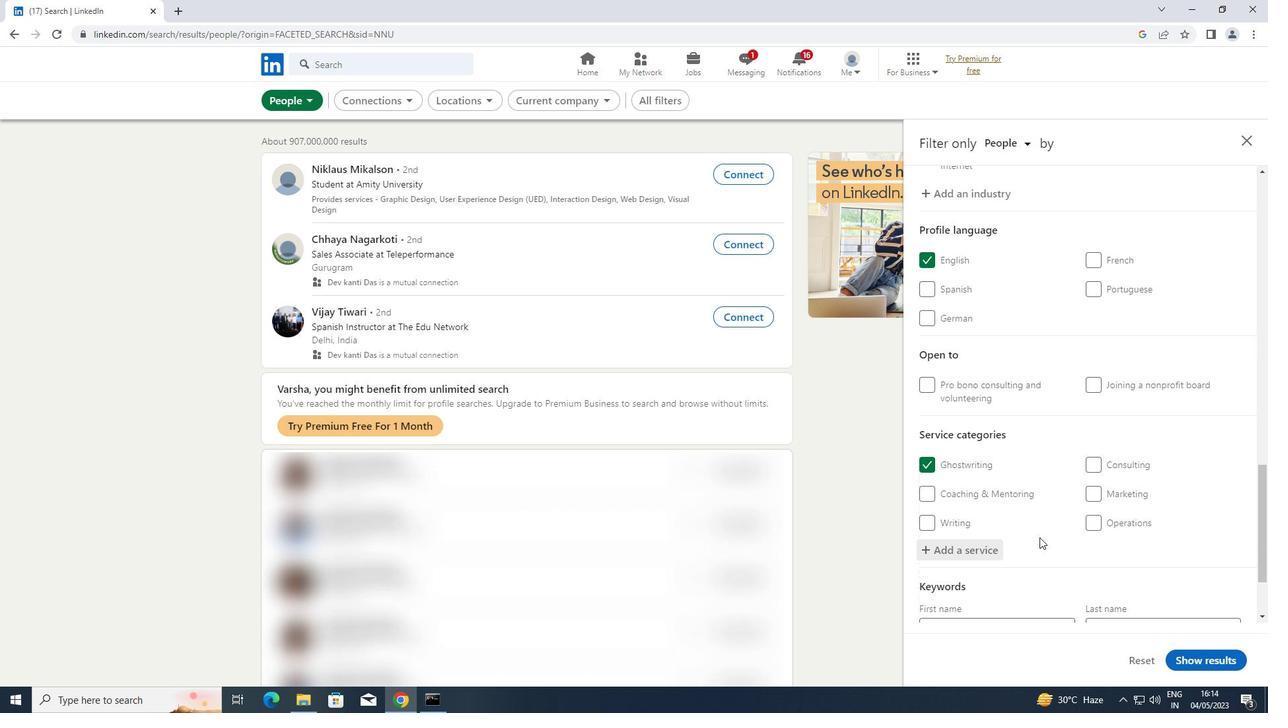 
Action: Mouse scrolled (1039, 537) with delta (0, 0)
Screenshot: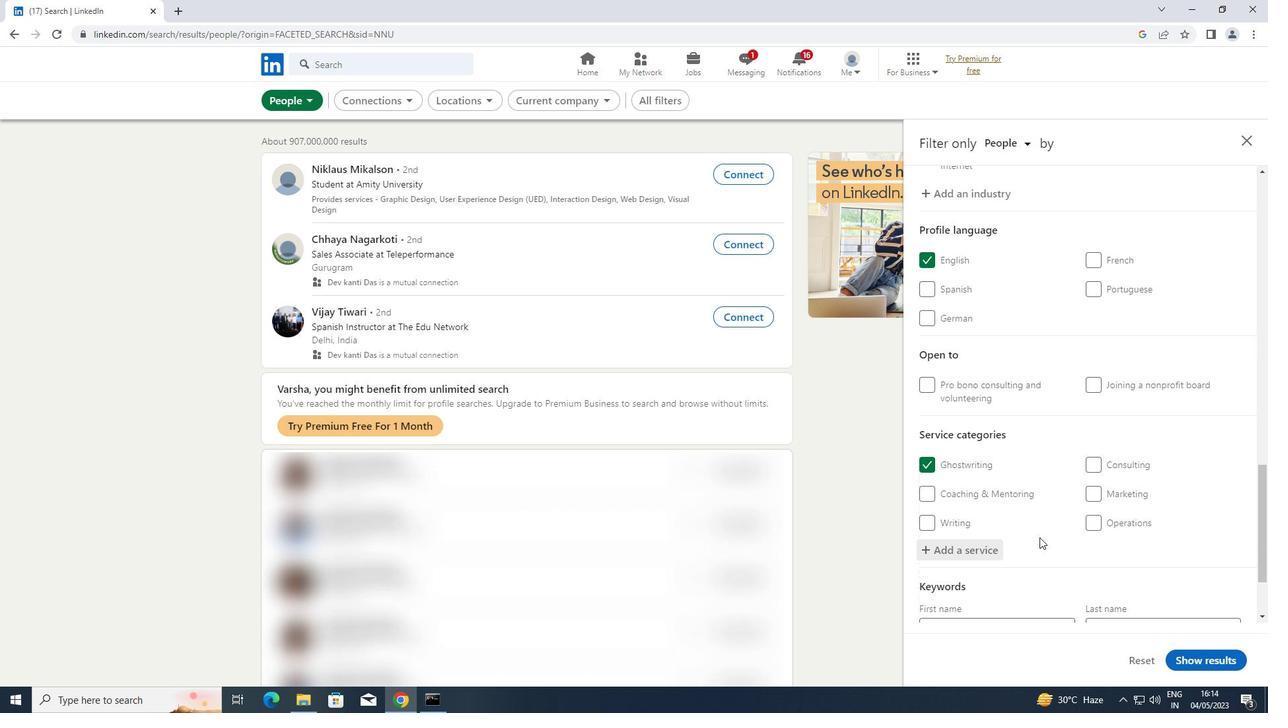 
Action: Mouse scrolled (1039, 537) with delta (0, 0)
Screenshot: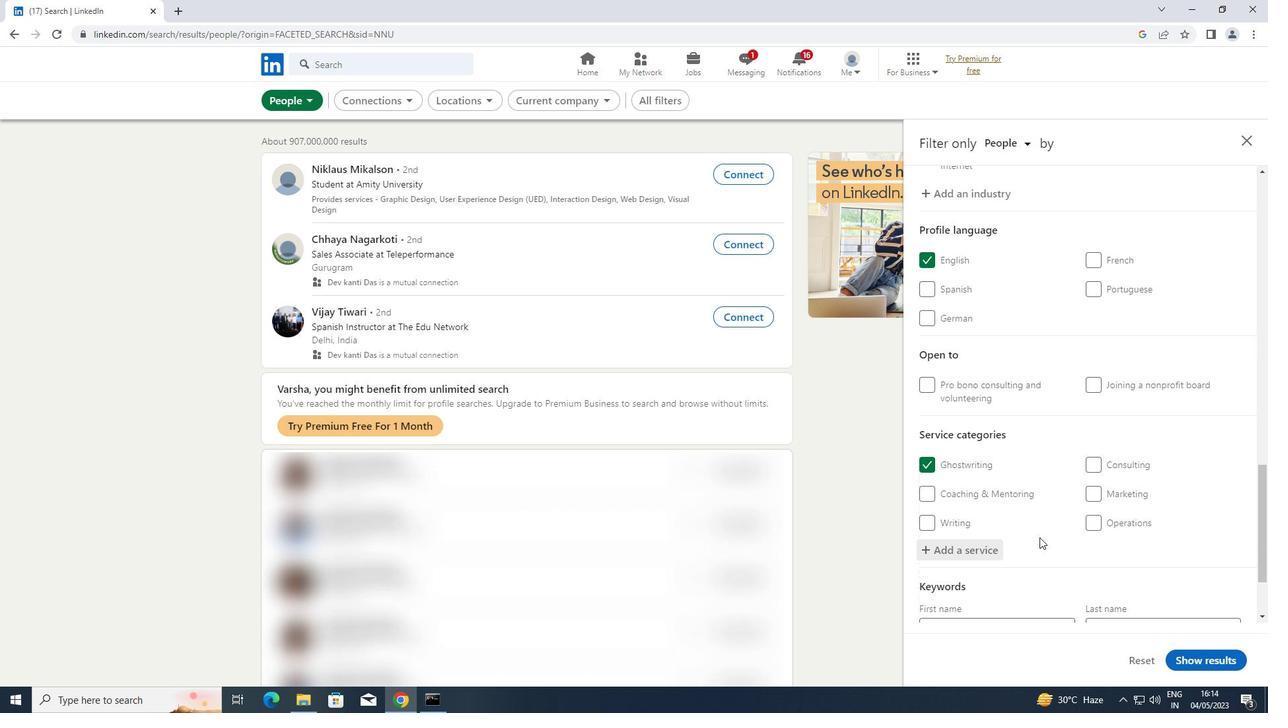 
Action: Mouse scrolled (1039, 537) with delta (0, 0)
Screenshot: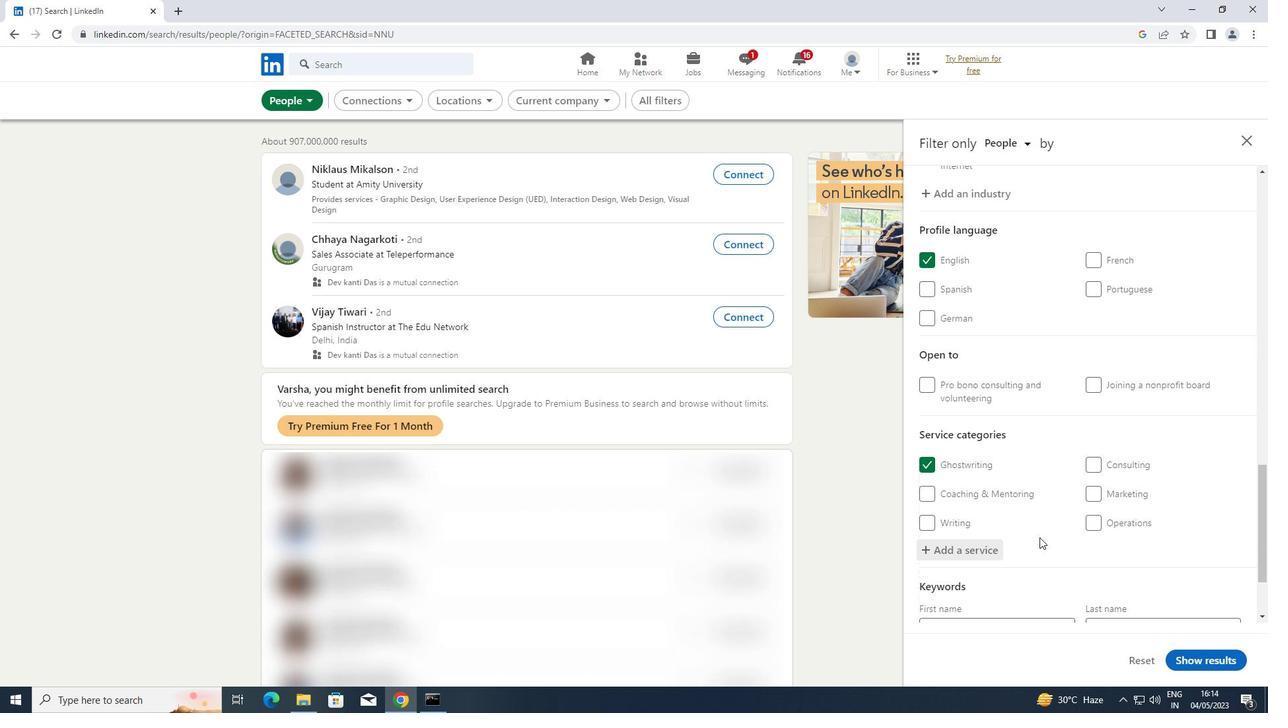 
Action: Mouse scrolled (1039, 537) with delta (0, 0)
Screenshot: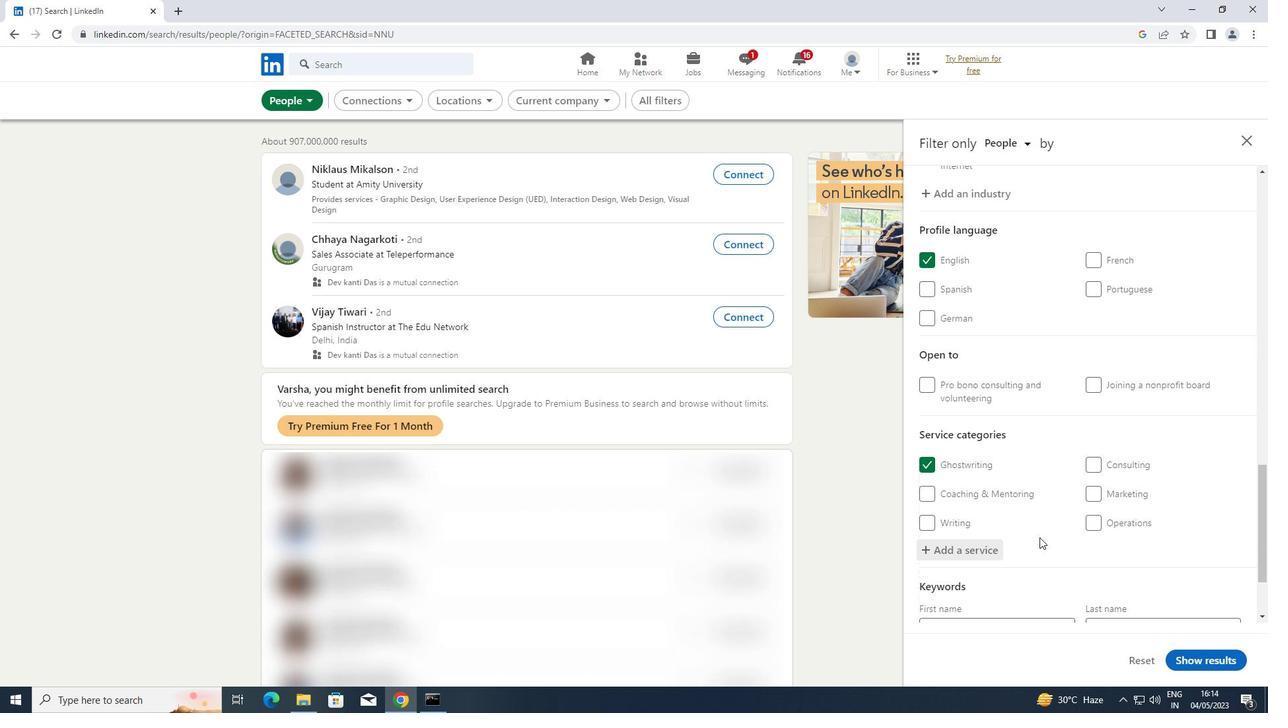 
Action: Mouse scrolled (1039, 537) with delta (0, 0)
Screenshot: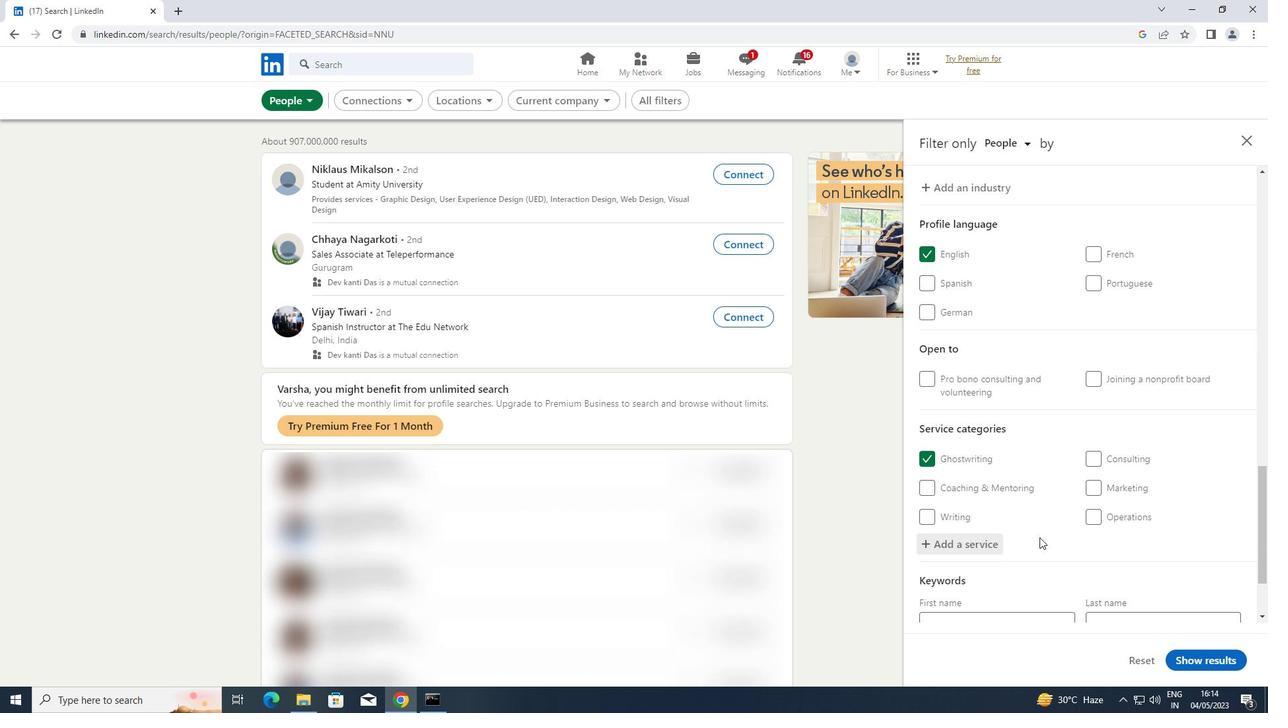 
Action: Mouse moved to (993, 564)
Screenshot: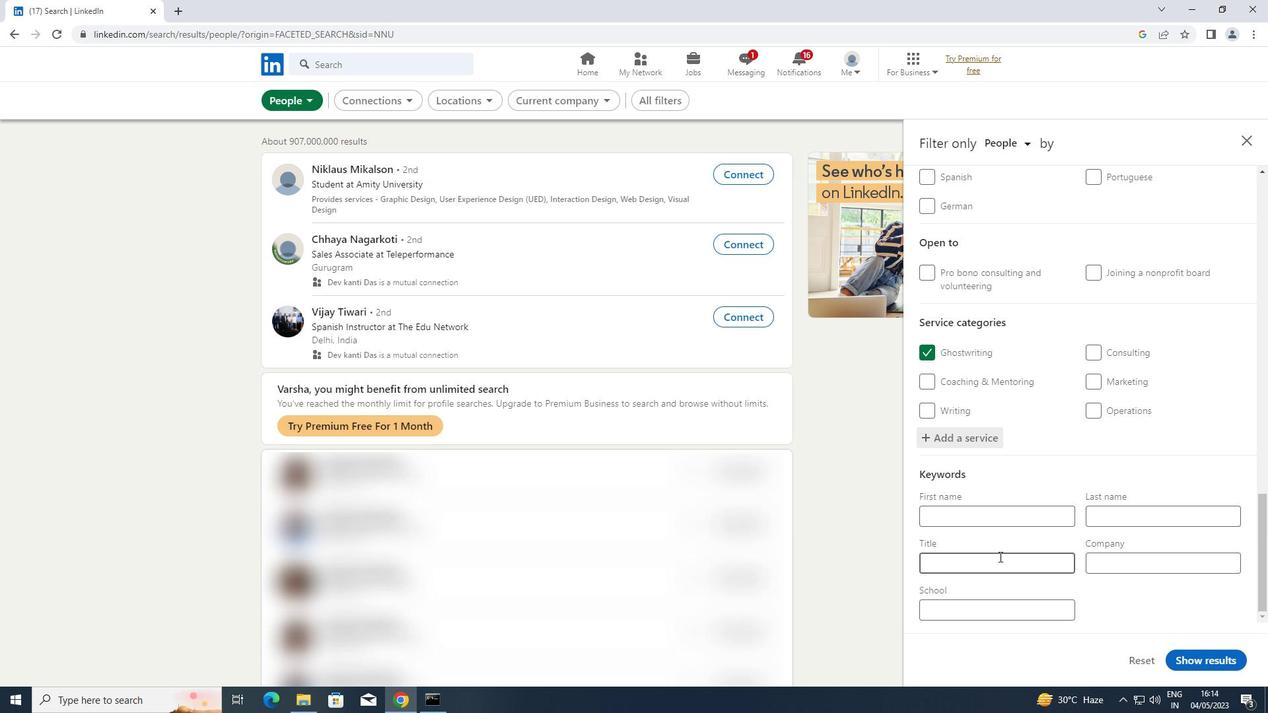 
Action: Mouse pressed left at (993, 564)
Screenshot: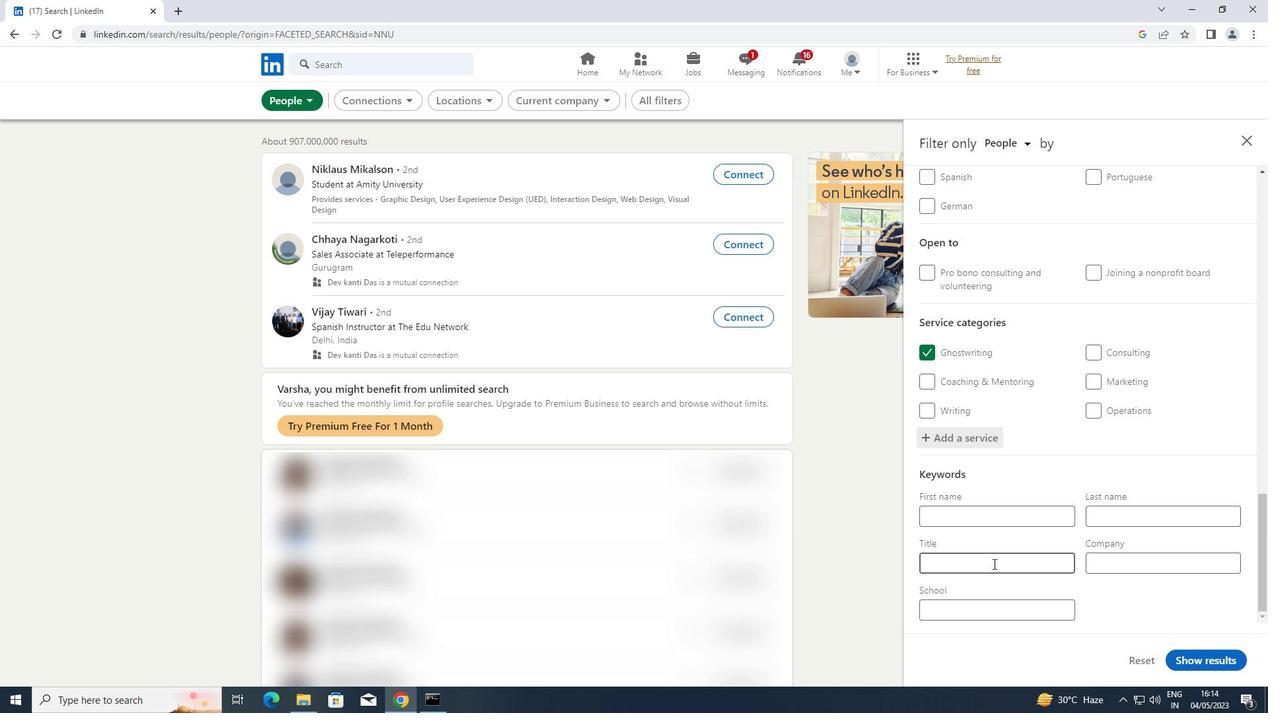 
Action: Key pressed <Key.shift>HPUSEKEEPER
Screenshot: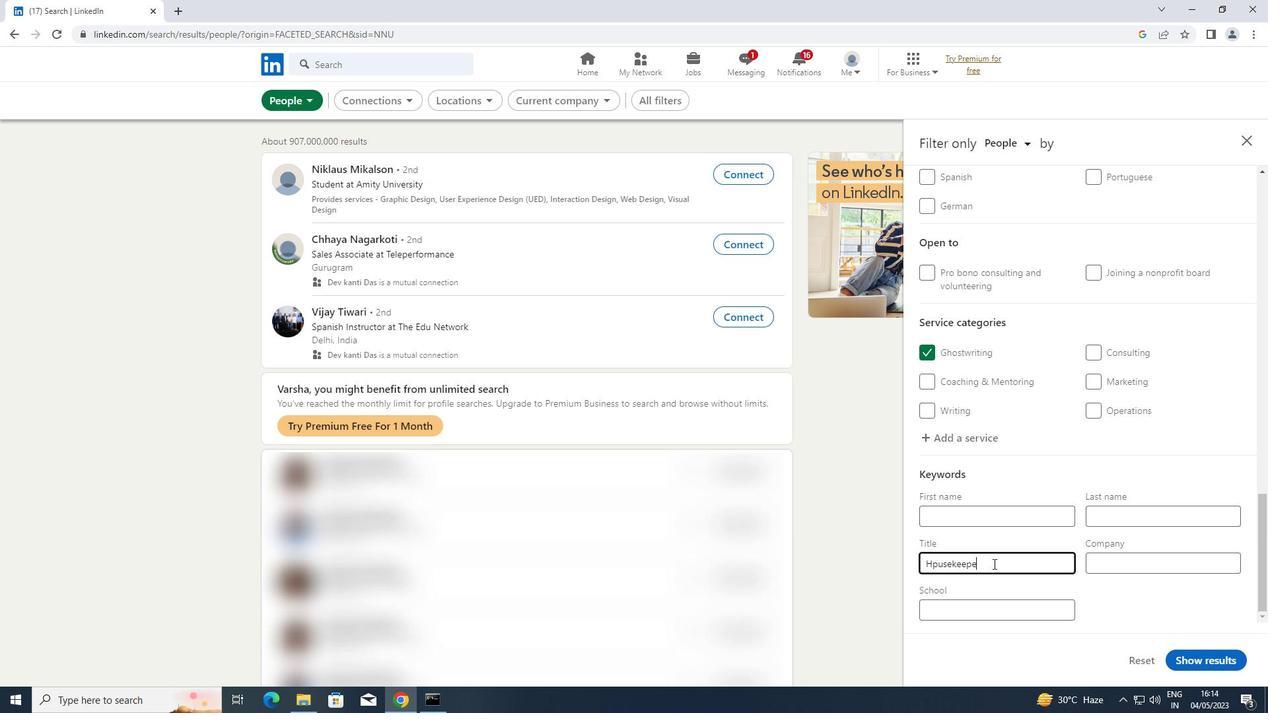
Action: Mouse moved to (1225, 662)
Screenshot: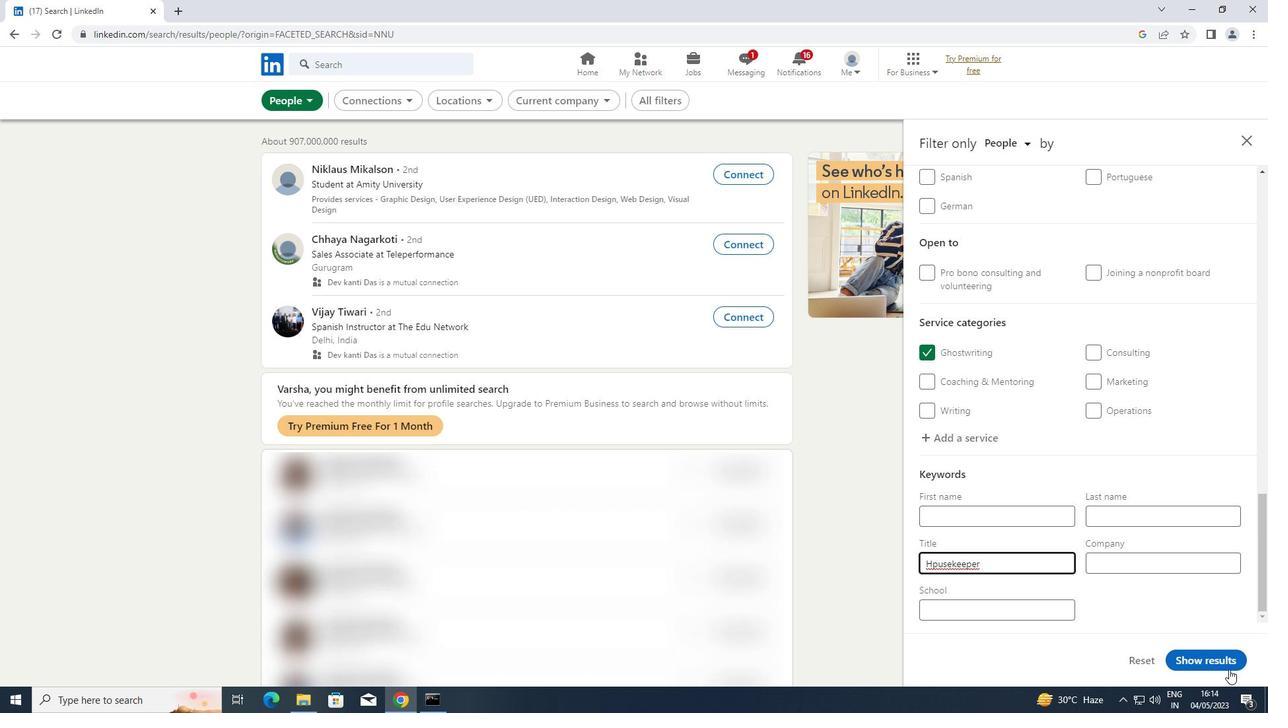 
Action: Mouse pressed left at (1225, 662)
Screenshot: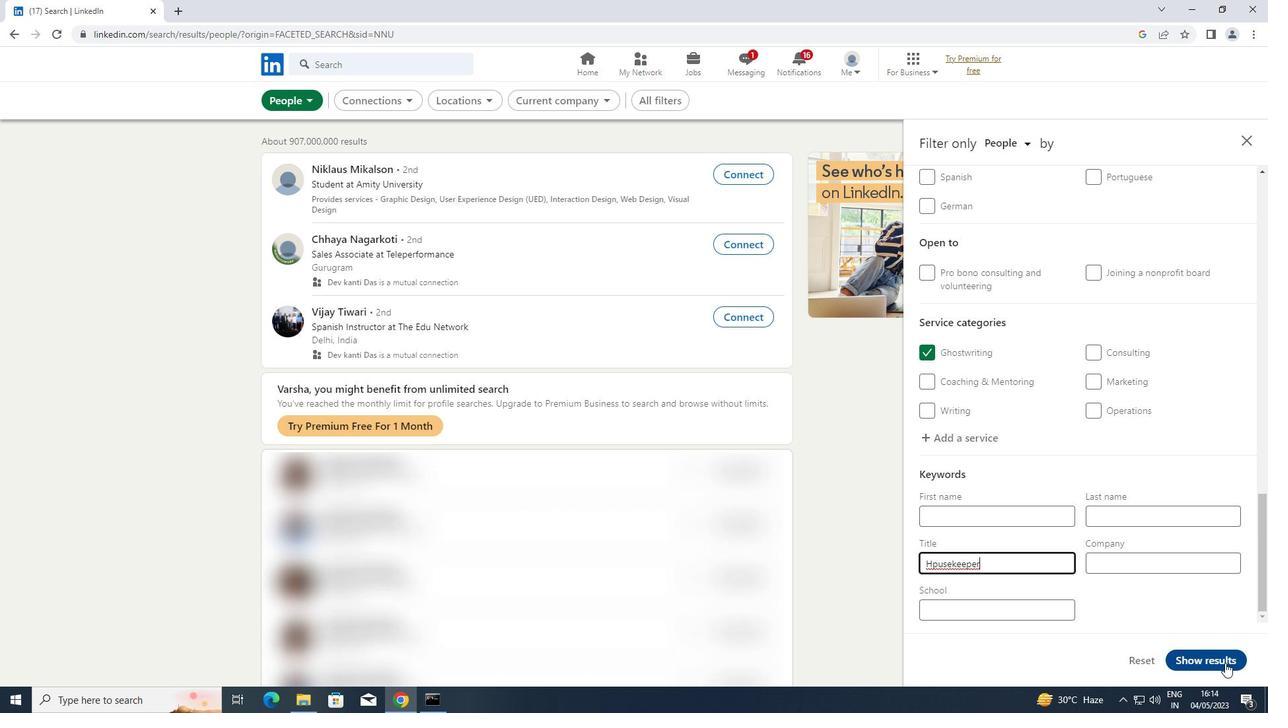 
